 Task: Add an event with the title Lunch Break: Fitness Class, date '2024/04/19', time 8:50 AM to 10:50 AMand add a description: If applicable, participants will explore effective communication strategies for remote or virtual team environments. They will learn how to leverage technology tools, manage communication barriers, and maintain strong connections despite physical distance.Select event color  Peacock . Add location for the event as: 123 Siwa Oasis, Siwa, Egypt, logged in from the account softage.2@softage.netand send the event invitation to softage.1@softage.net and softage.3@softage.net. Set a reminder for the event Every weekday(Monday to Friday)
Action: Mouse moved to (24, 110)
Screenshot: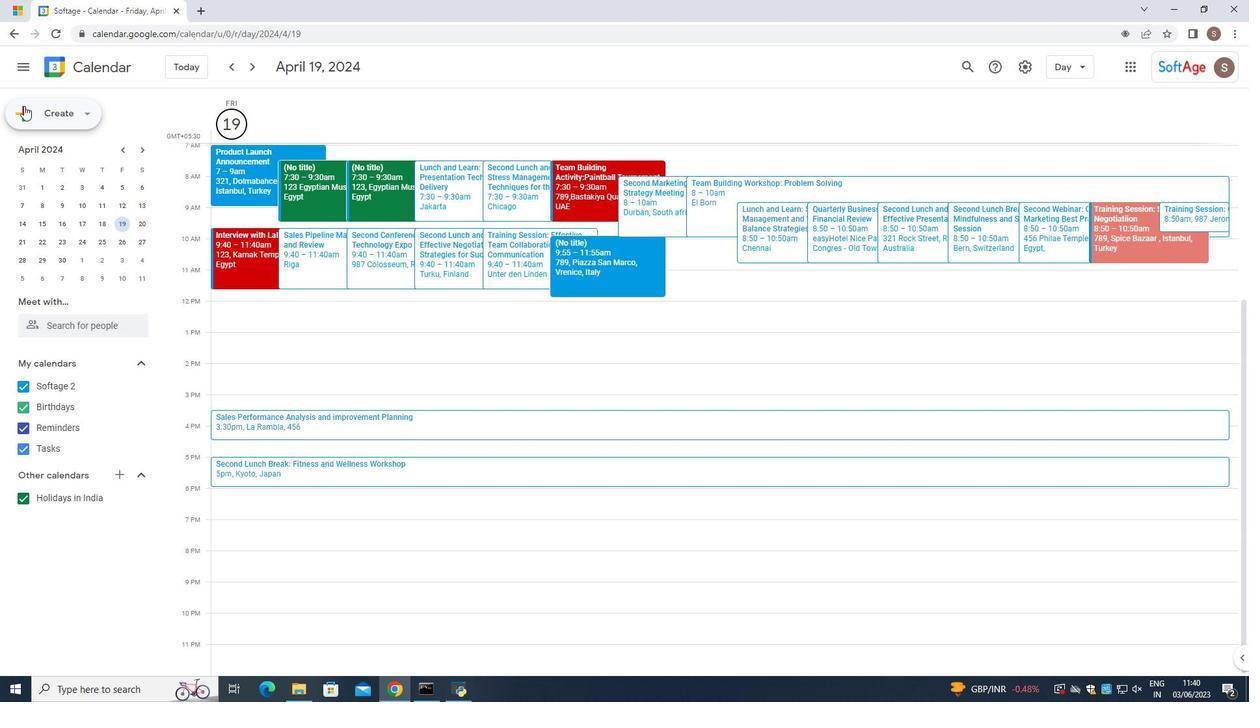 
Action: Mouse pressed left at (24, 110)
Screenshot: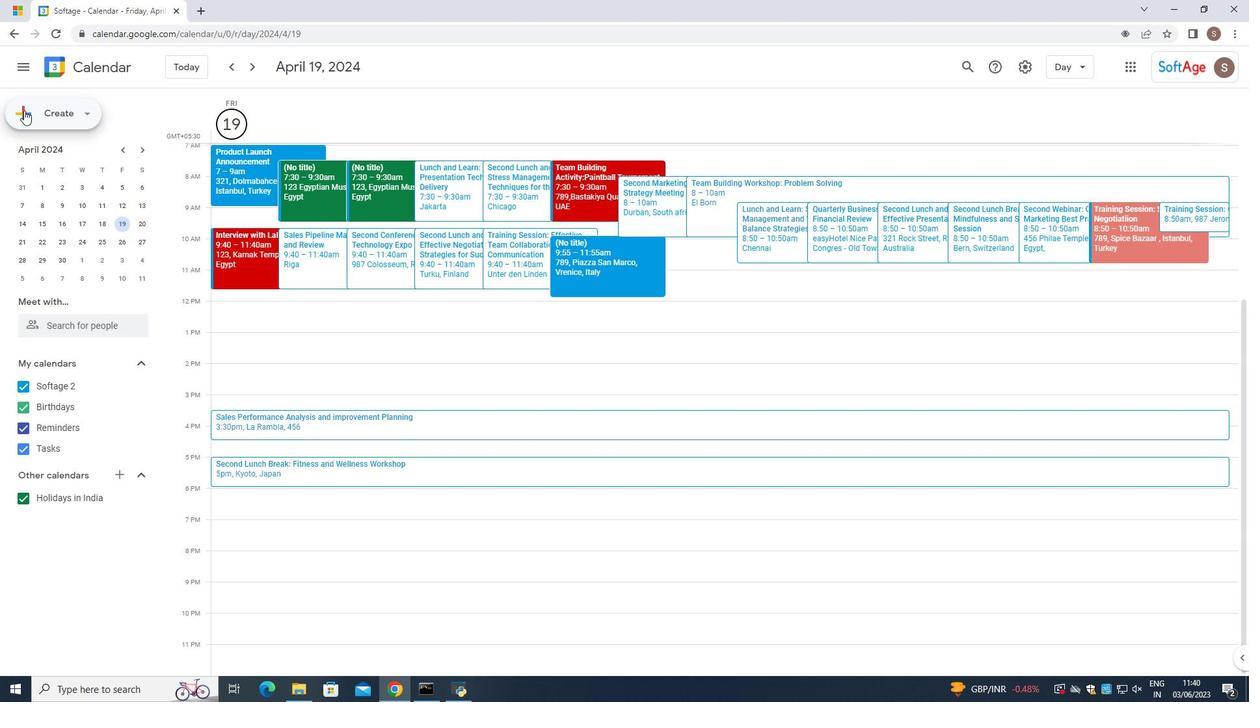 
Action: Mouse moved to (59, 147)
Screenshot: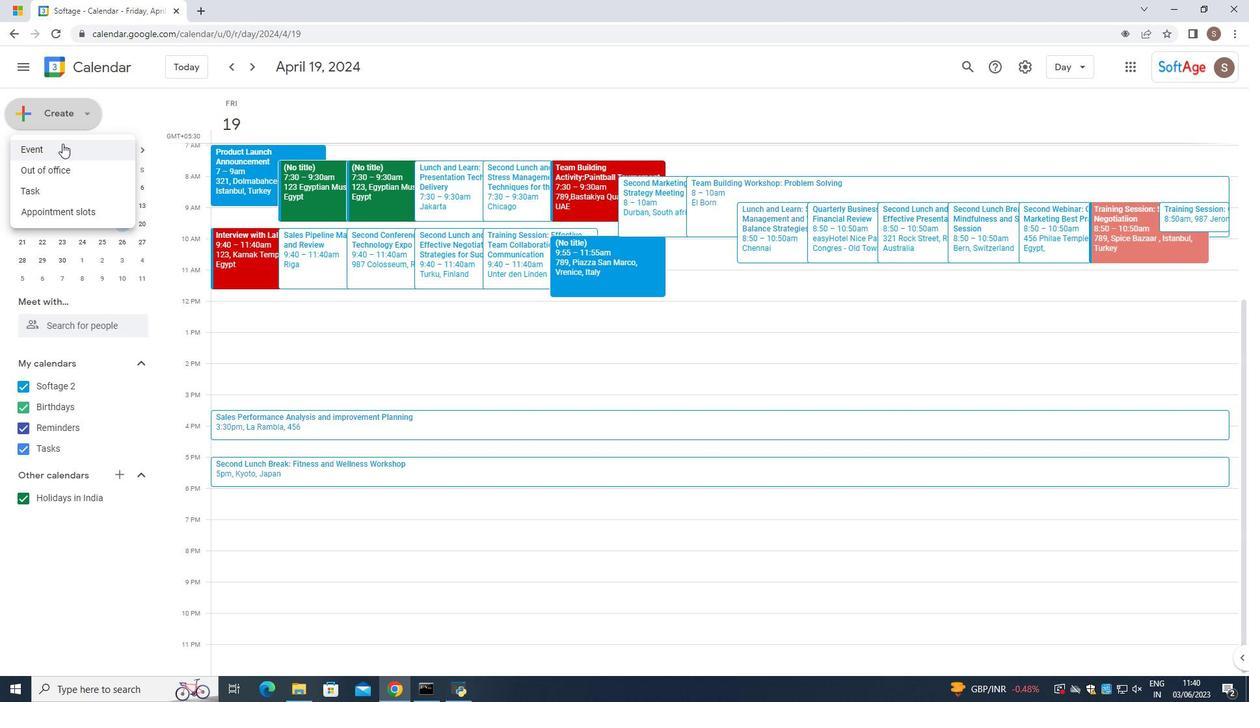 
Action: Mouse pressed left at (59, 147)
Screenshot: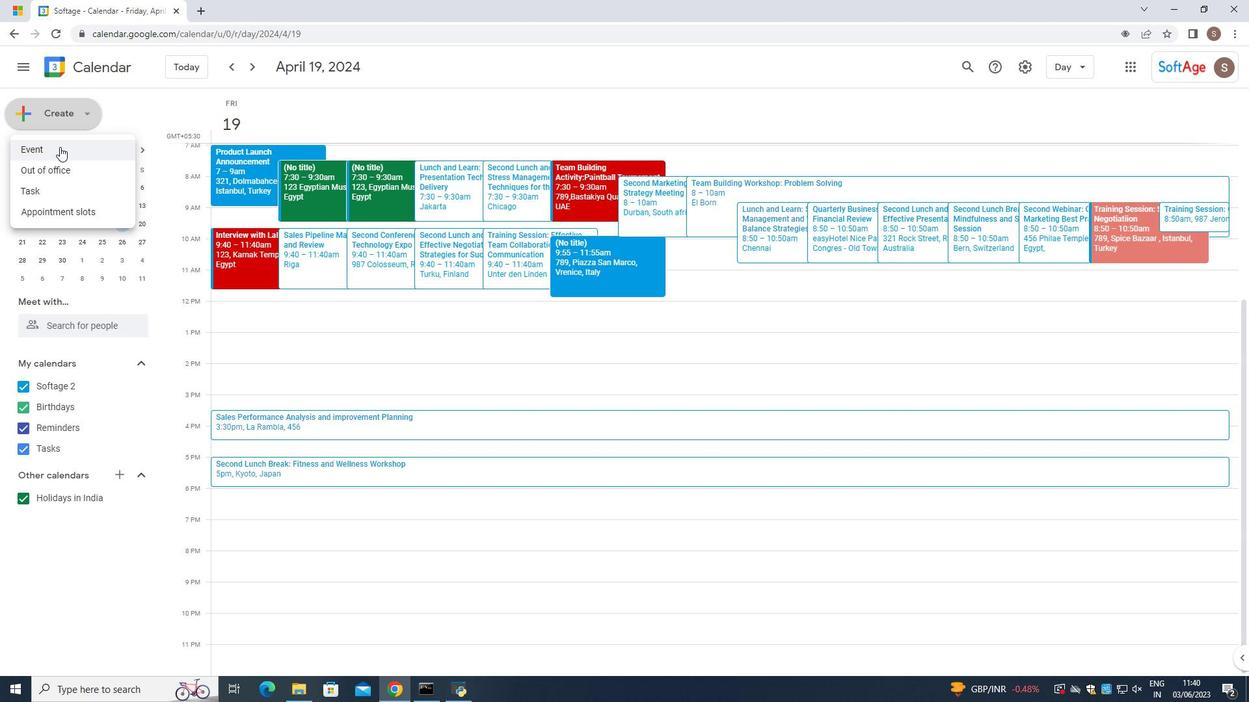 
Action: Mouse moved to (582, 226)
Screenshot: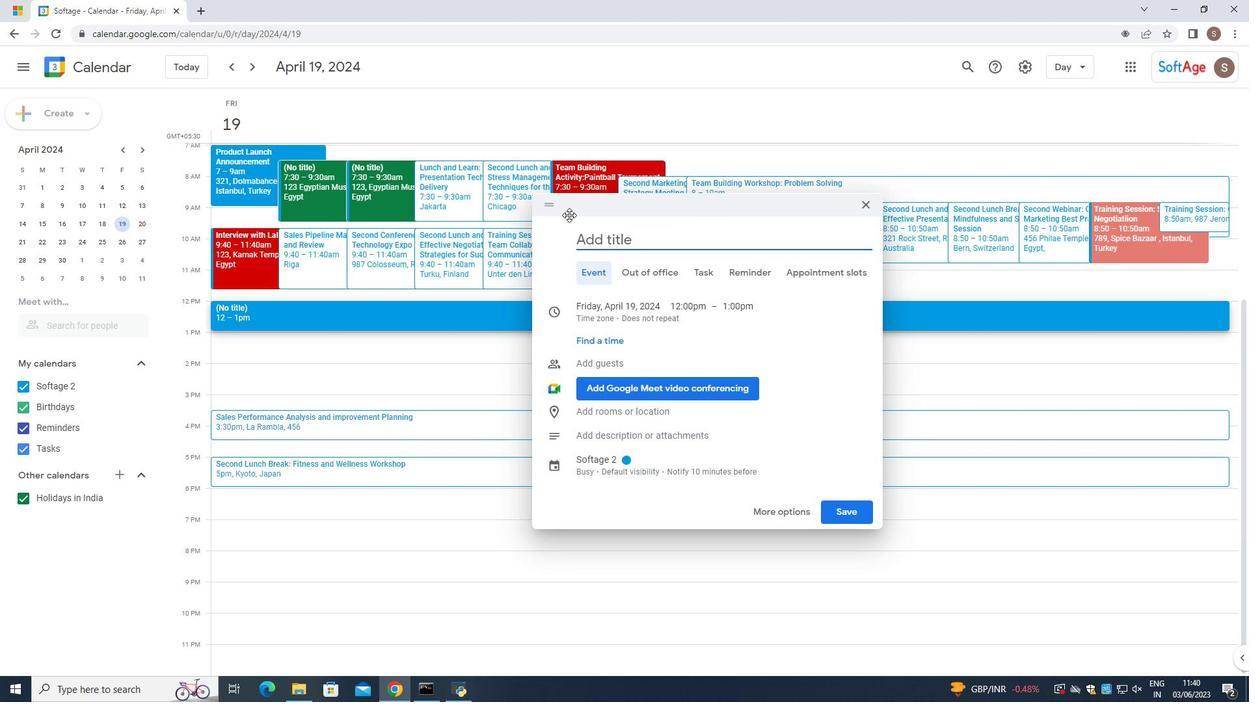 
Action: Key pressed <Key.caps_lock>L<Key.caps_lock>unch<Key.space><Key.caps_lock>B<Key.caps_lock>reak<Key.shift_r>:<Key.space><Key.caps_lock>F<Key.caps_lock>itness<Key.space><Key.caps_lock>C<Key.caps_lock>lass
Screenshot: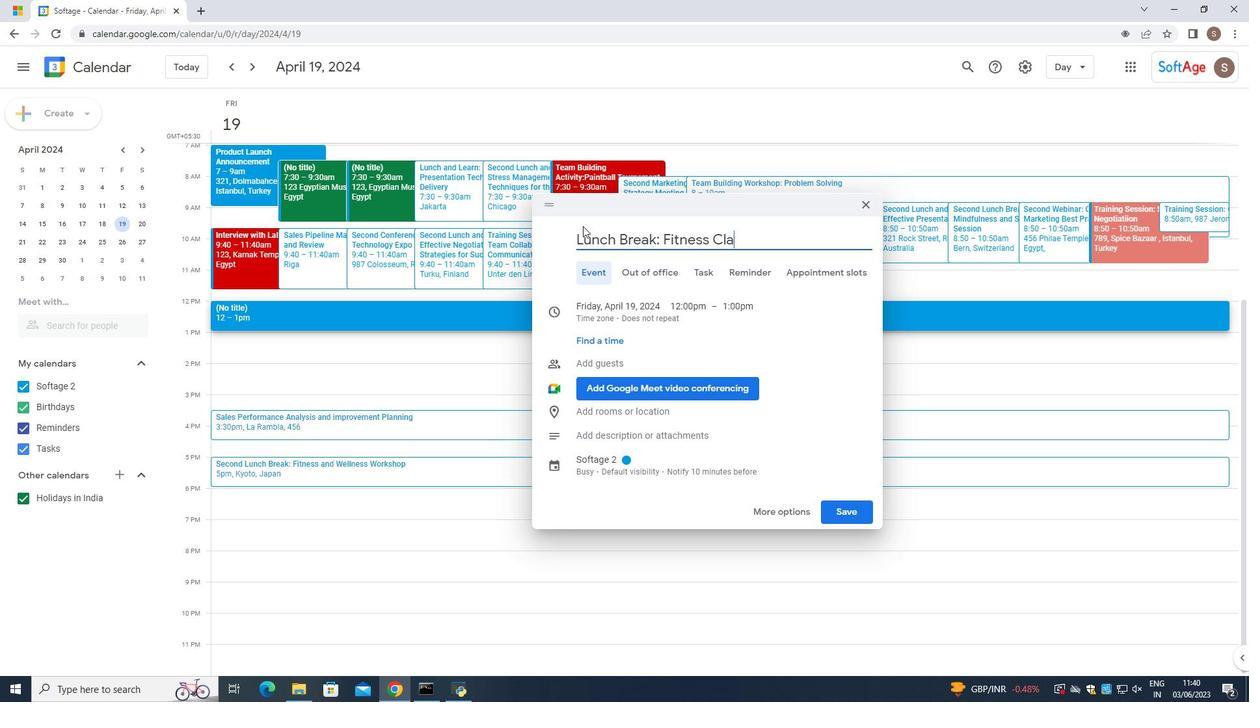 
Action: Mouse moved to (713, 310)
Screenshot: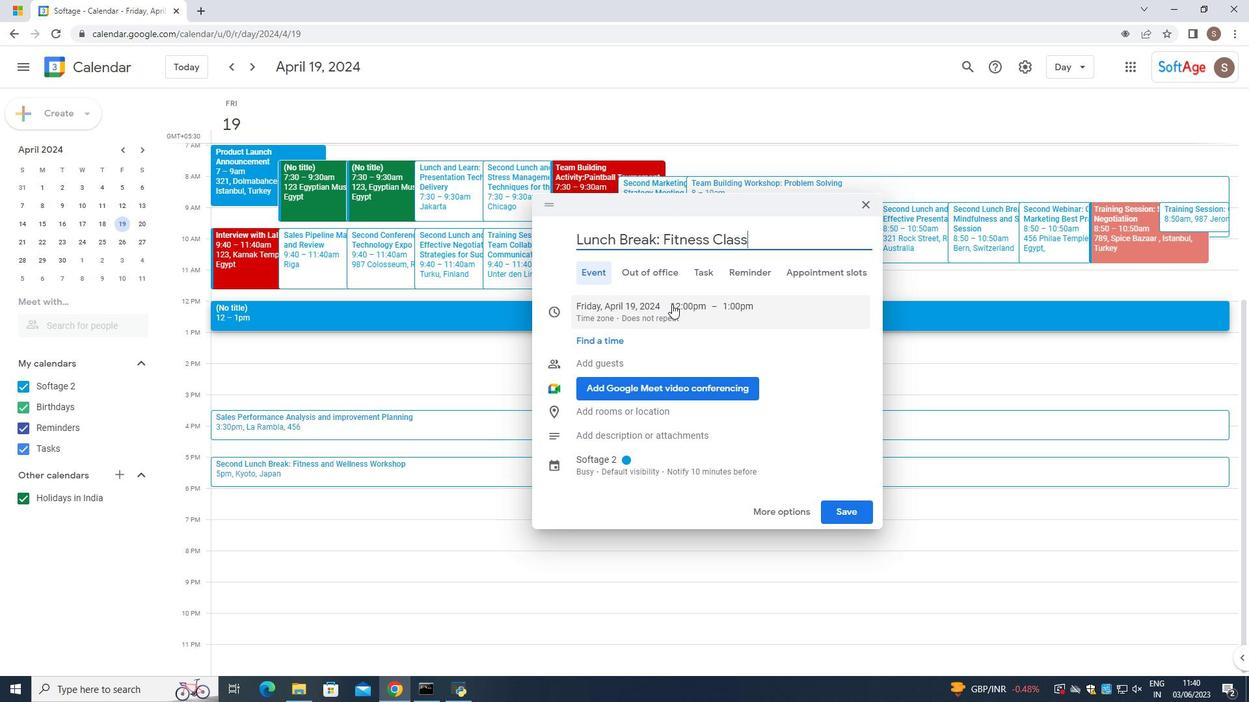 
Action: Mouse pressed left at (713, 310)
Screenshot: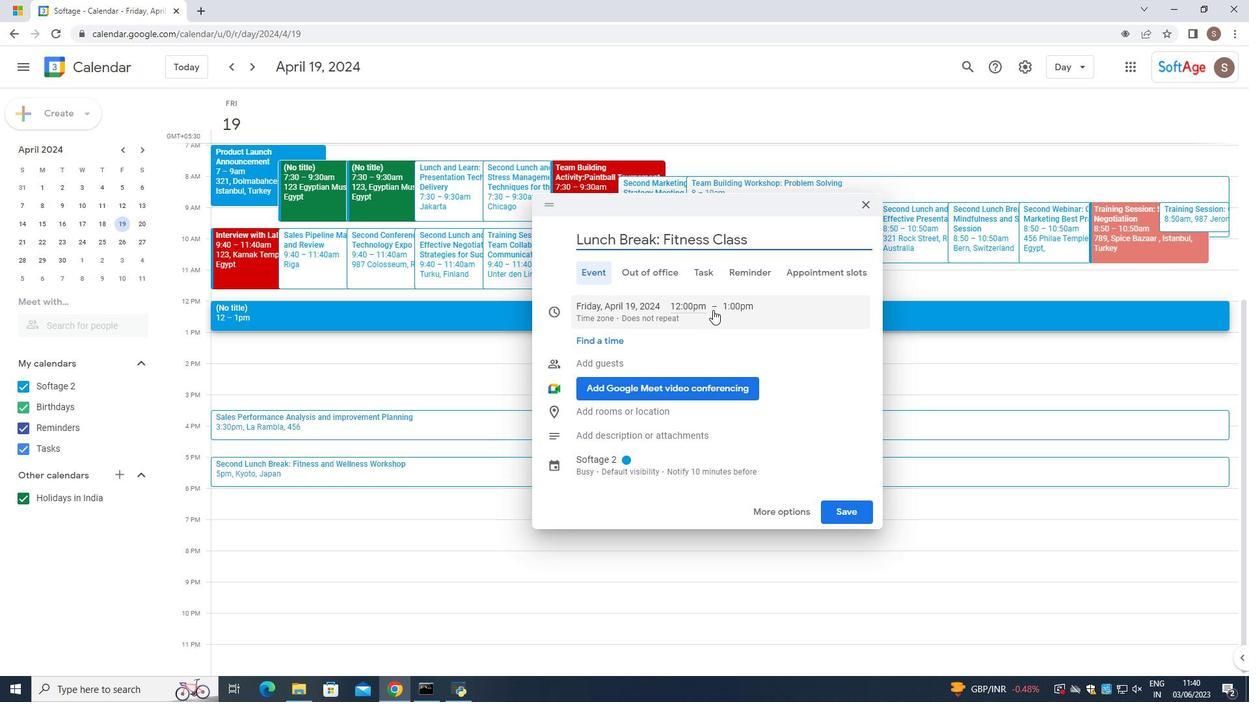 
Action: Mouse moved to (677, 306)
Screenshot: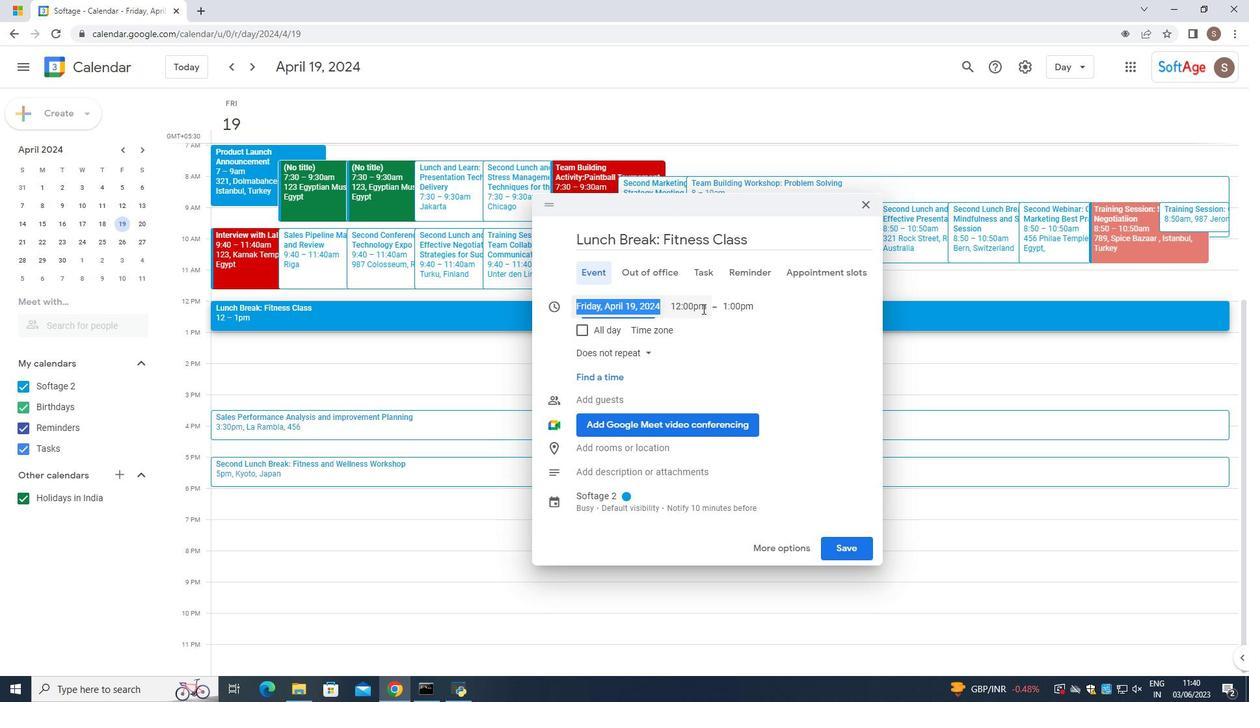 
Action: Mouse pressed left at (677, 306)
Screenshot: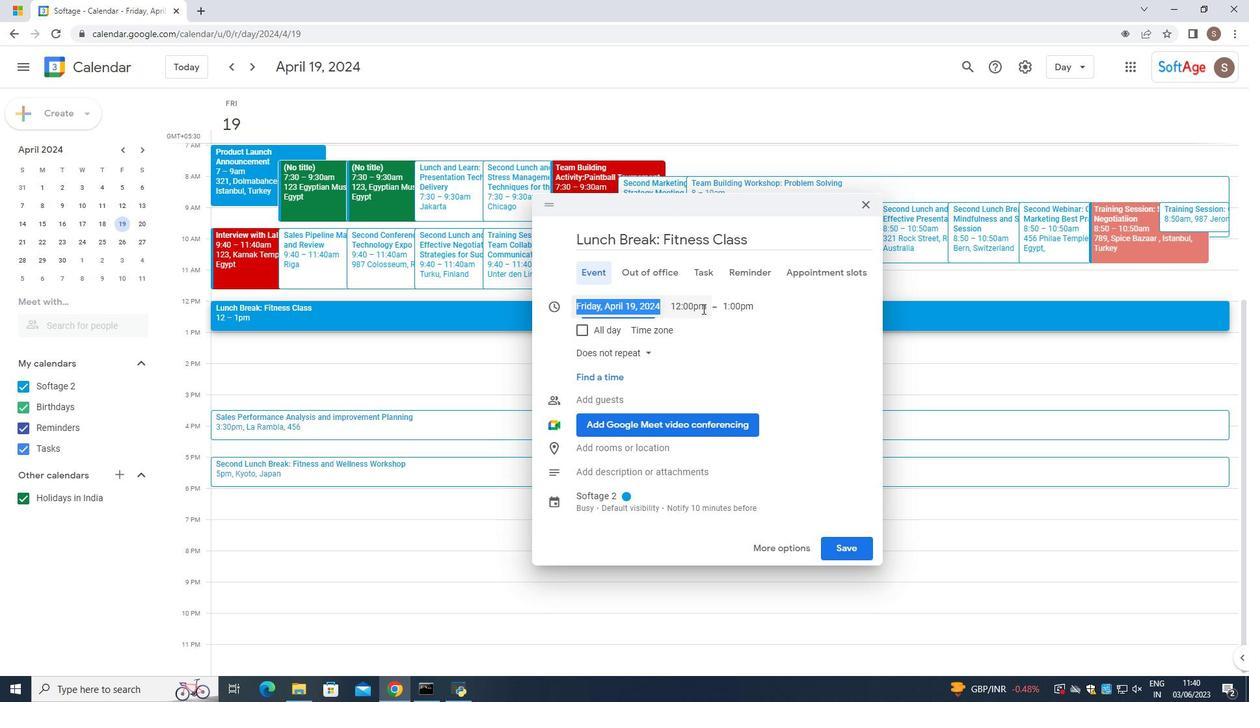 
Action: Mouse moved to (702, 316)
Screenshot: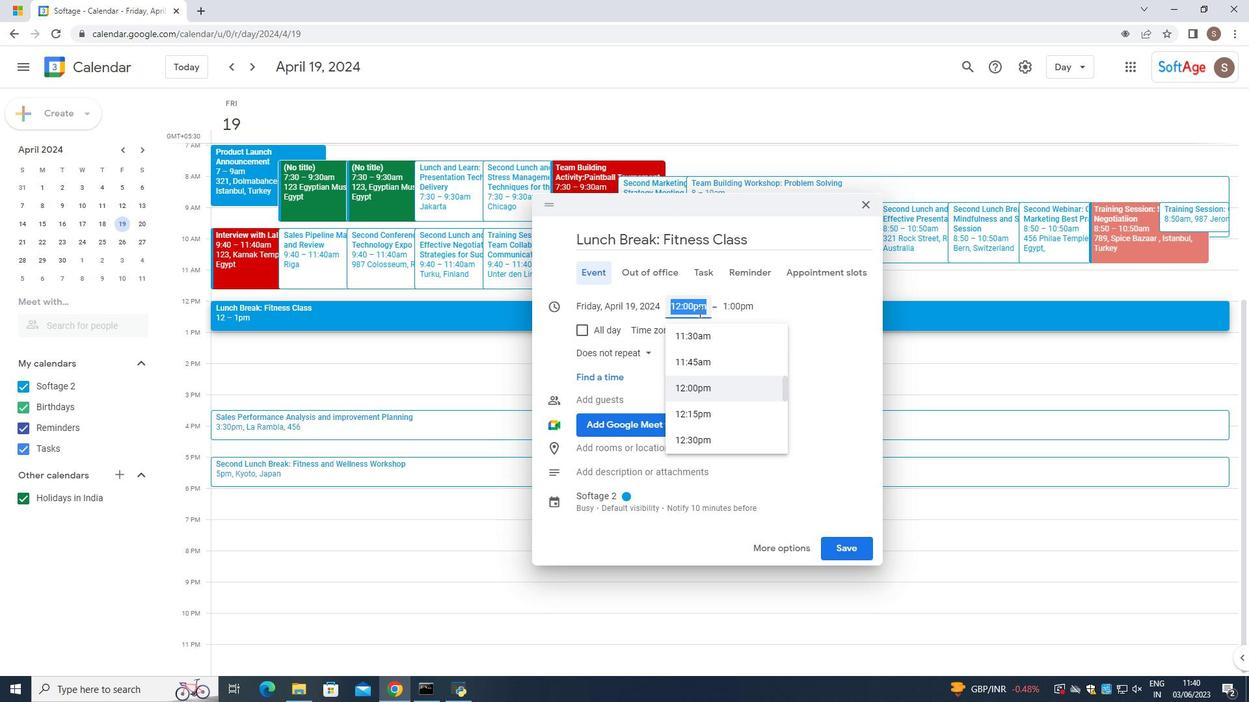 
Action: Key pressed 8<Key.shift_r>:59=9<Key.backspace><Key.backspace><Key.backspace>0<Key.space>am
Screenshot: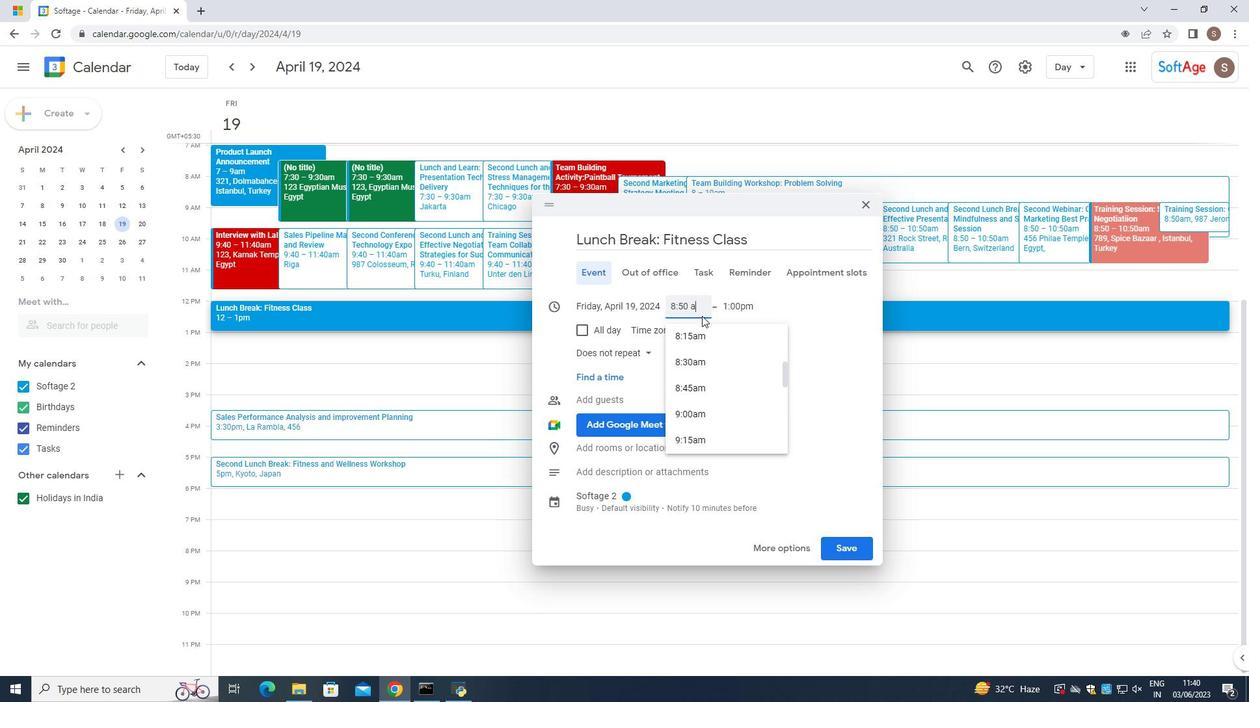 
Action: Mouse moved to (717, 298)
Screenshot: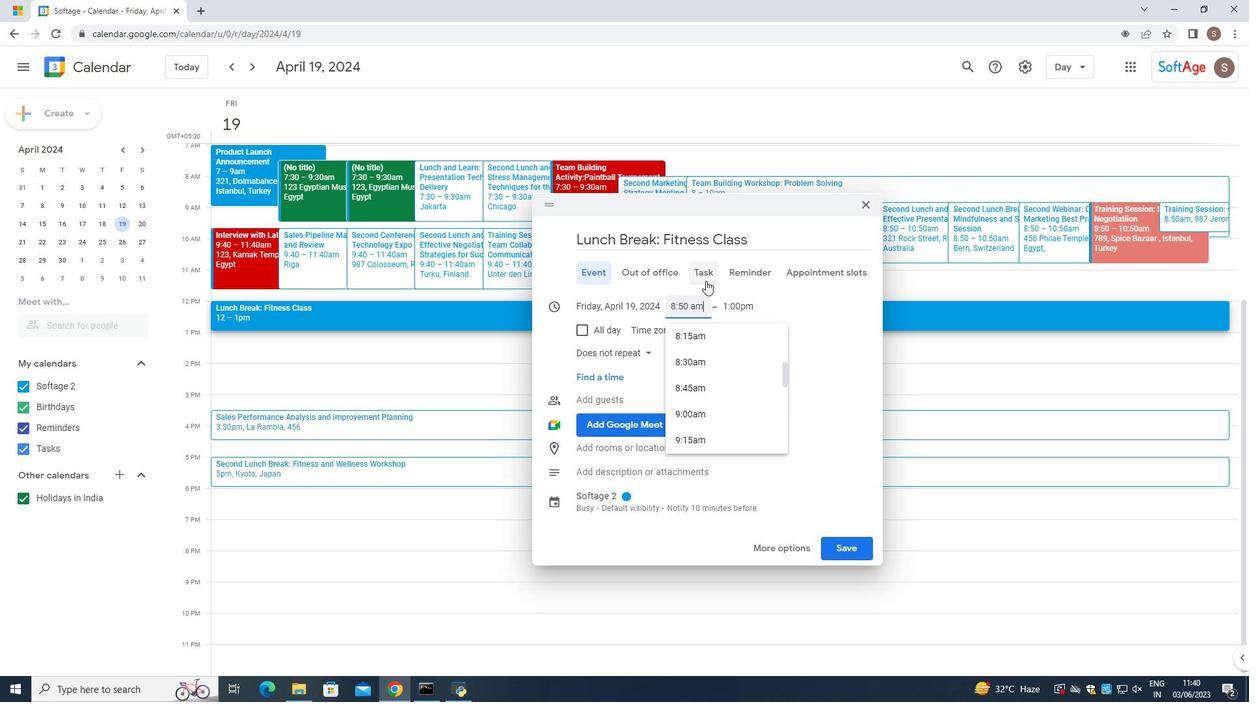 
Action: Mouse pressed left at (717, 298)
Screenshot: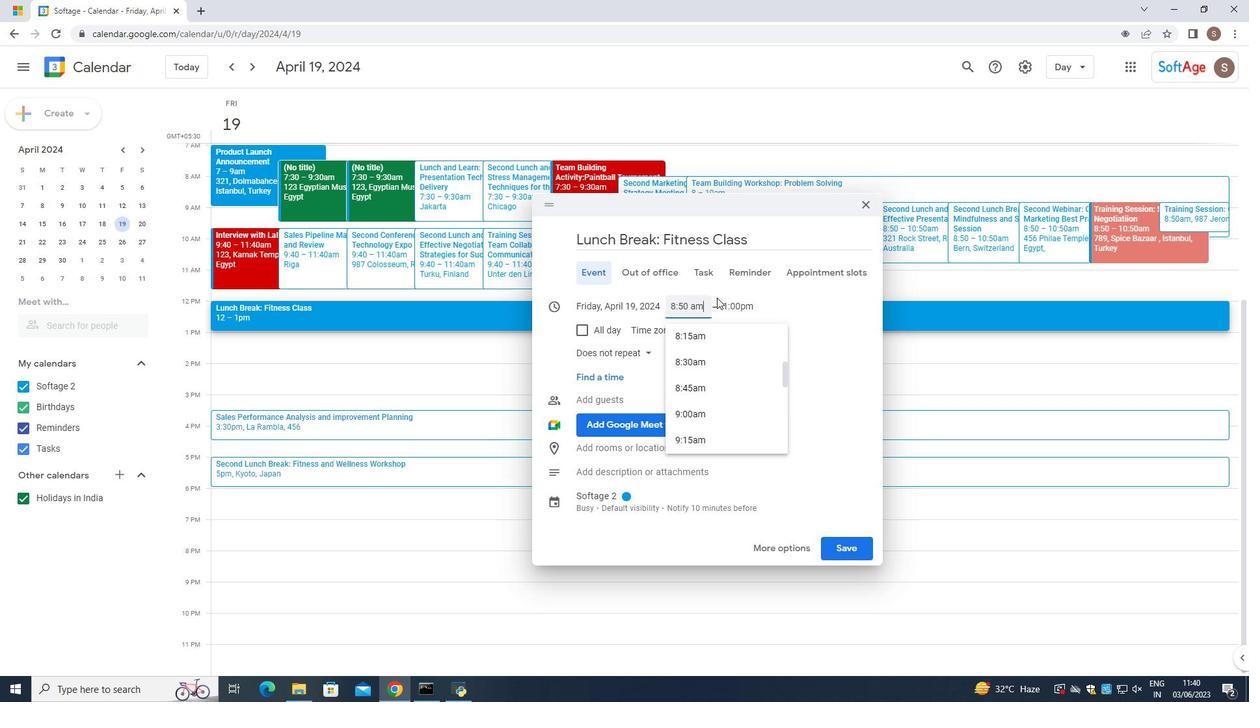 
Action: Mouse moved to (717, 311)
Screenshot: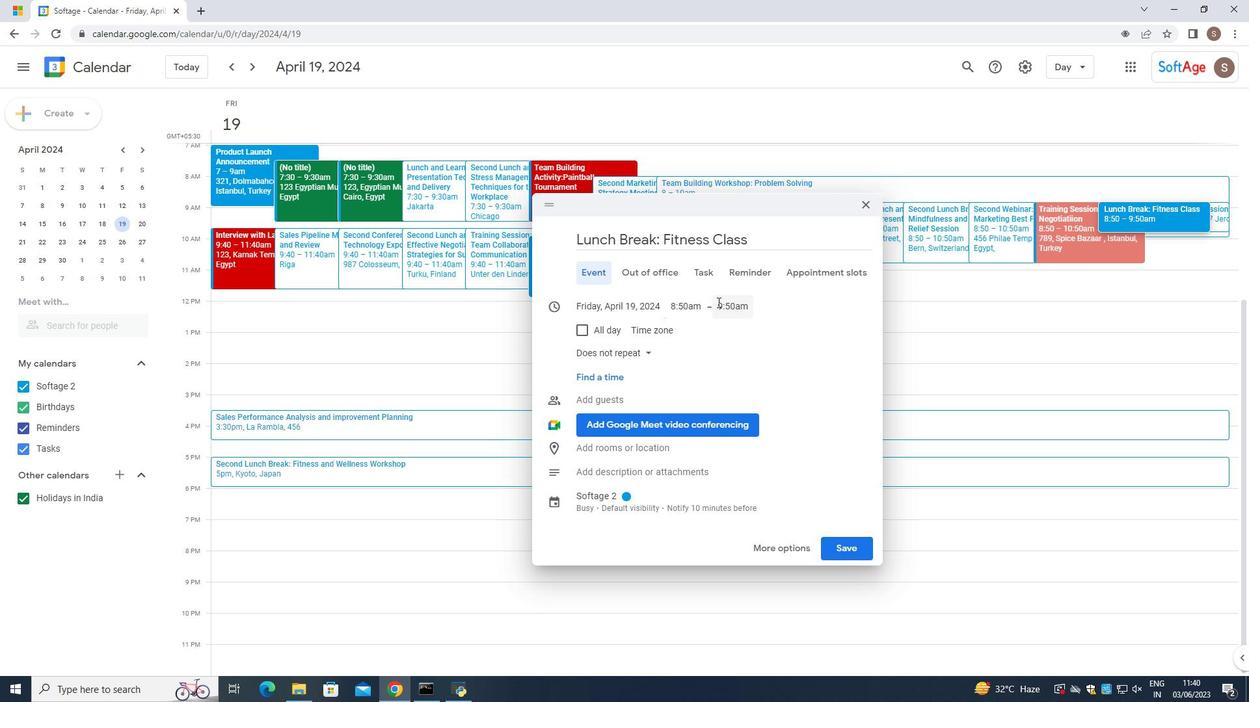 
Action: Mouse pressed left at (717, 311)
Screenshot: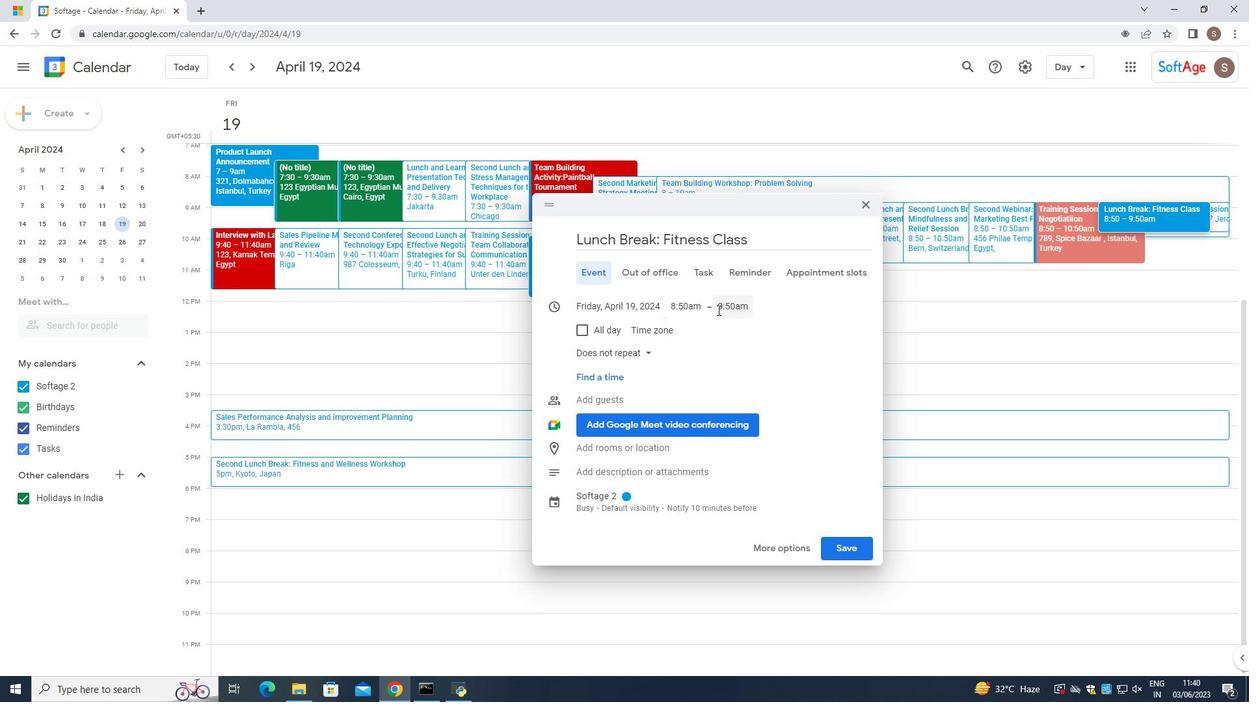 
Action: Mouse moved to (716, 430)
Screenshot: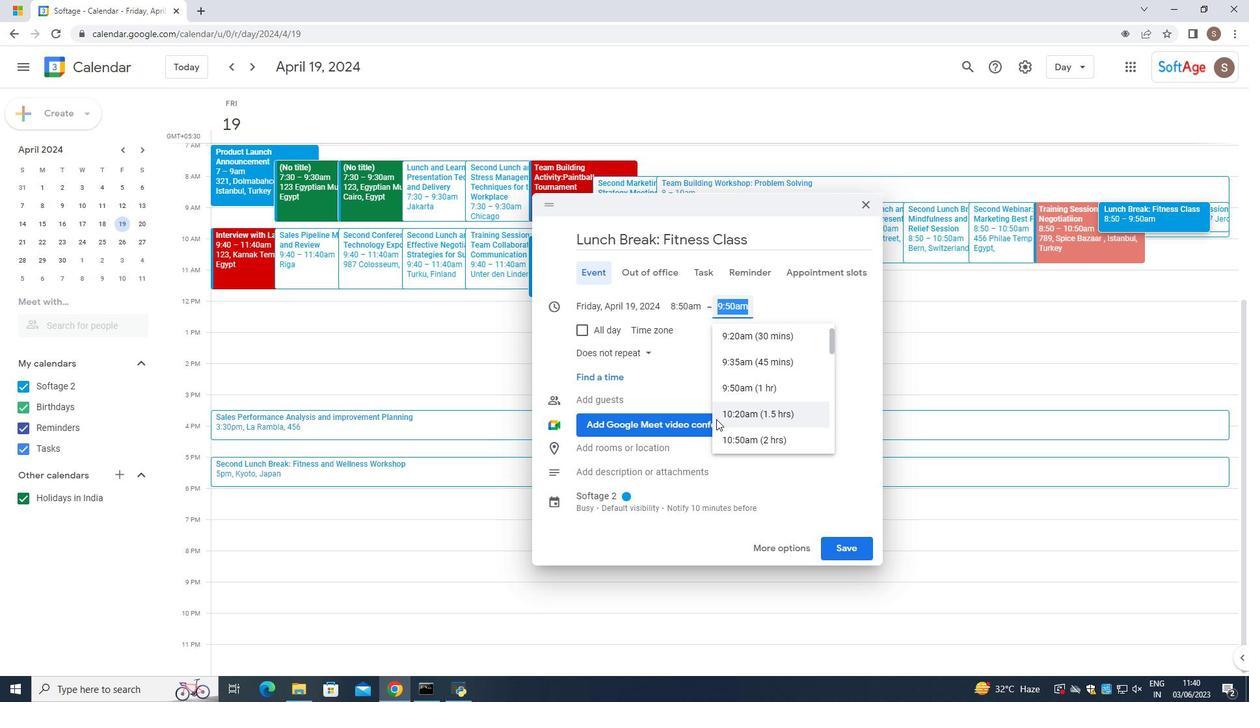 
Action: Mouse pressed left at (716, 430)
Screenshot: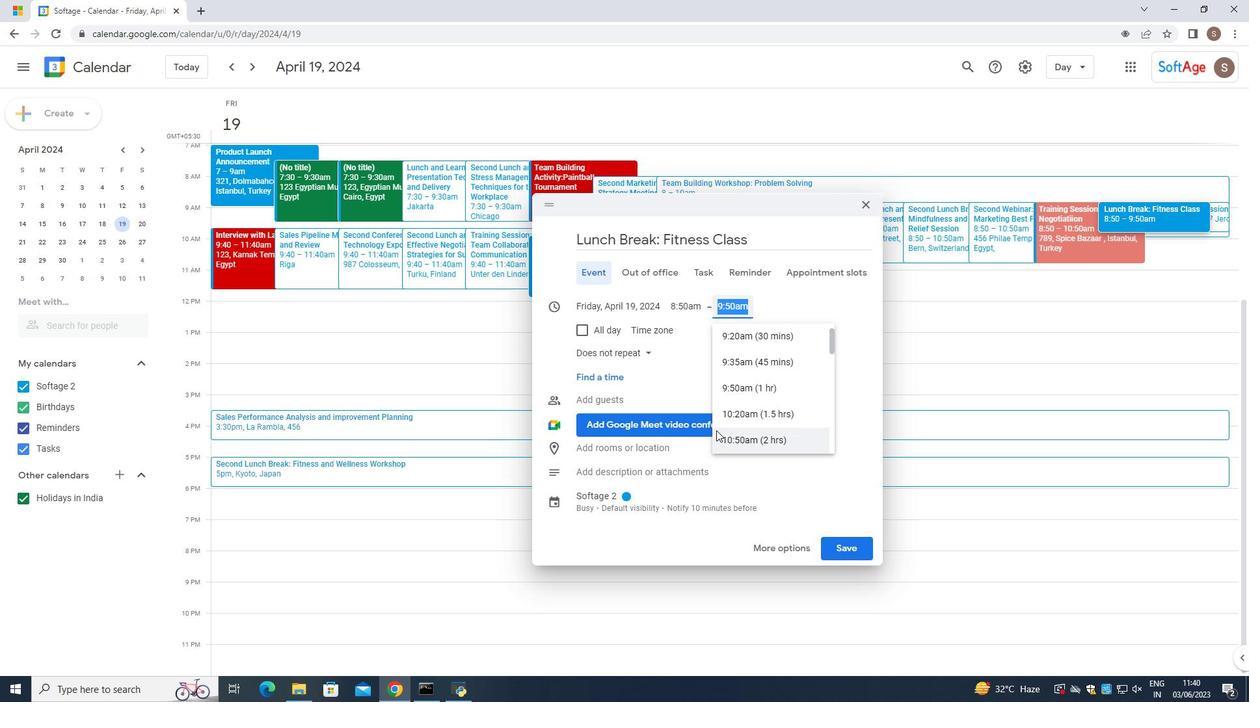 
Action: Mouse moved to (625, 502)
Screenshot: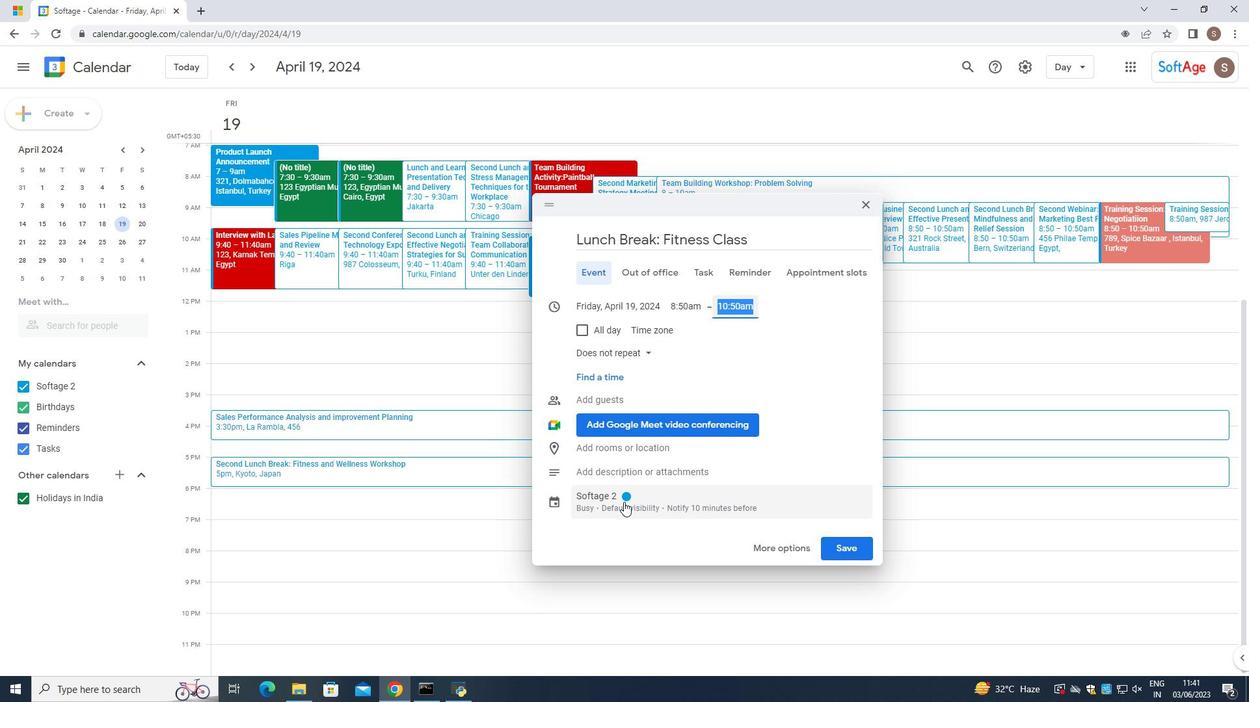 
Action: Mouse pressed left at (625, 502)
Screenshot: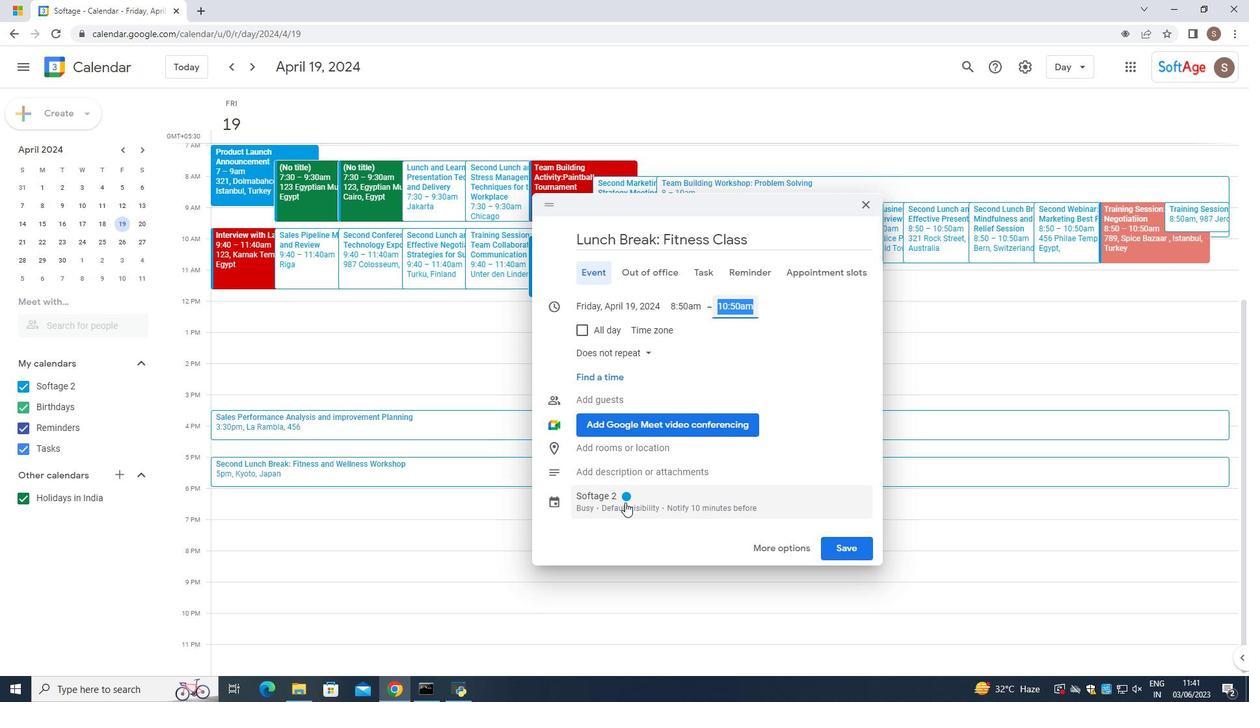 
Action: Mouse moved to (654, 484)
Screenshot: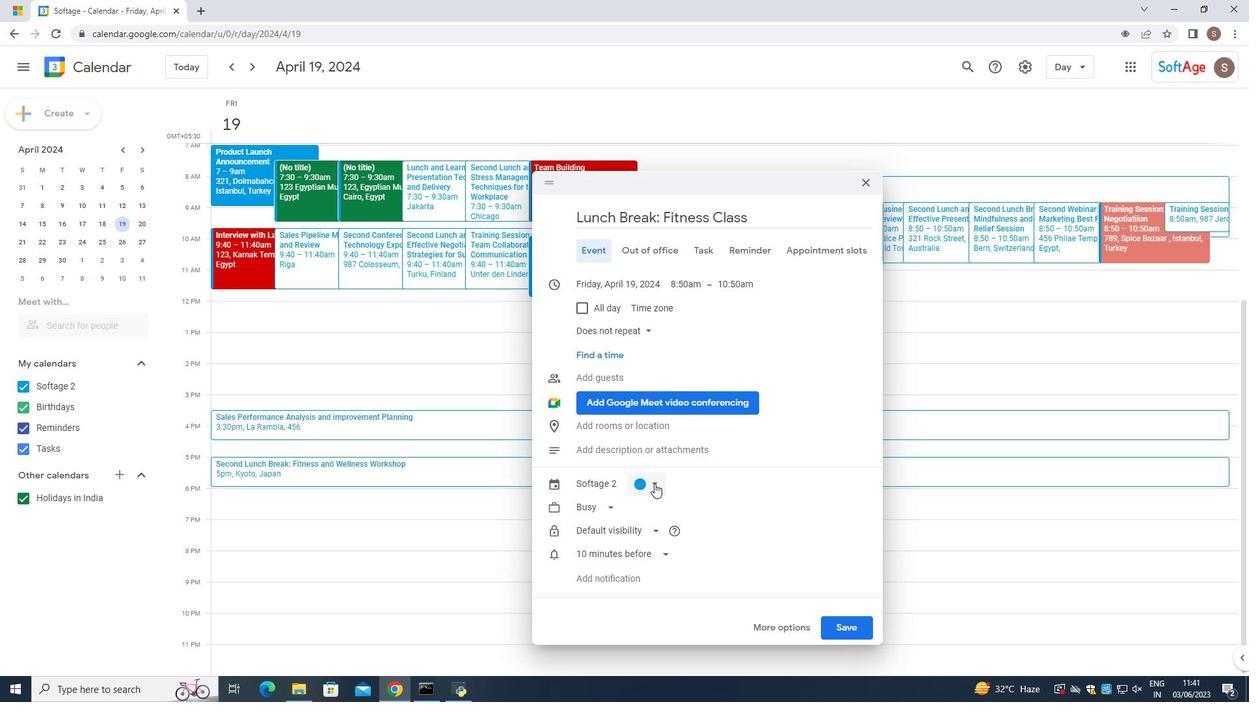 
Action: Mouse pressed left at (654, 484)
Screenshot: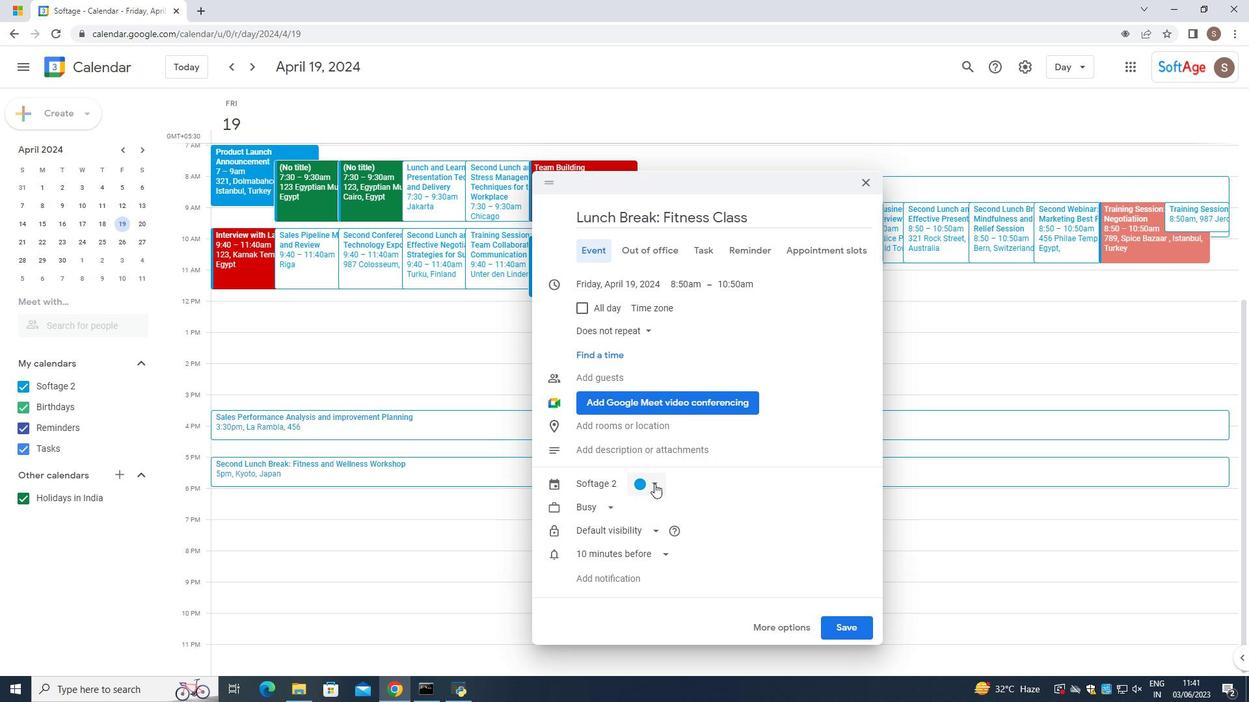 
Action: Mouse moved to (636, 527)
Screenshot: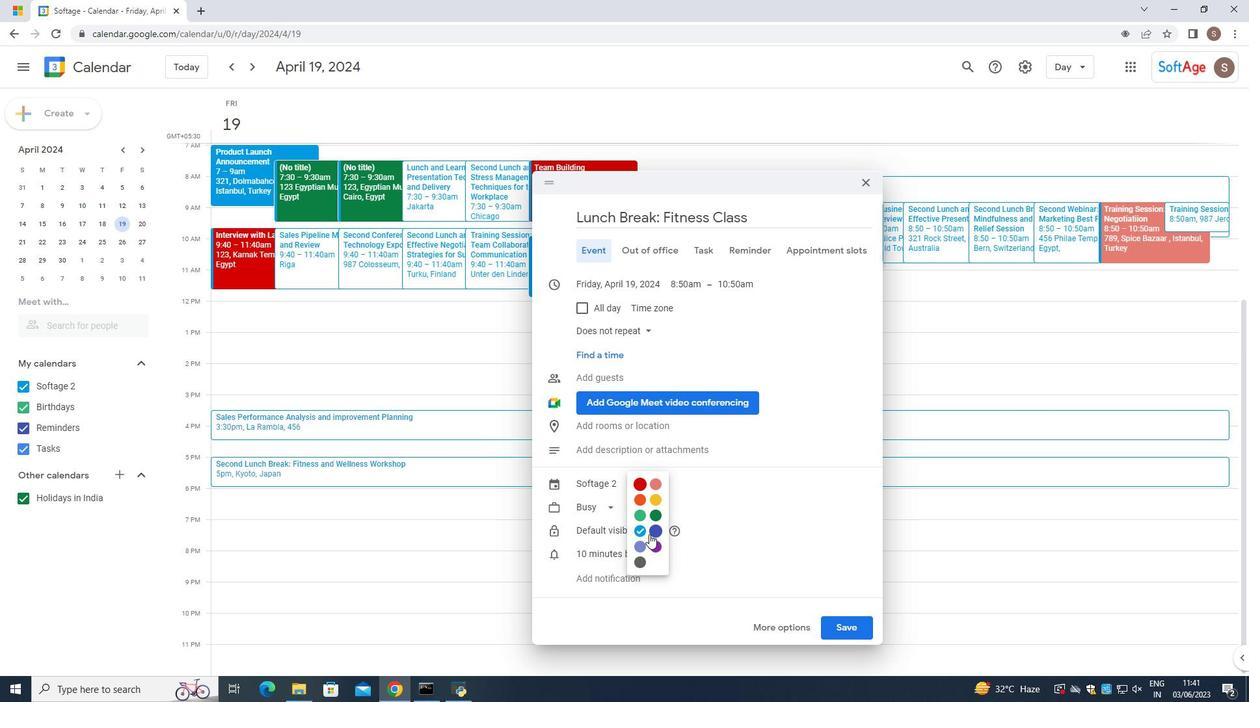 
Action: Mouse pressed left at (636, 527)
Screenshot: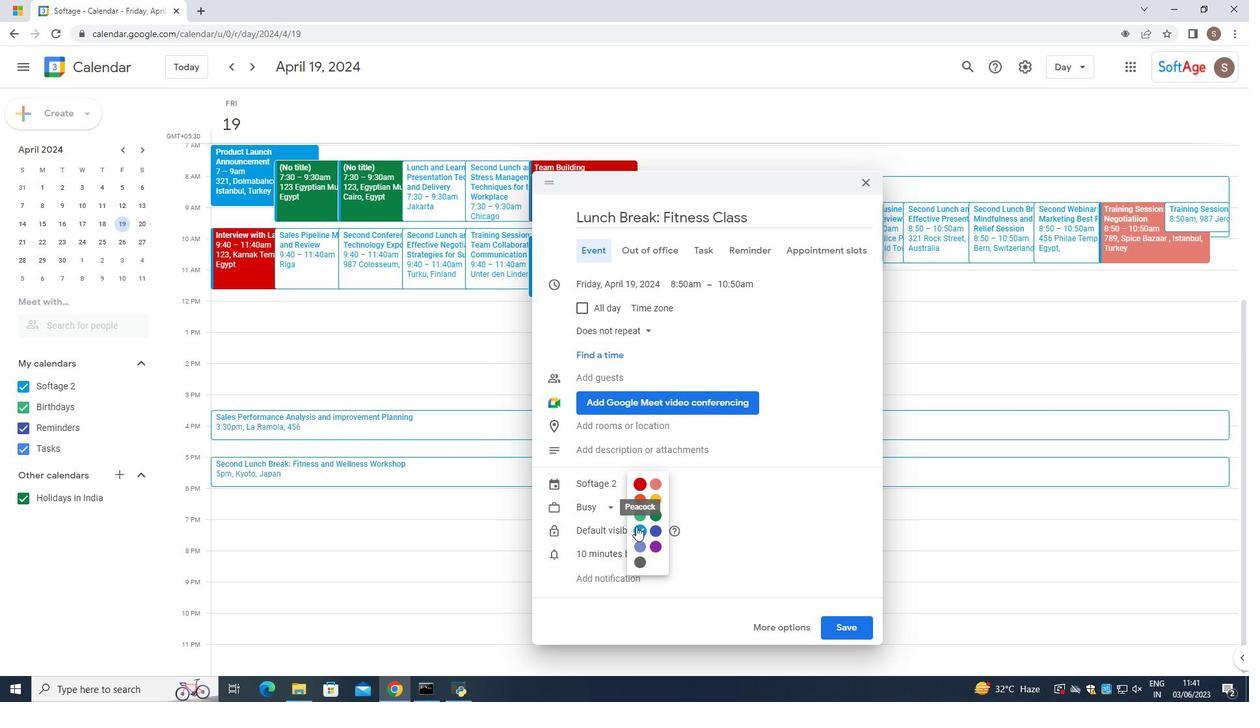 
Action: Mouse moved to (623, 428)
Screenshot: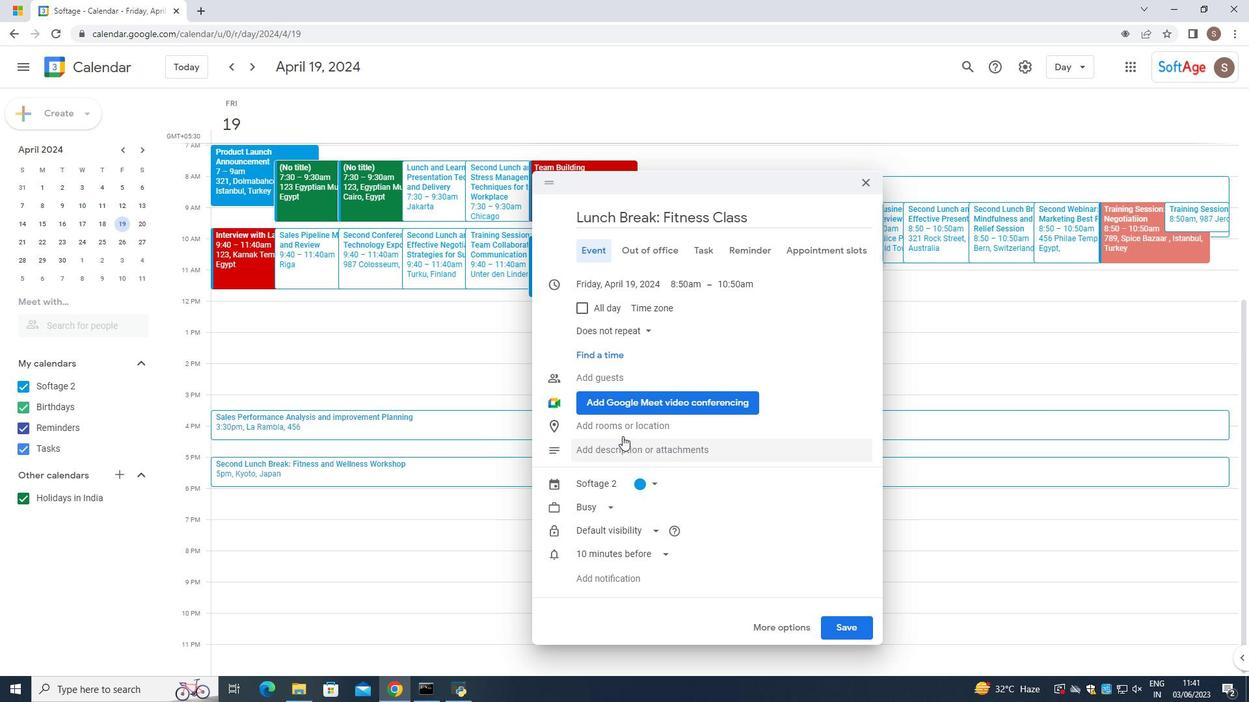 
Action: Mouse pressed left at (623, 428)
Screenshot: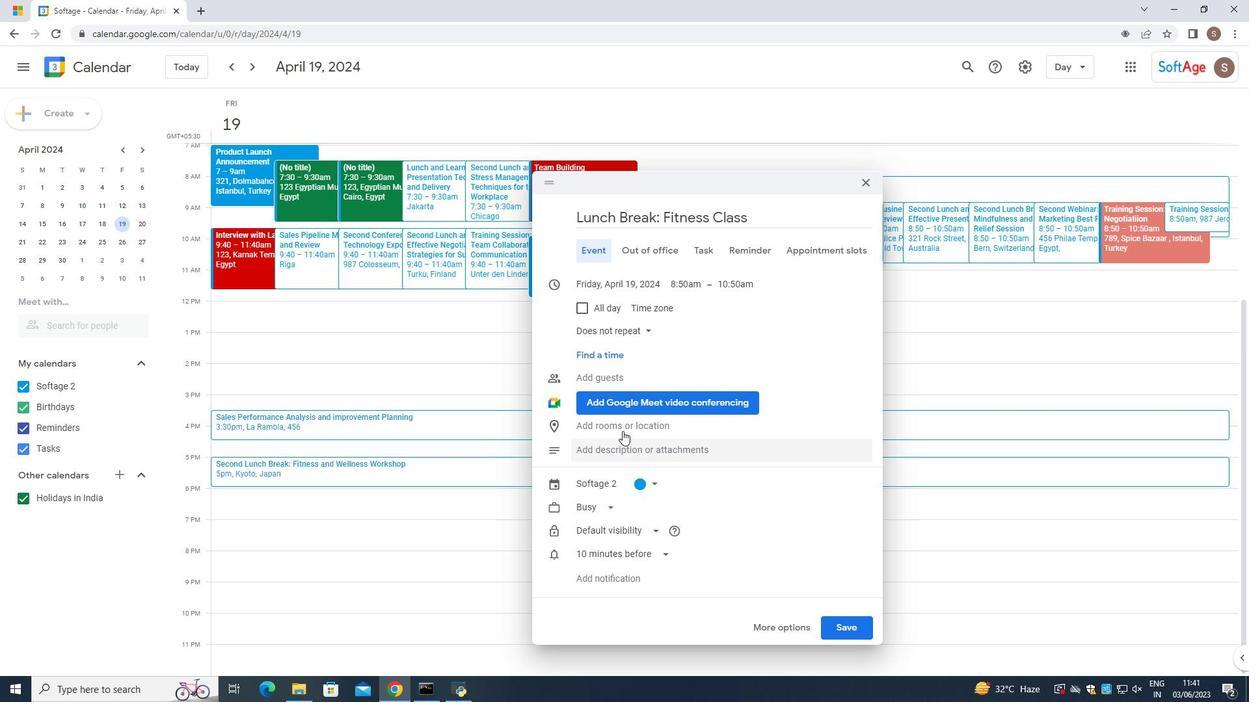 
Action: Mouse moved to (619, 417)
Screenshot: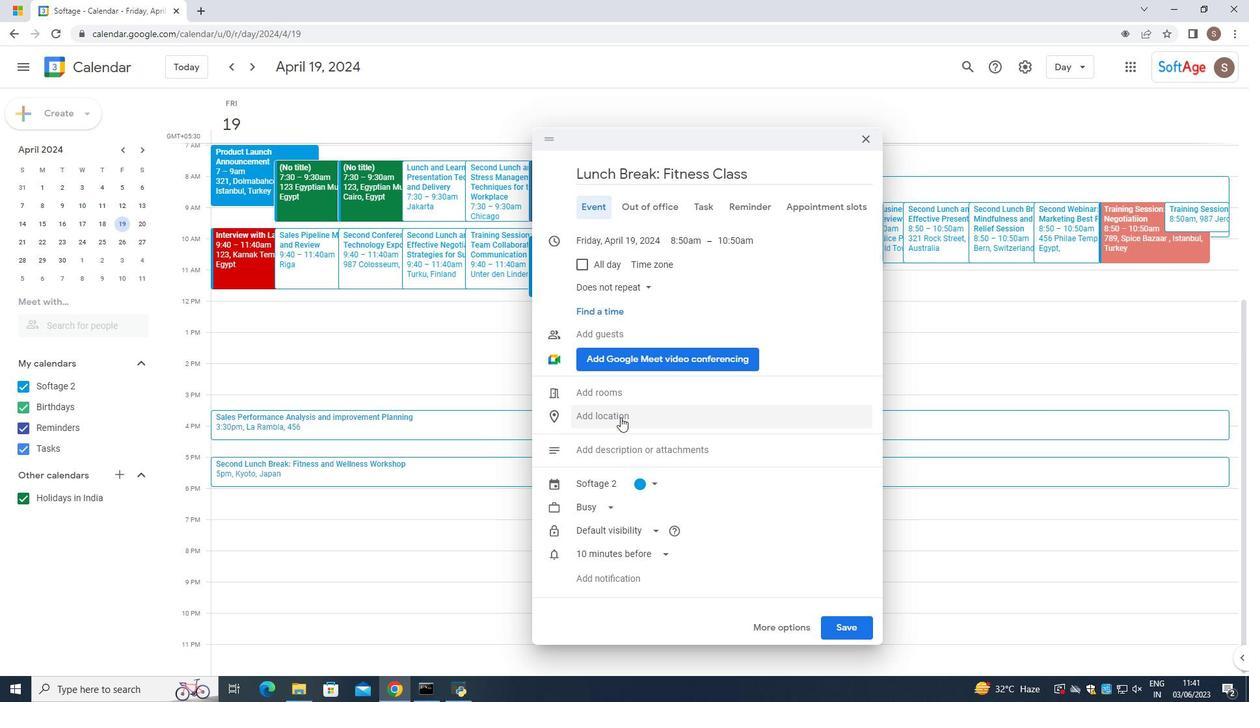 
Action: Mouse pressed left at (619, 417)
Screenshot: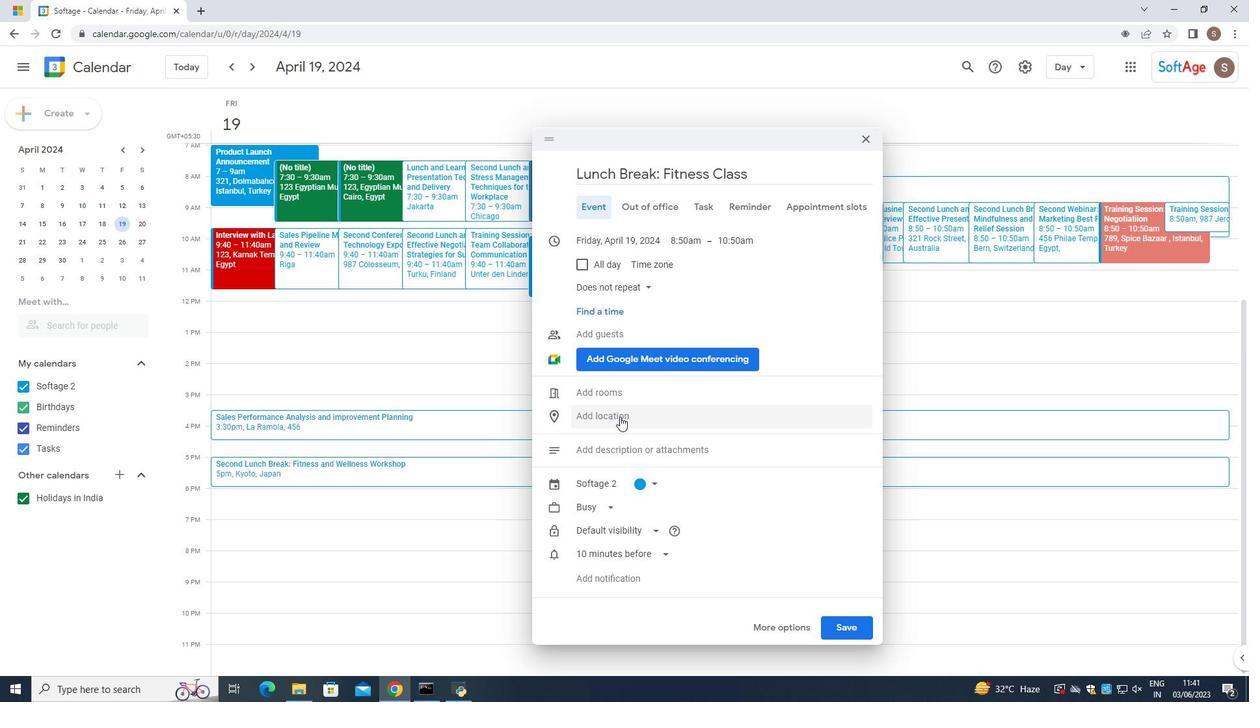 
Action: Mouse moved to (616, 416)
Screenshot: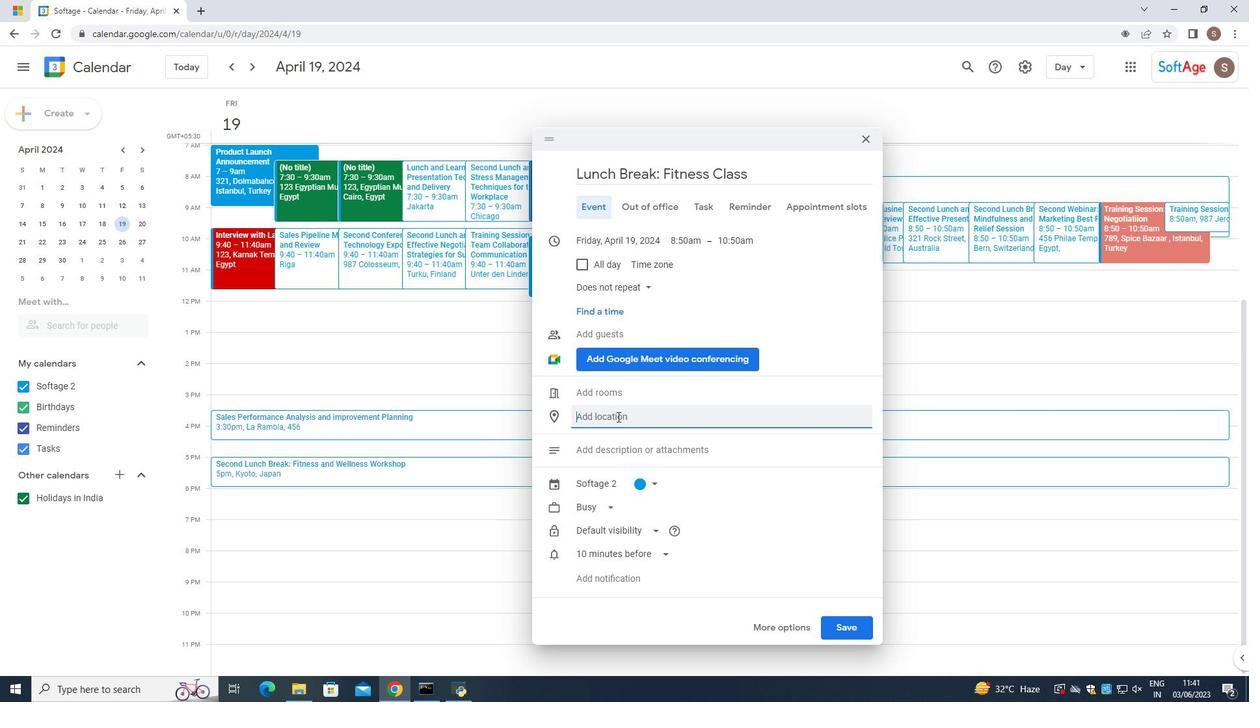 
Action: Key pressed 123,<Key.space><Key.caps_lock>S<Key.caps_lock>iwa<Key.space><Key.caps_lock>O<Key.caps_lock>asis,<Key.space><Key.caps_lock>S<Key.caps_lock>iwa,<Key.space><Key.caps_lock>E<Key.caps_lock>gt=<Key.backspace><Key.backspace>ypt<Key.enter>
Screenshot: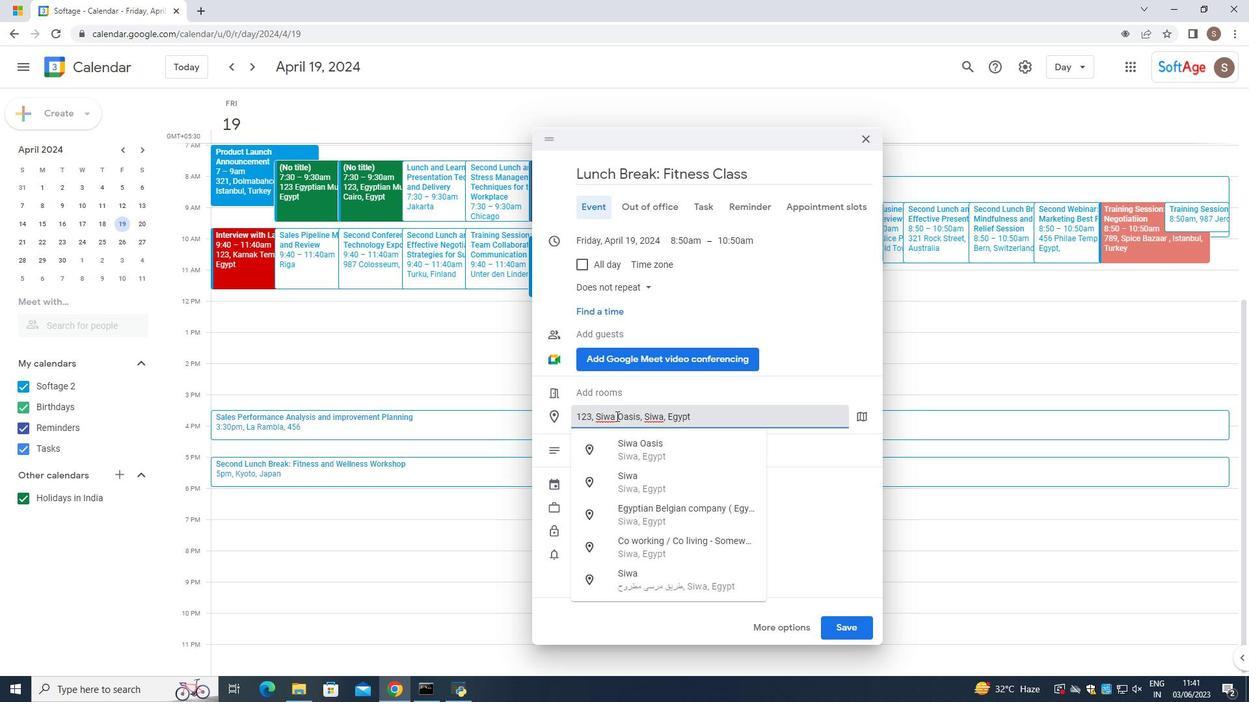 
Action: Mouse moved to (632, 347)
Screenshot: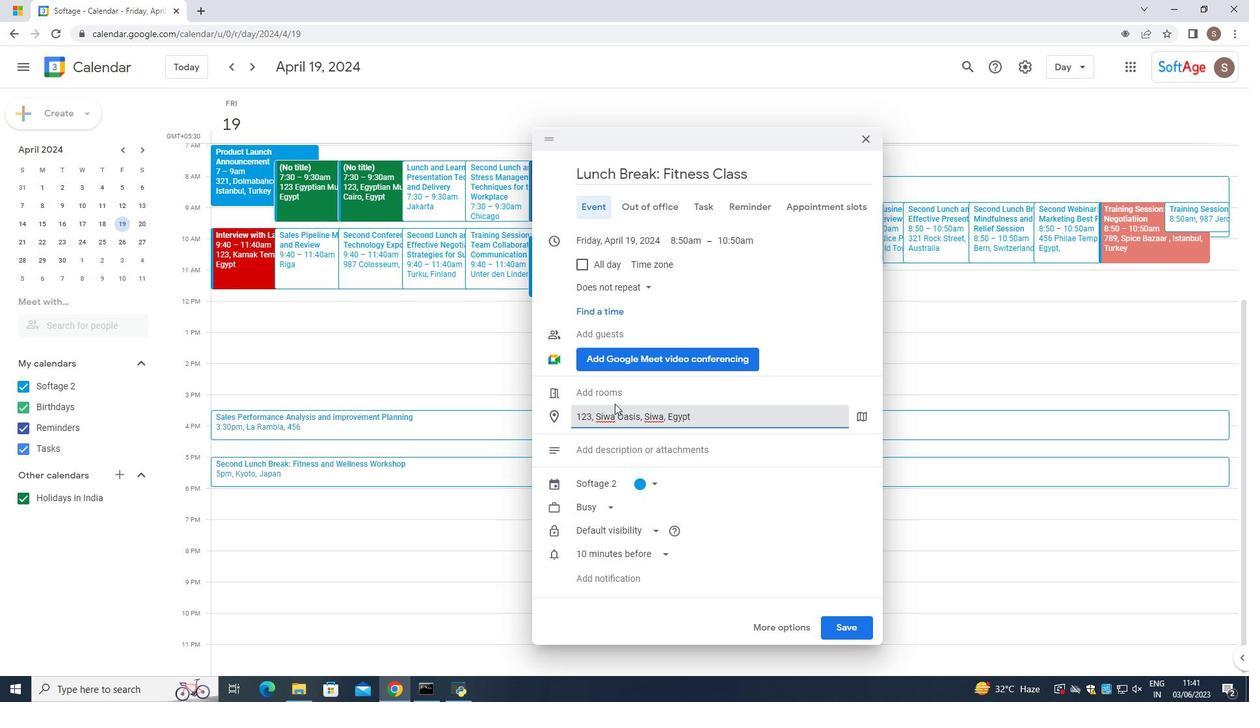 
Action: Mouse scrolled (632, 348) with delta (0, 0)
Screenshot: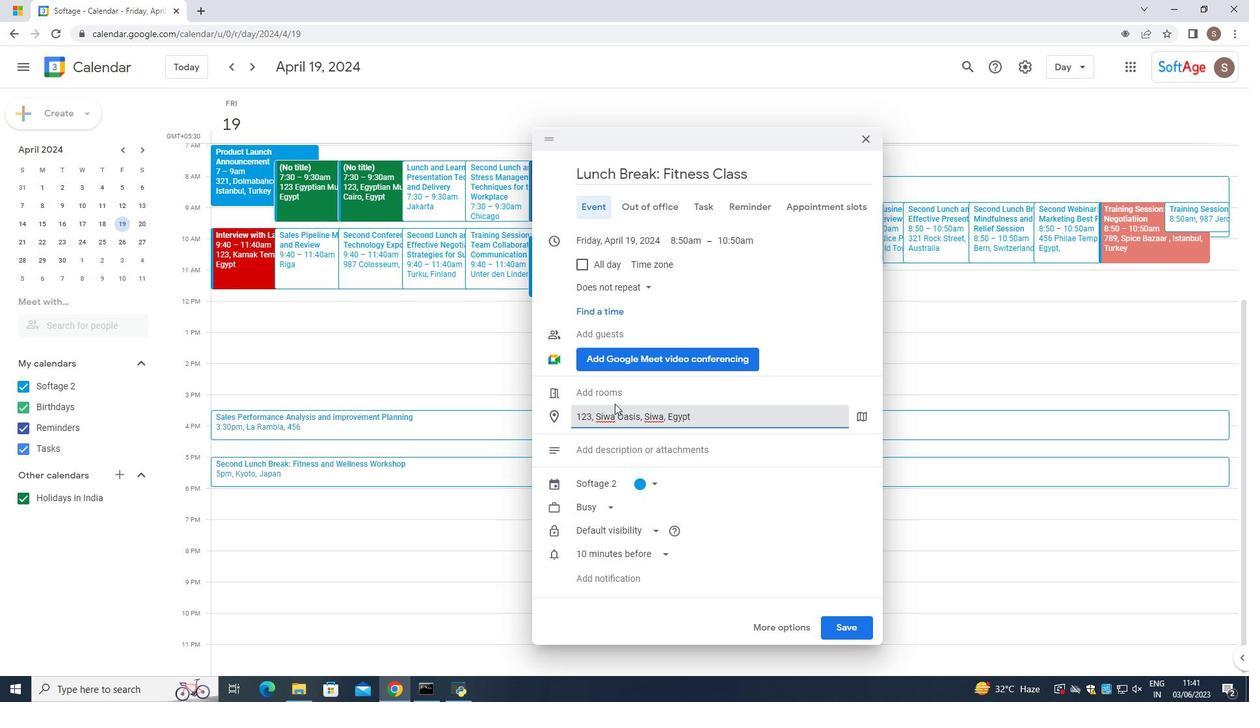 
Action: Mouse moved to (639, 327)
Screenshot: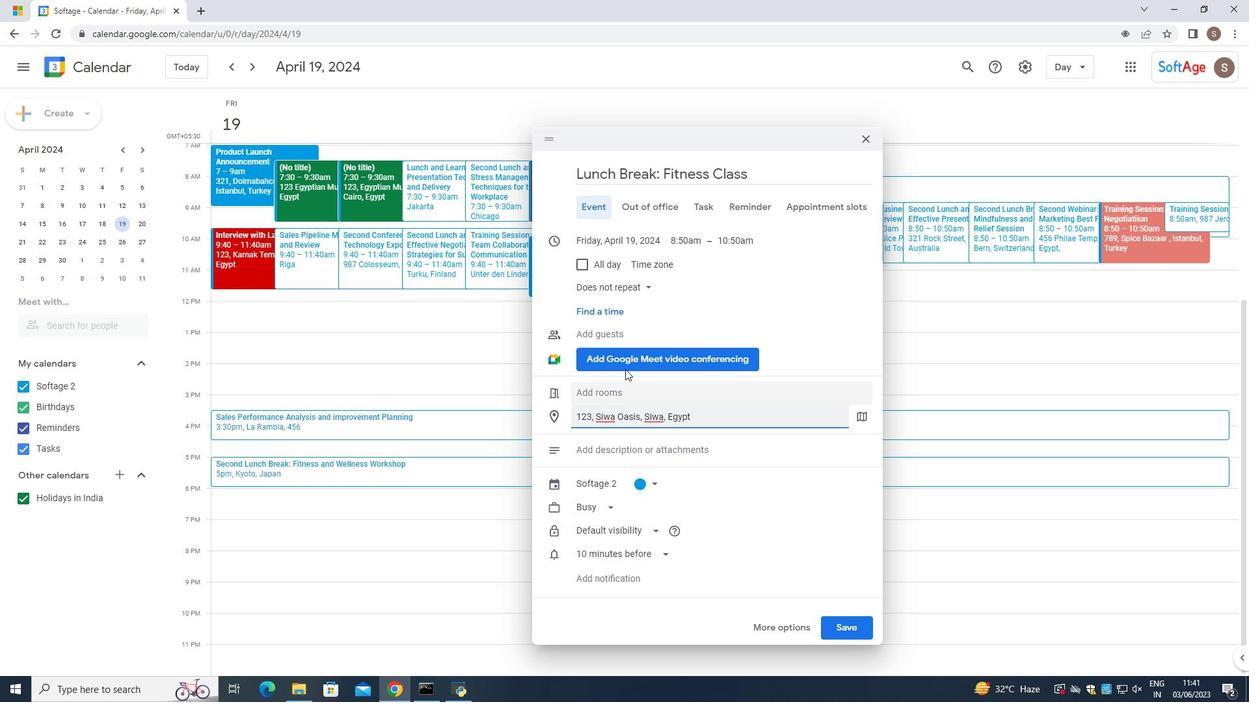 
Action: Mouse scrolled (639, 328) with delta (0, 0)
Screenshot: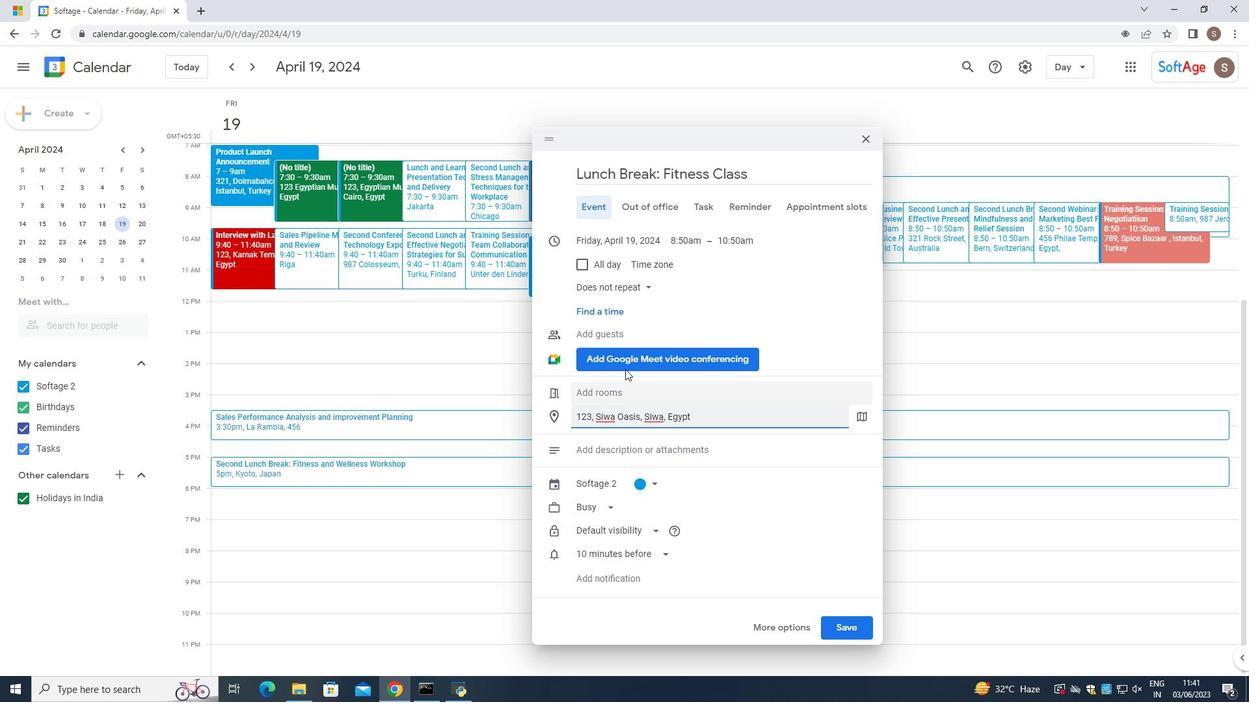 
Action: Mouse moved to (613, 286)
Screenshot: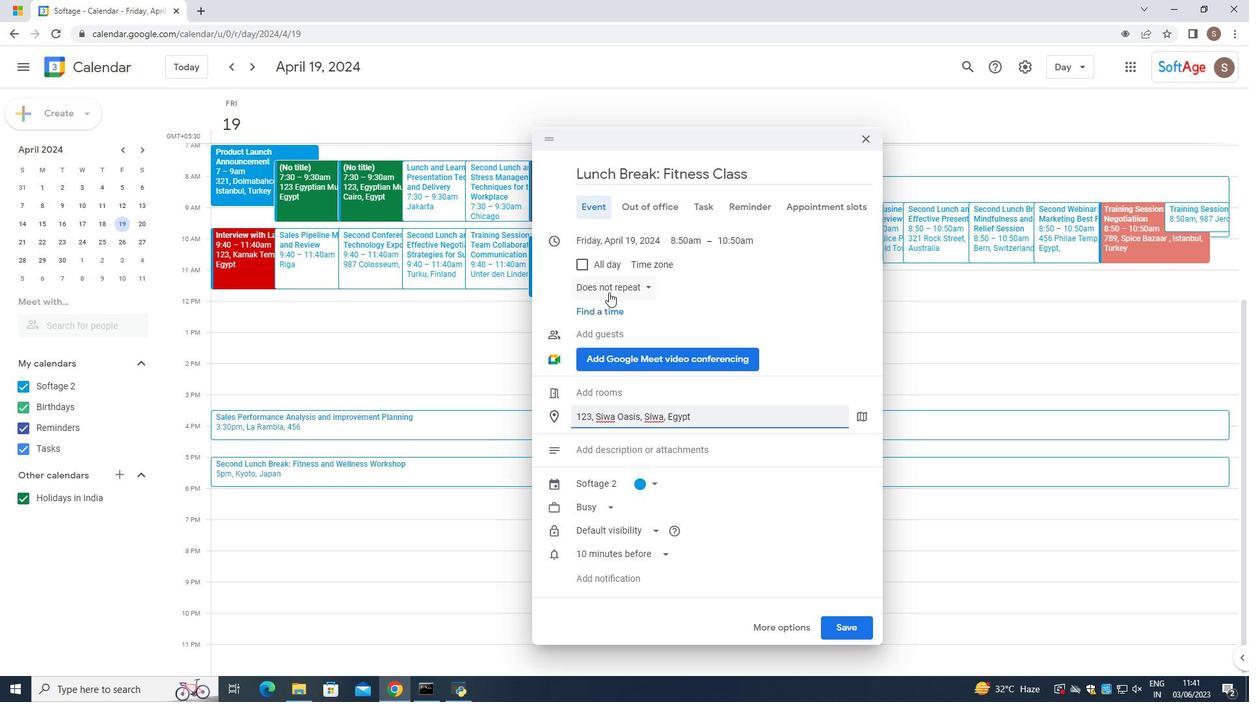 
Action: Mouse pressed left at (613, 286)
Screenshot: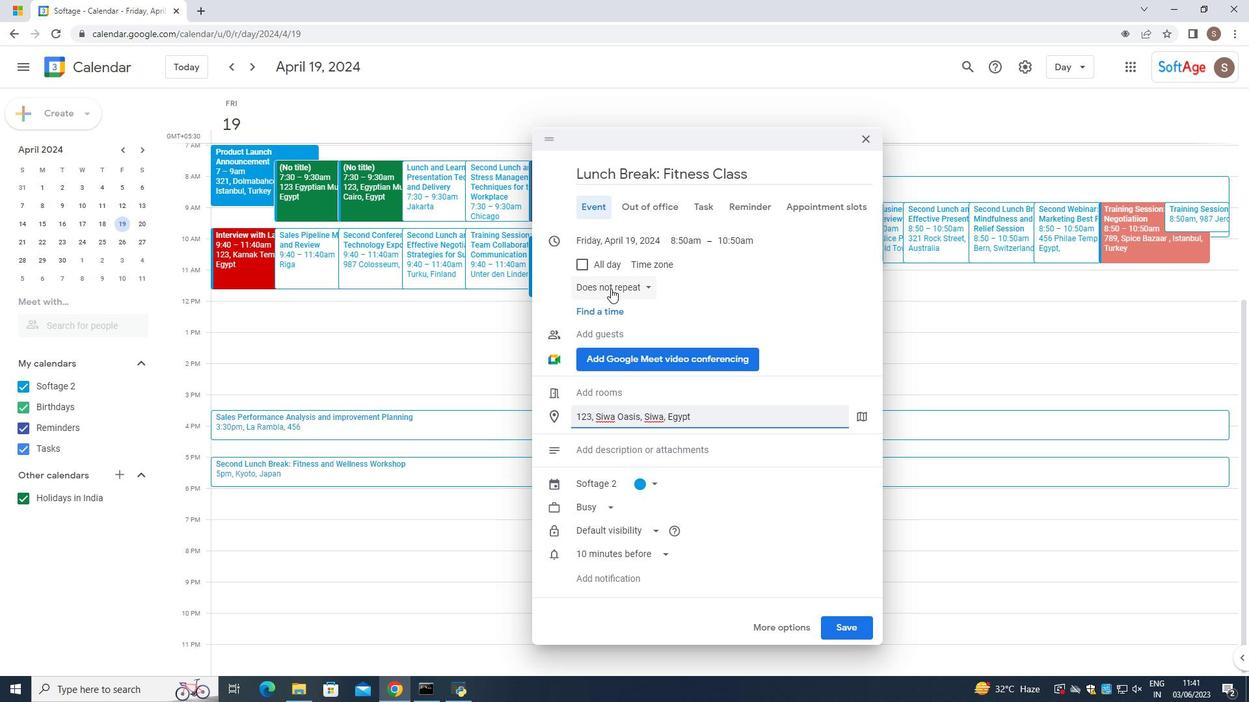 
Action: Mouse moved to (632, 409)
Screenshot: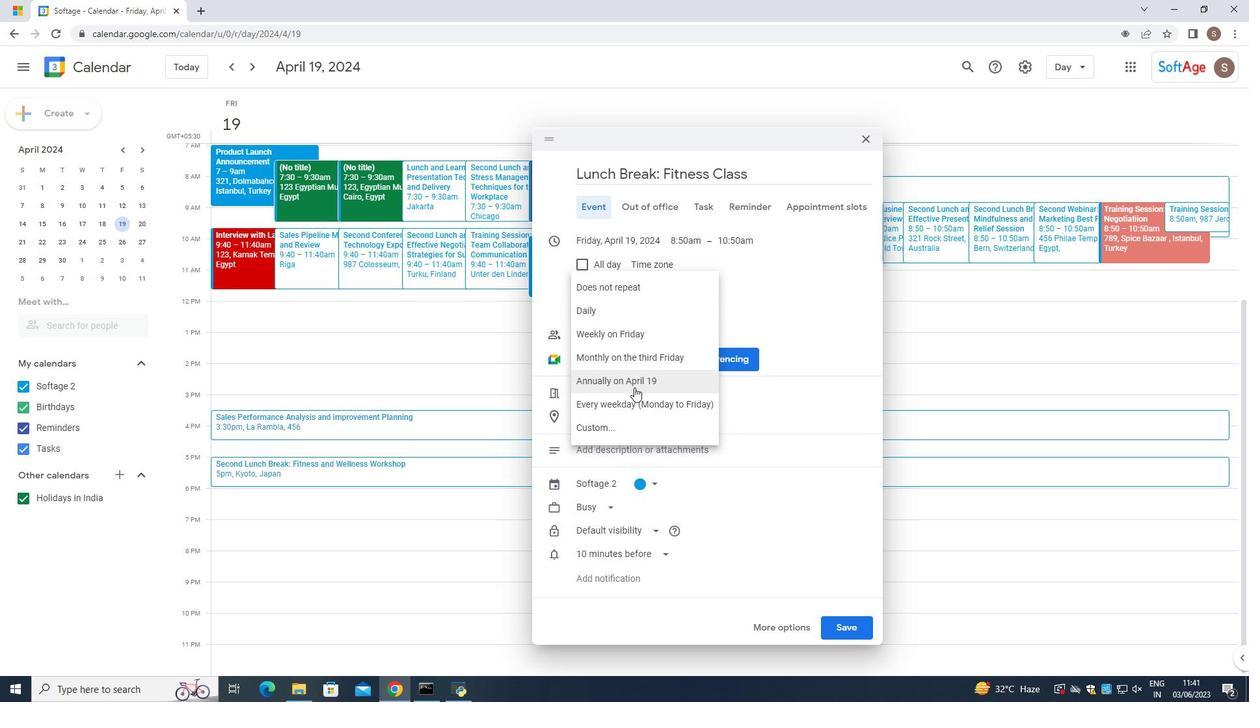 
Action: Mouse pressed left at (632, 409)
Screenshot: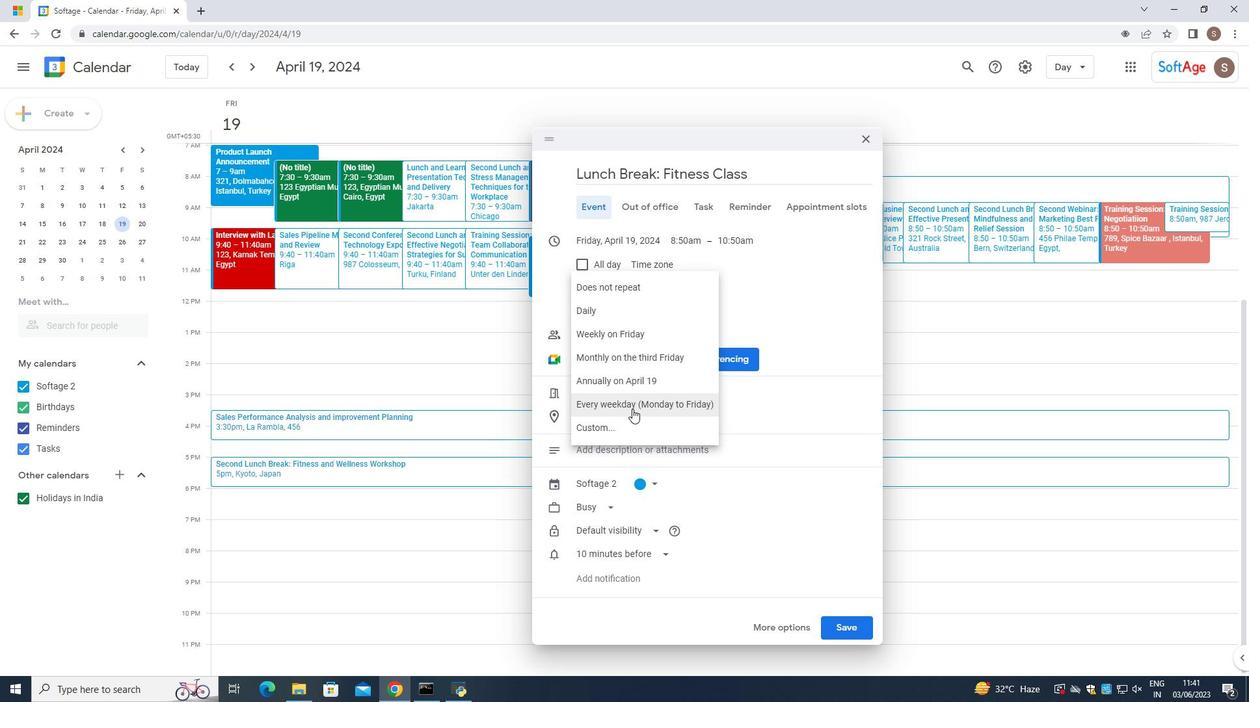 
Action: Mouse moved to (614, 521)
Screenshot: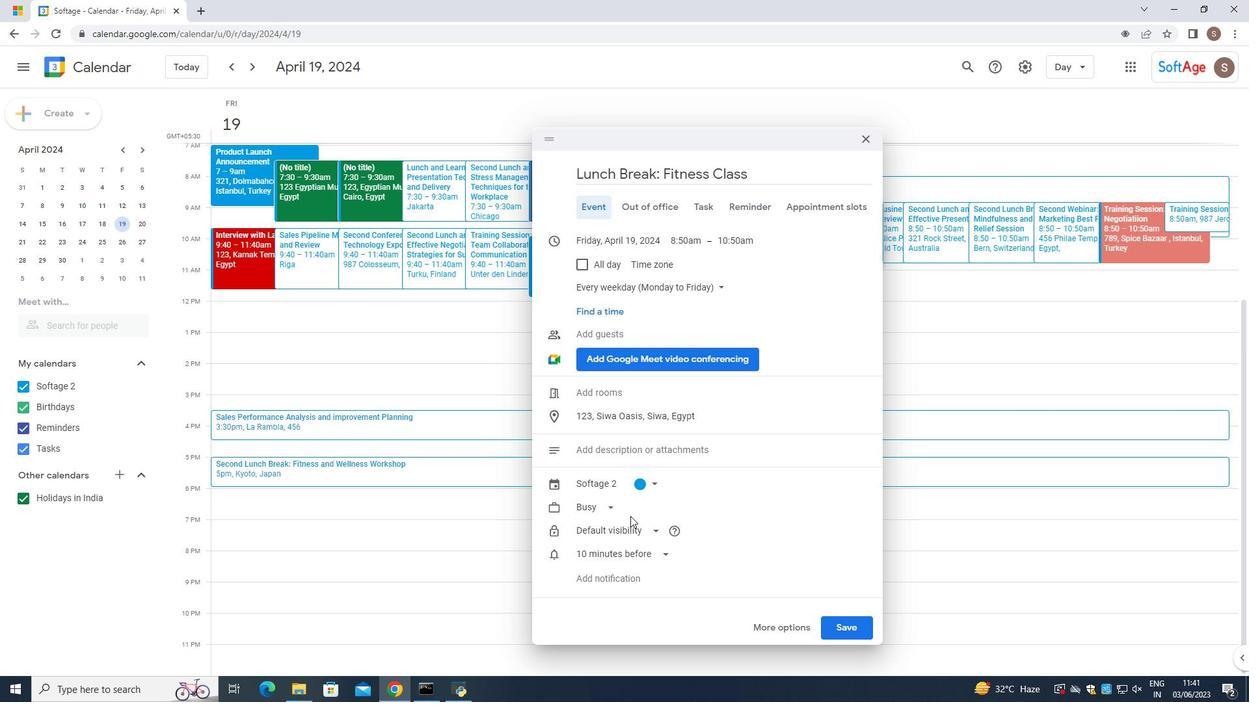 
Action: Mouse scrolled (614, 520) with delta (0, 0)
Screenshot: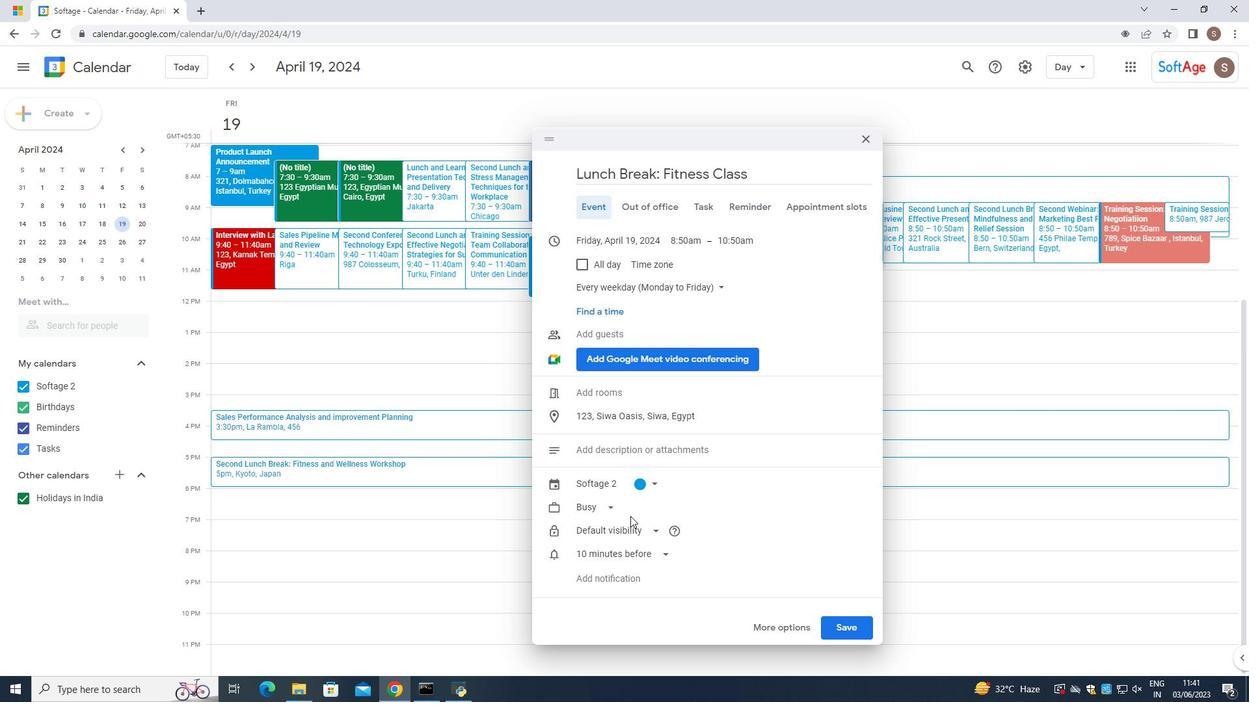 
Action: Mouse moved to (630, 444)
Screenshot: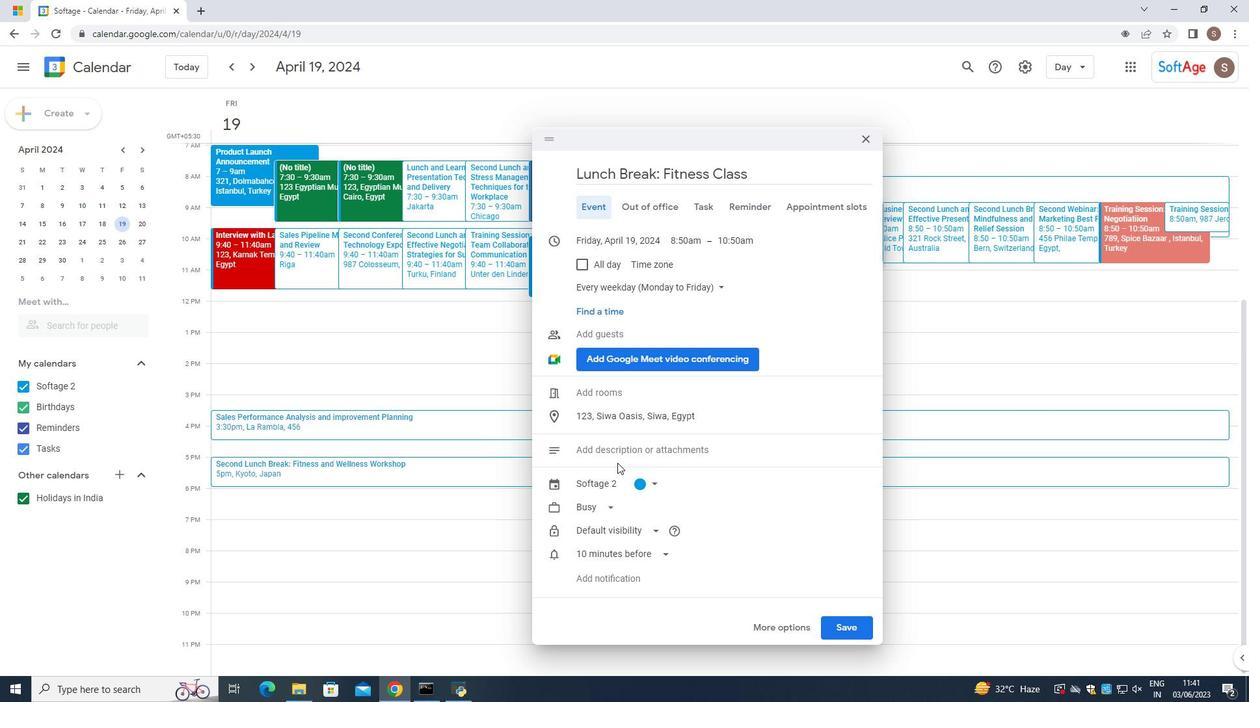 
Action: Mouse pressed left at (630, 444)
Screenshot: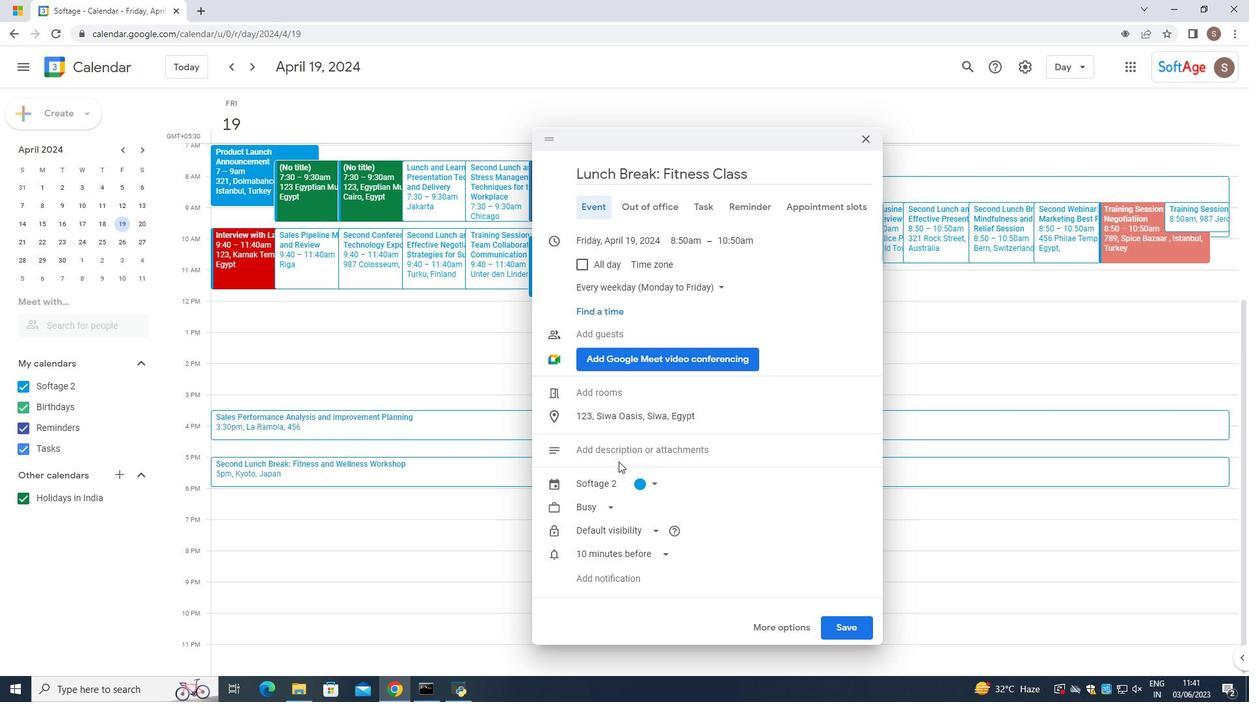 
Action: Mouse moved to (628, 445)
Screenshot: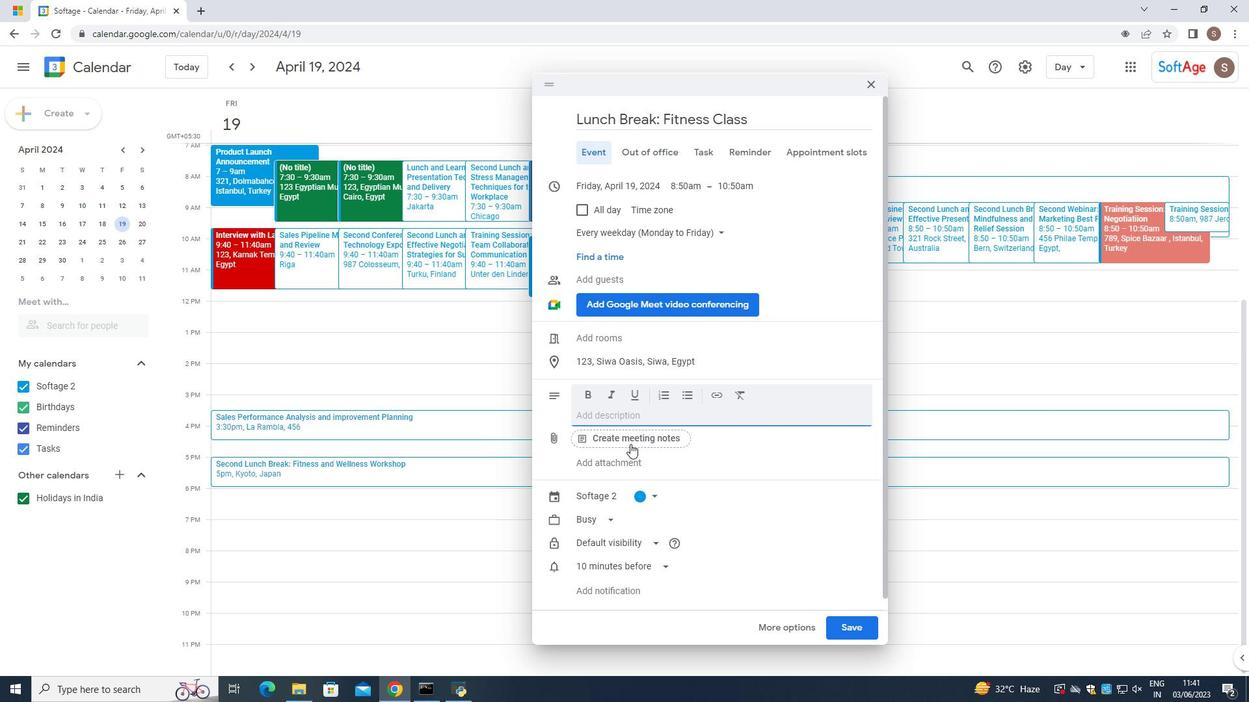 
Action: Key pressed <Key.caps_lock>I<Key.caps_lock>df<Key.backspace>f<Key.space>applicable<Key.space>,<Key.space>participants<Key.space>will<Key.space>explore<Key.space>effectibvr<Key.backspace><Key.backspace><Key.backspace>ve<Key.space>communication<Key.space>strategies<Key.space>g<Key.backspace>for<Key.space>remote<Key.space>or<Key.space>virtual<Key.space>tea,<Key.backspace><Key.backspace>
Screenshot: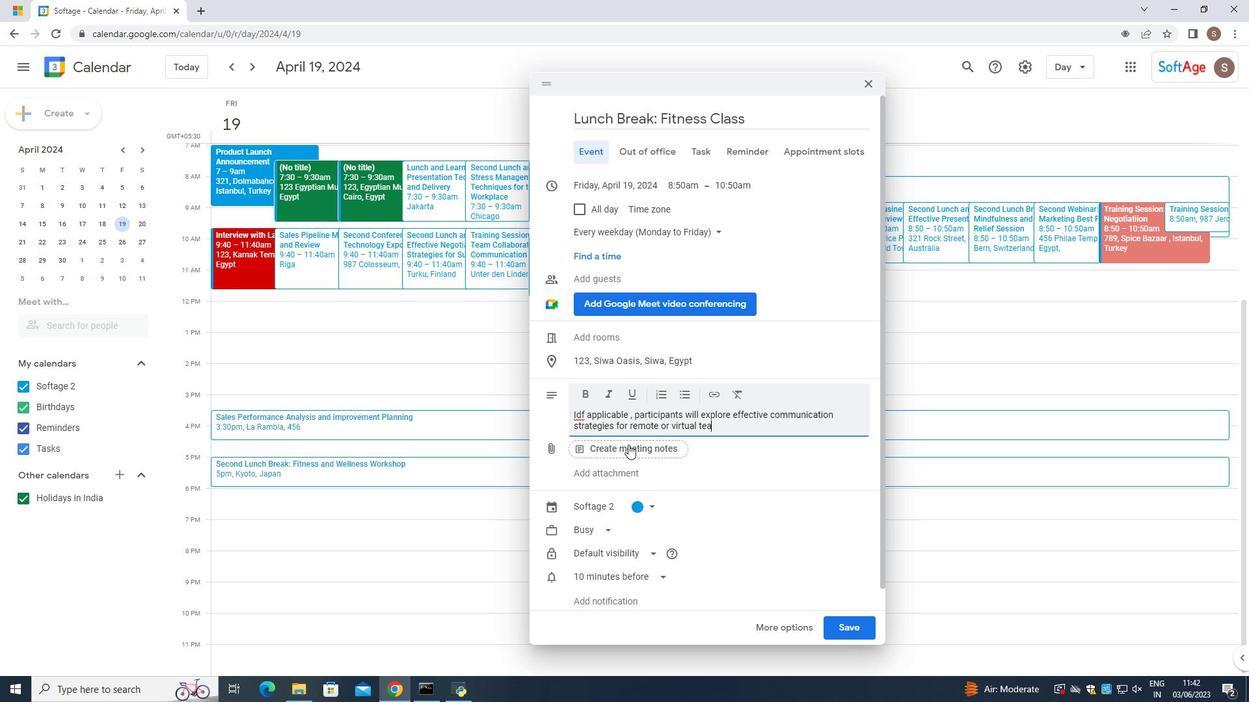 
Action: Mouse moved to (576, 409)
Screenshot: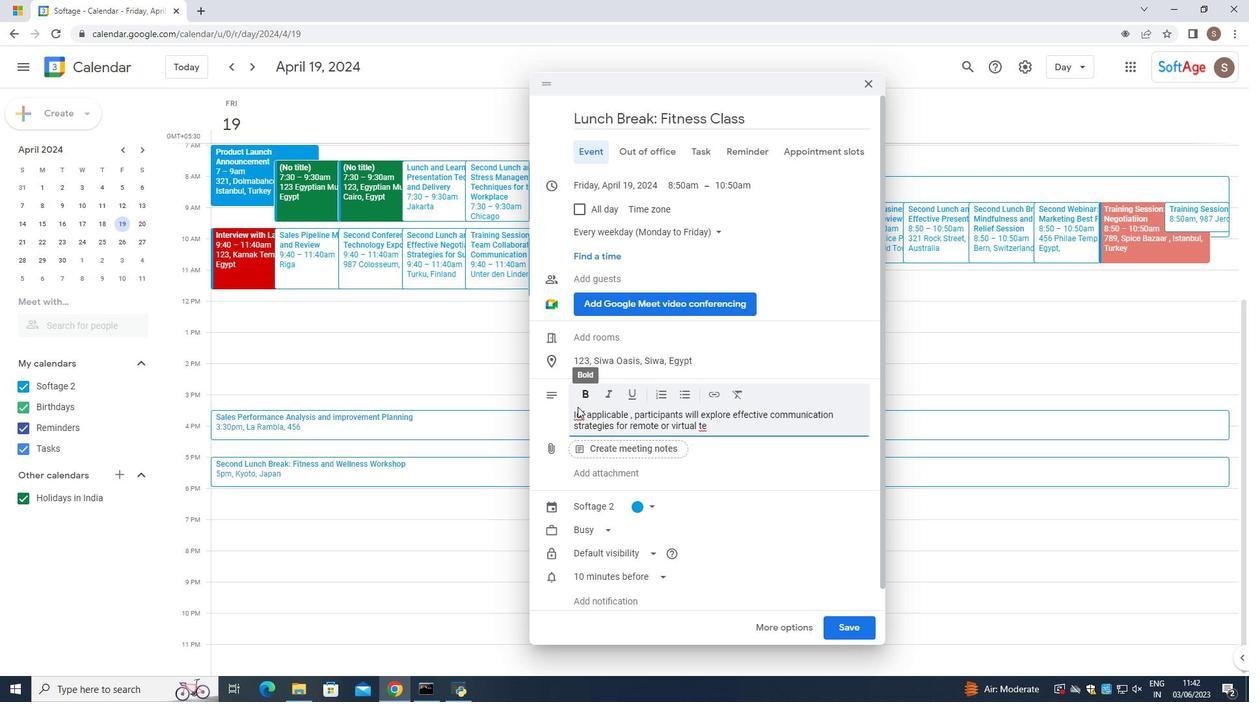 
Action: Mouse pressed left at (576, 409)
Screenshot: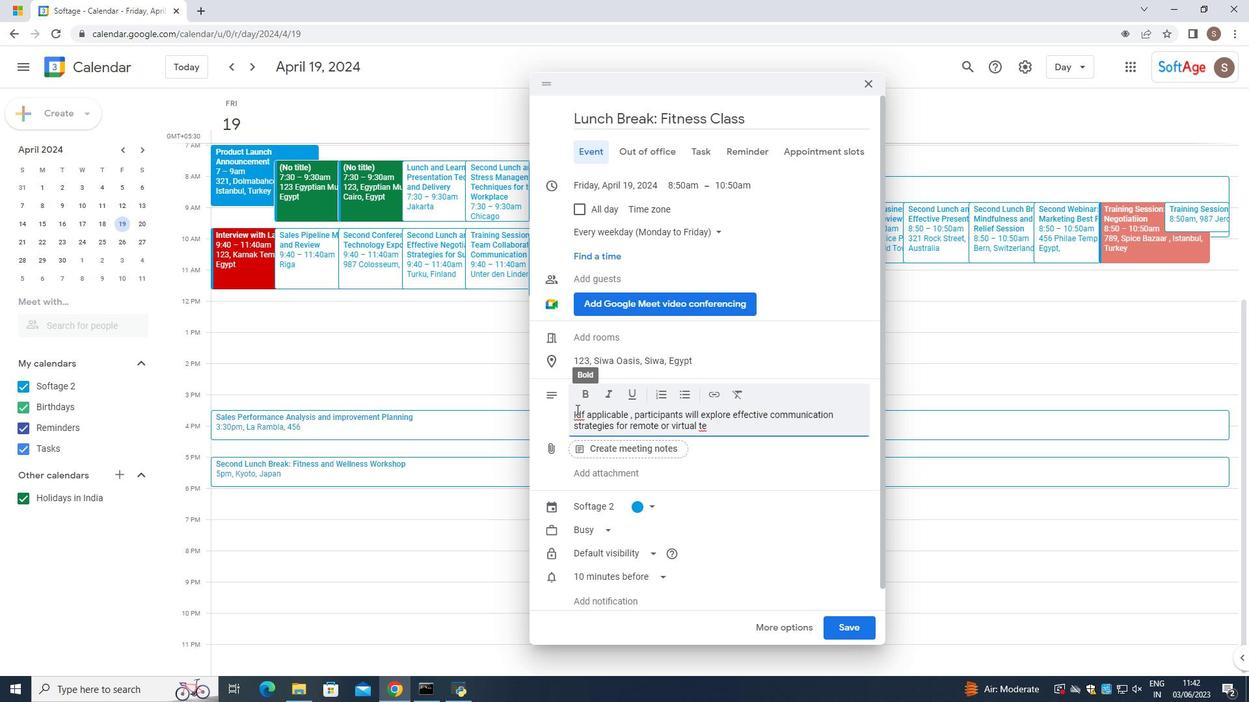 
Action: Mouse moved to (575, 409)
Screenshot: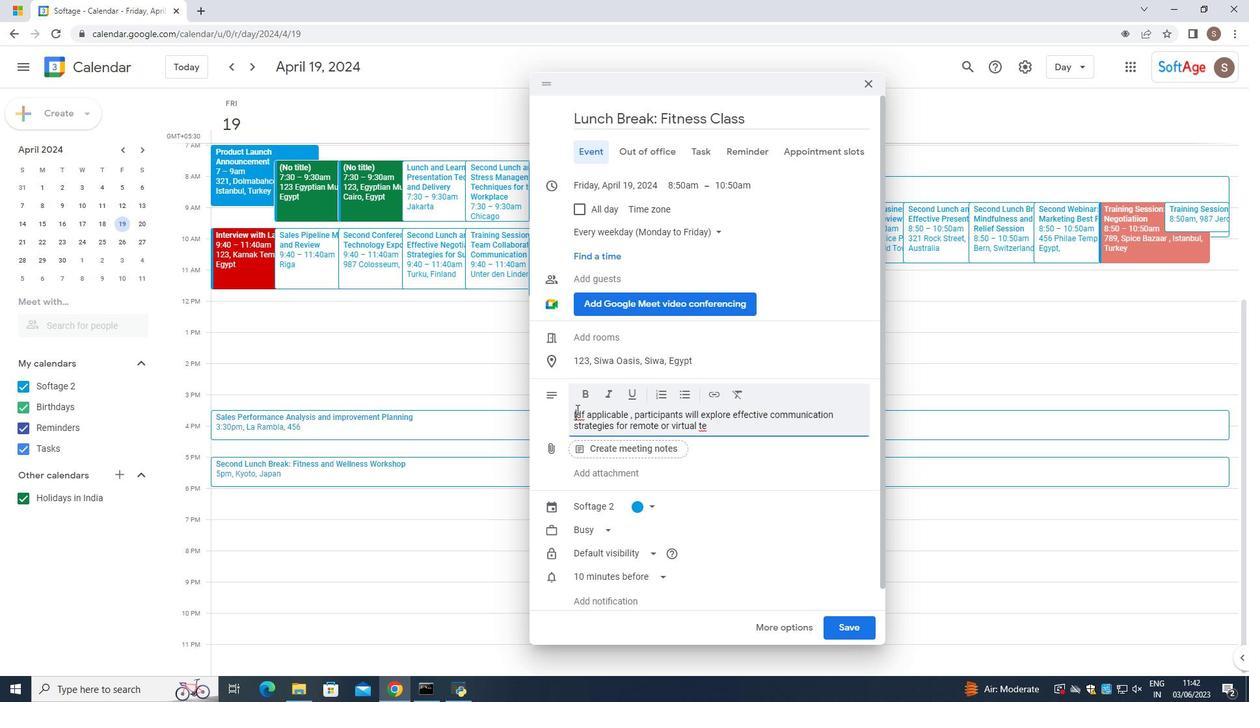 
Action: Mouse pressed left at (575, 409)
Screenshot: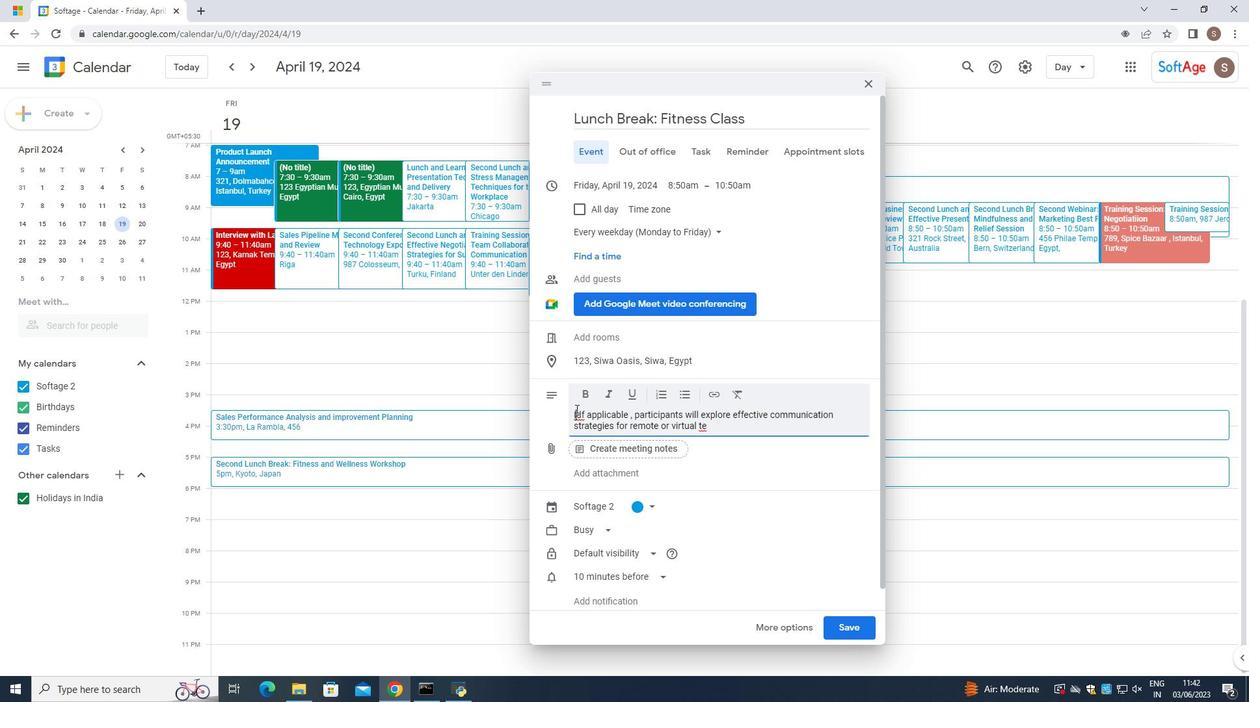 
Action: Mouse pressed right at (575, 409)
Screenshot: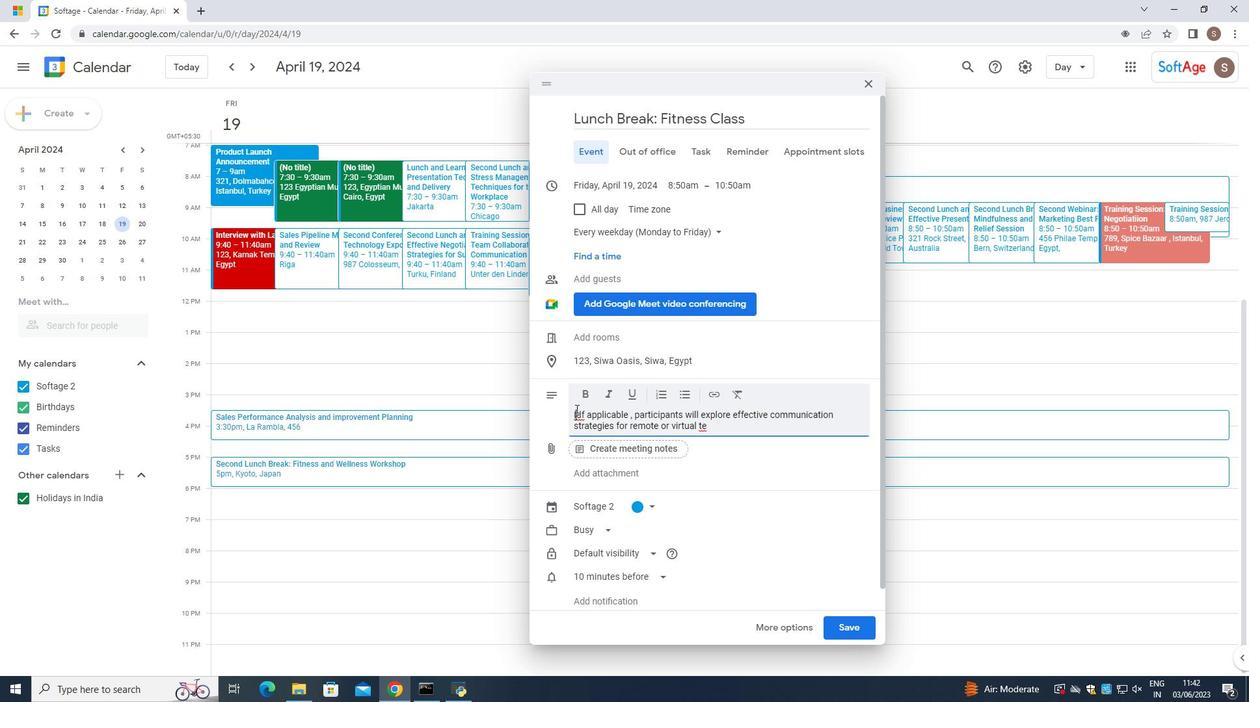 
Action: Mouse moved to (599, 445)
Screenshot: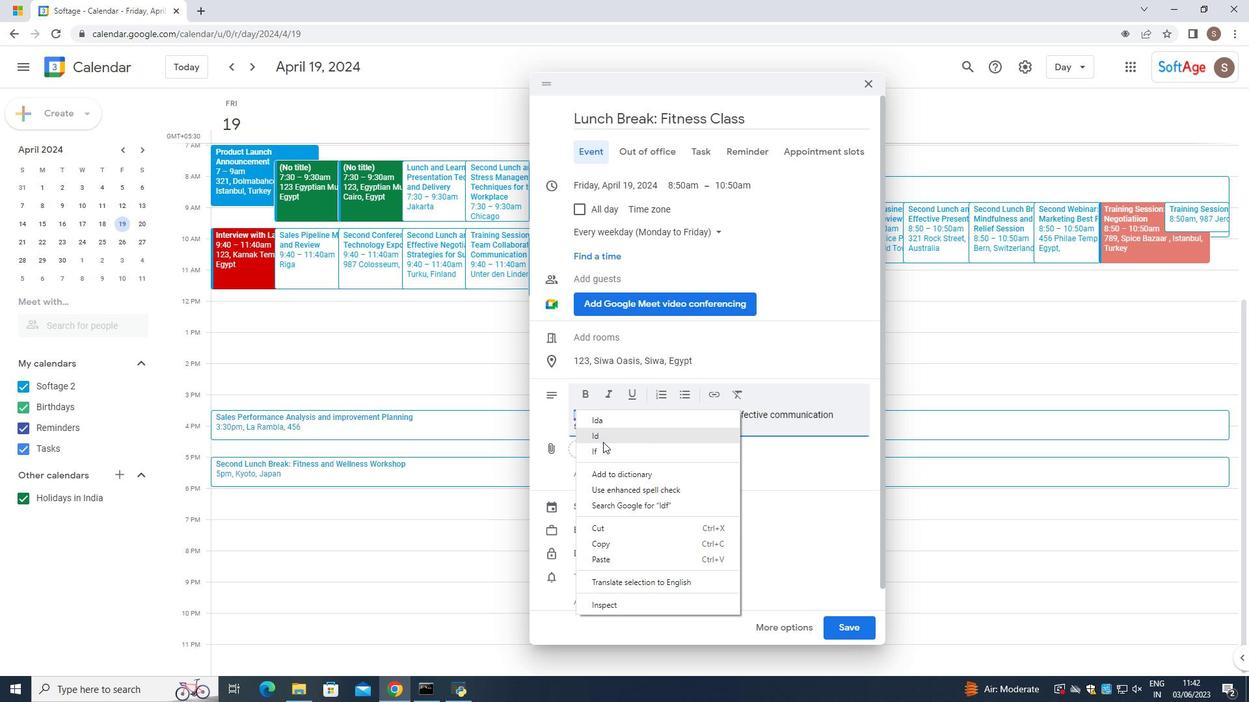
Action: Mouse pressed left at (599, 445)
Screenshot: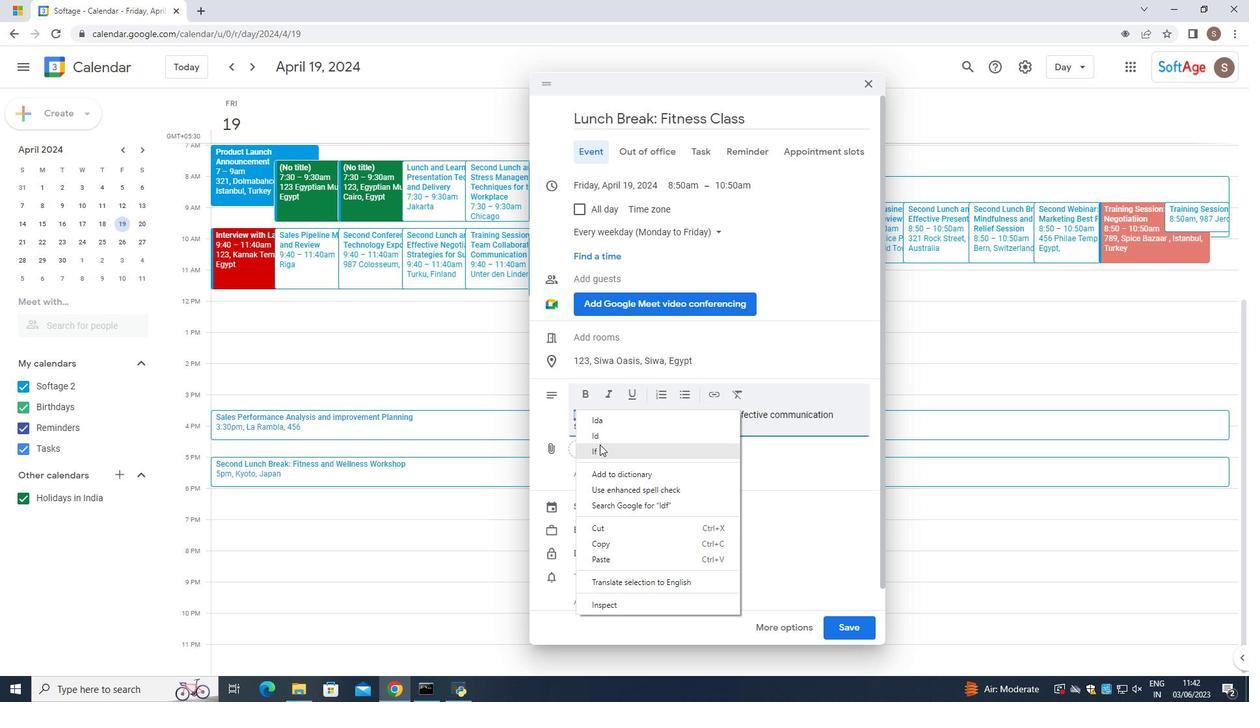 
Action: Mouse moved to (735, 429)
Screenshot: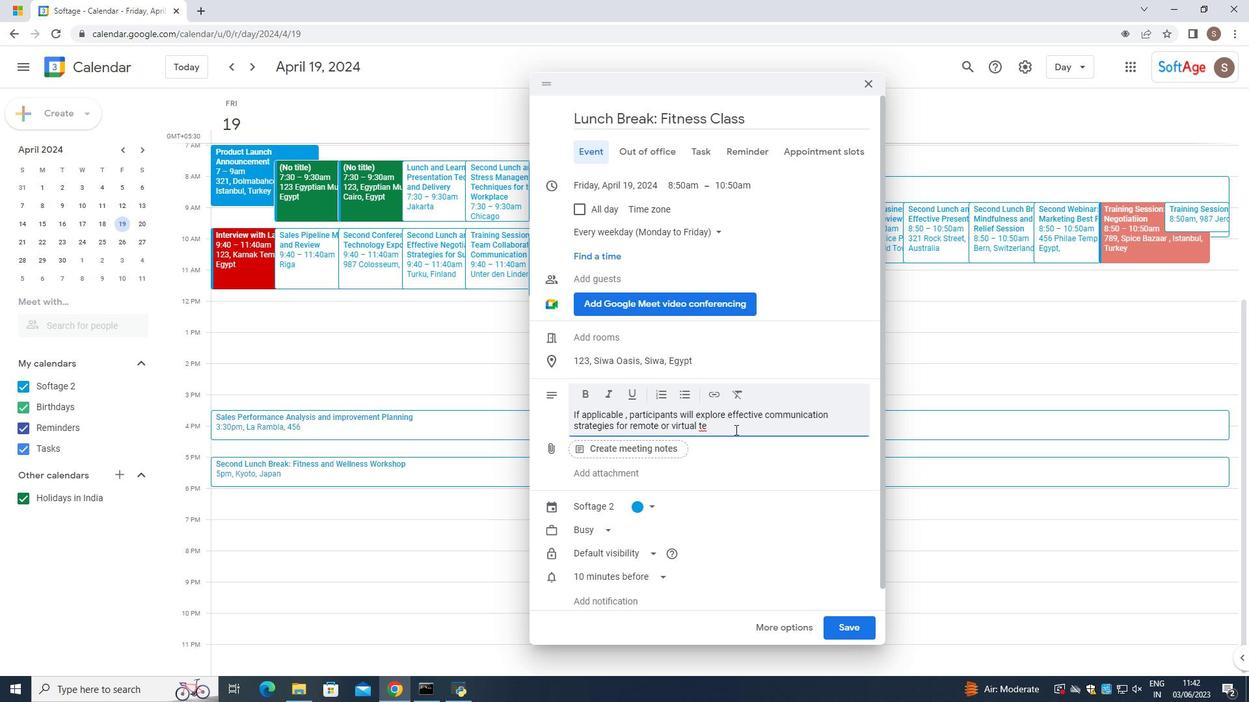 
Action: Mouse pressed left at (735, 429)
Screenshot: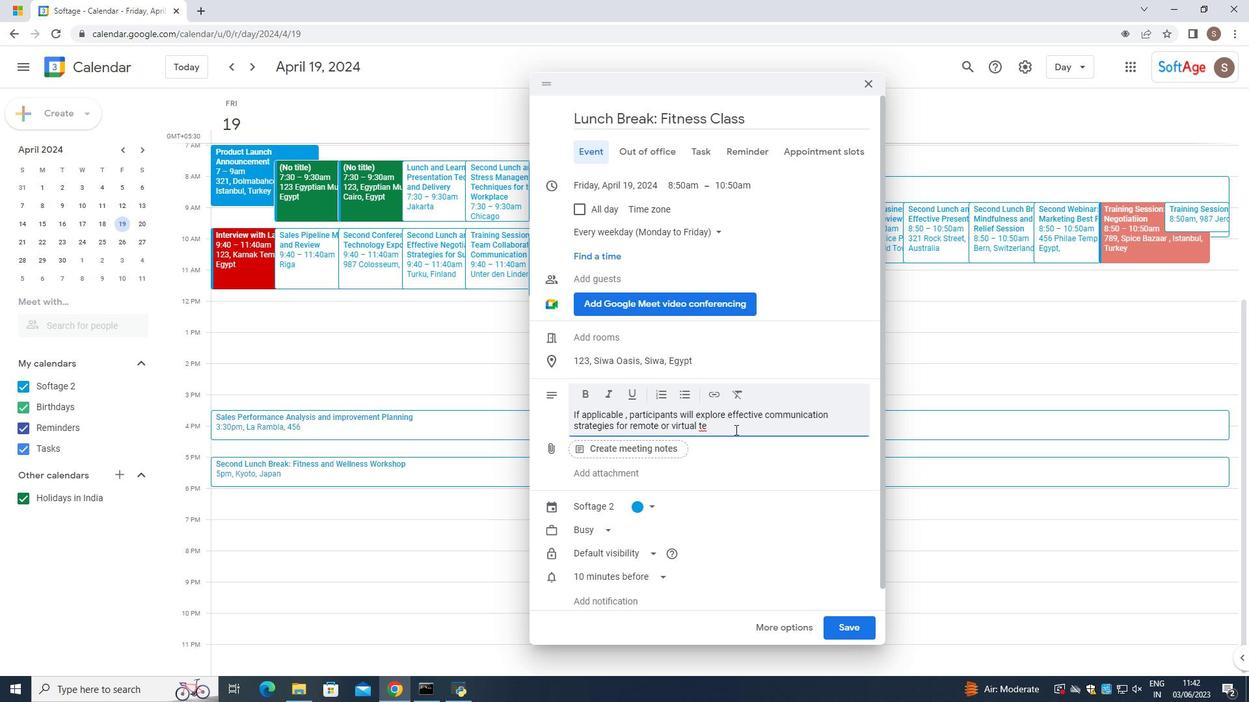 
Action: Mouse moved to (725, 447)
Screenshot: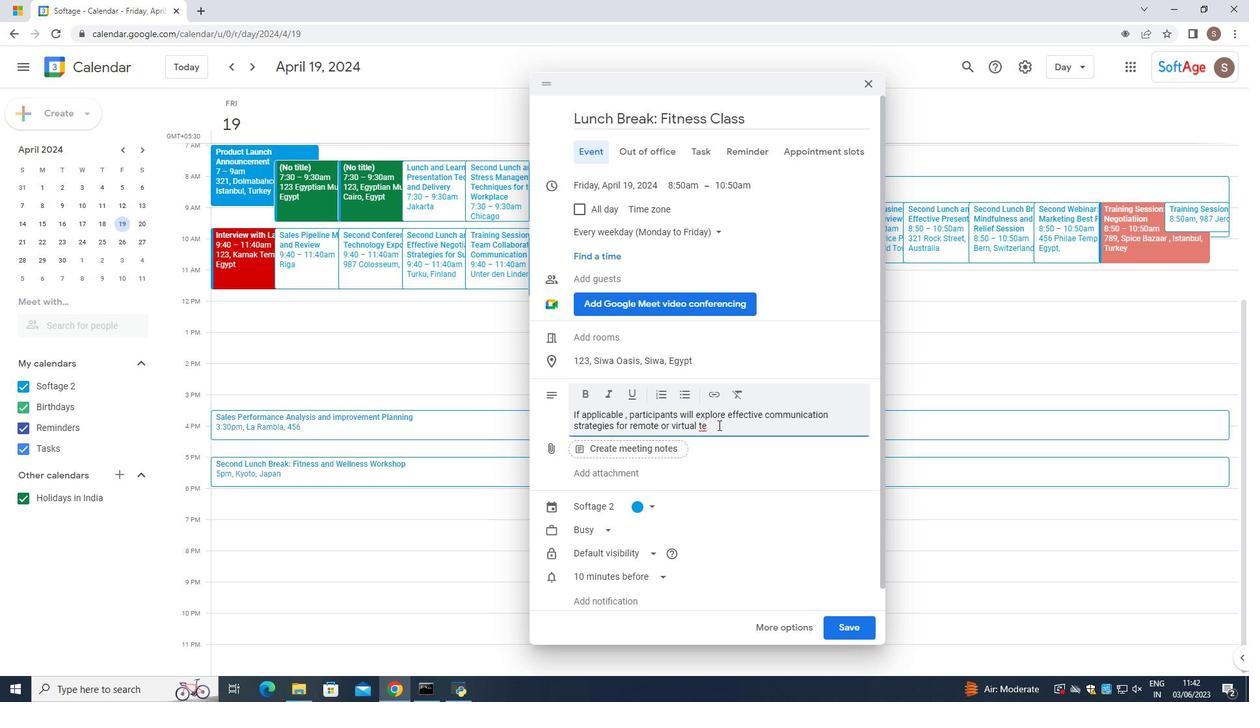 
Action: Key pressed am<Key.space>envirobnm=<Key.backspace><Key.backspace><Key.backspace><Key.backspace>m<Key.backspace>nments,<Key.space><Key.caps_lock>T<Key.caps_lock>hey<Key.space>will<Key.space>lear
Screenshot: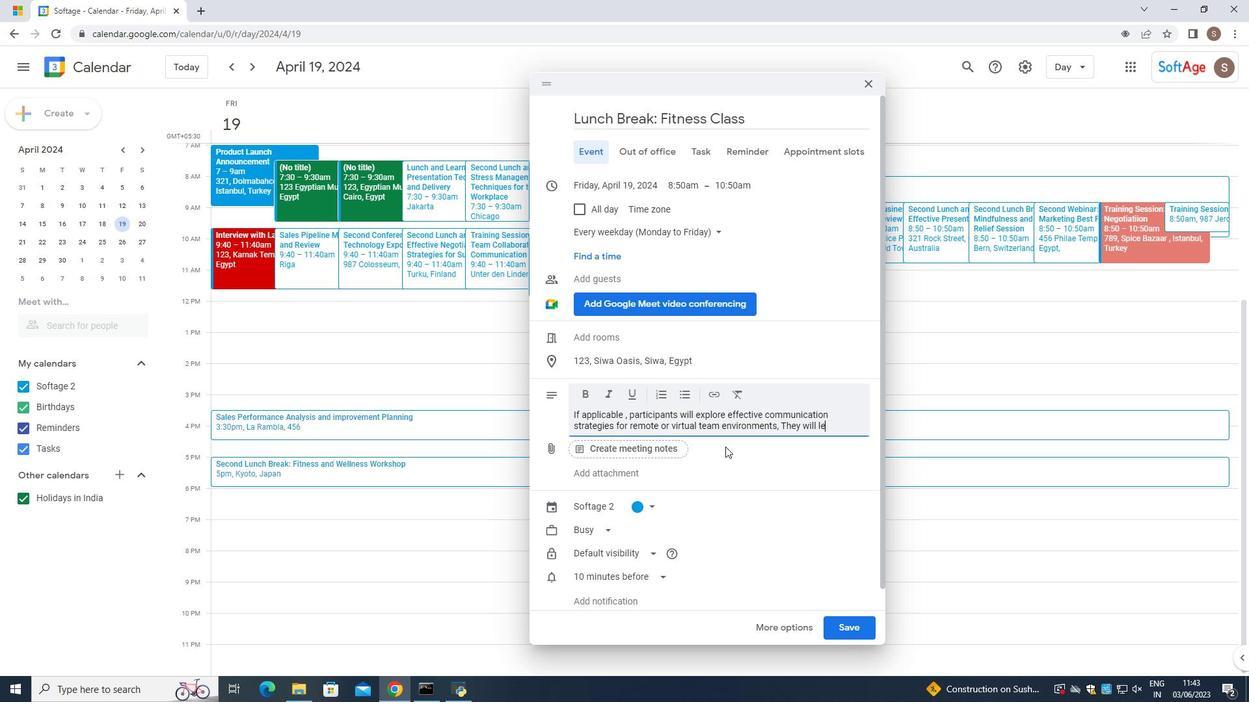 
Action: Mouse moved to (726, 447)
Screenshot: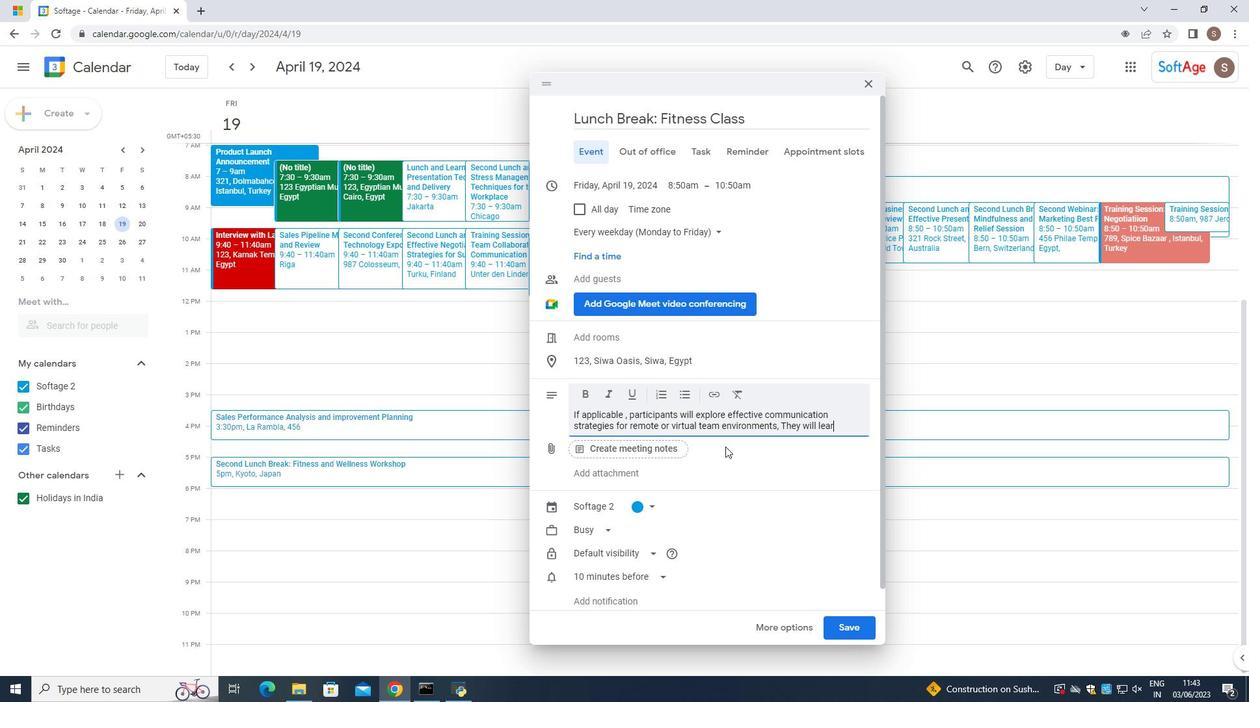 
Action: Key pressed n<Key.space>how<Key.space>to<Key.space>lreverage<Key.space>technology<Key.space>tools
Screenshot: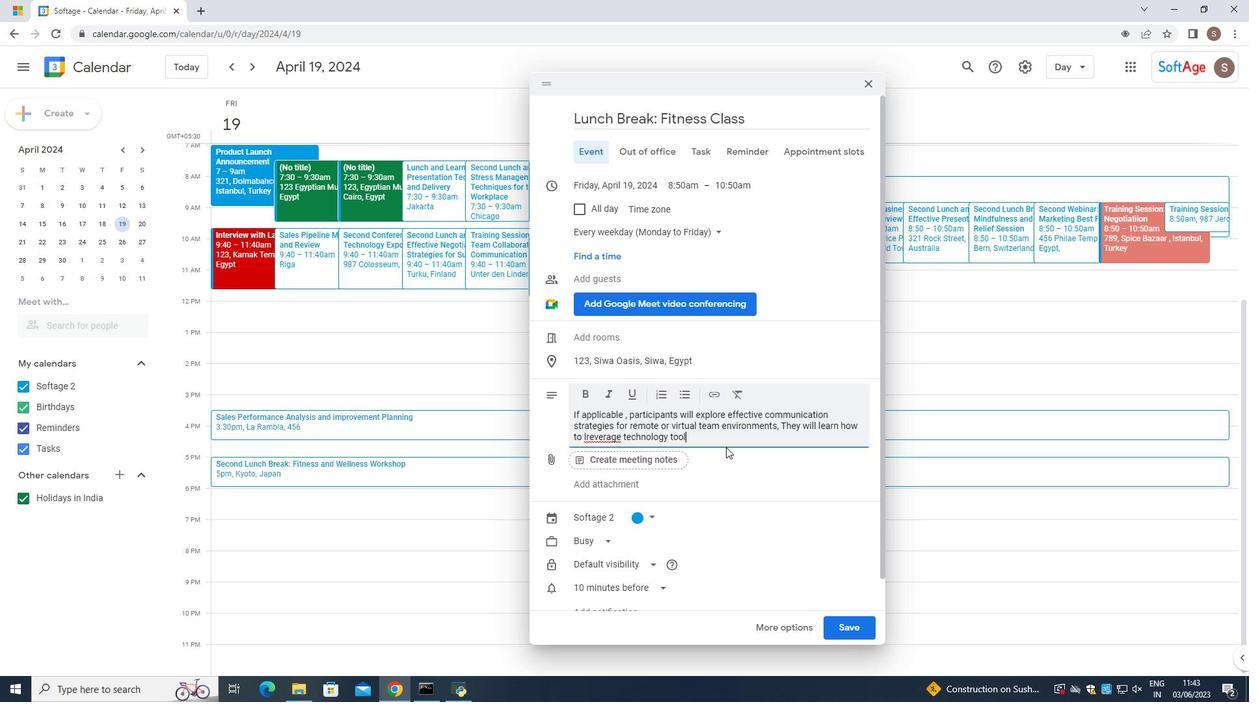 
Action: Mouse moved to (599, 431)
Screenshot: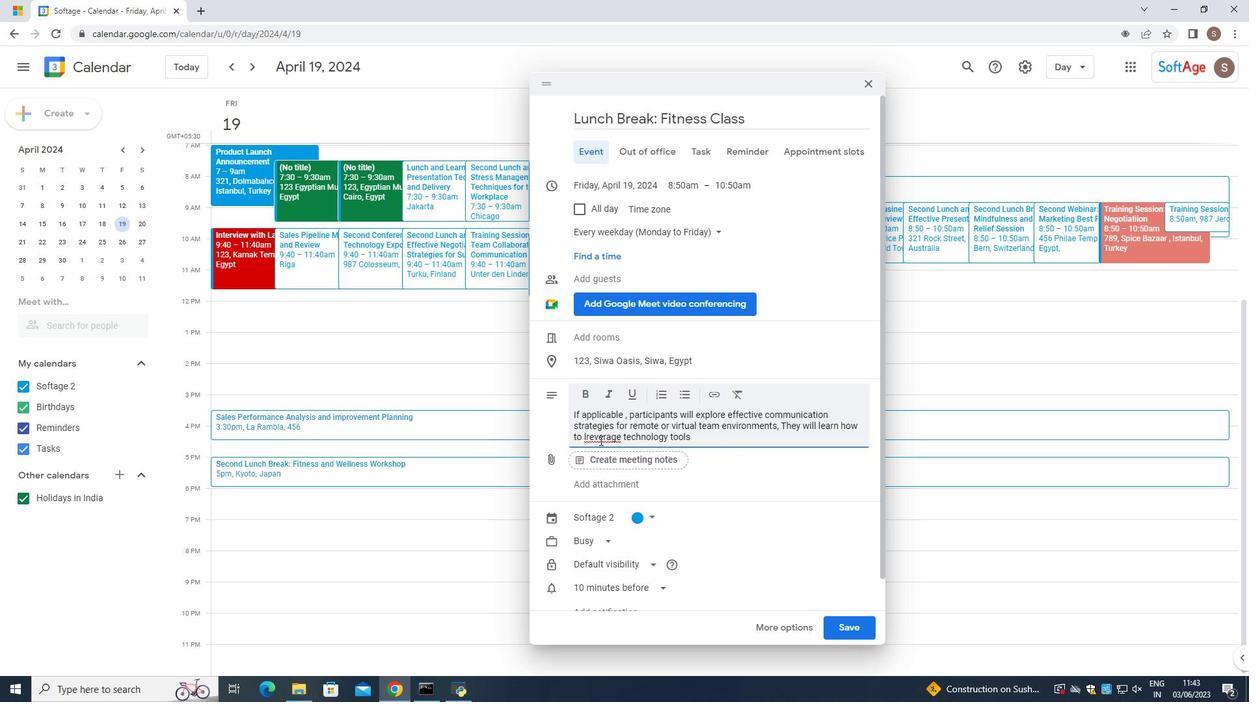 
Action: Mouse pressed left at (599, 431)
Screenshot: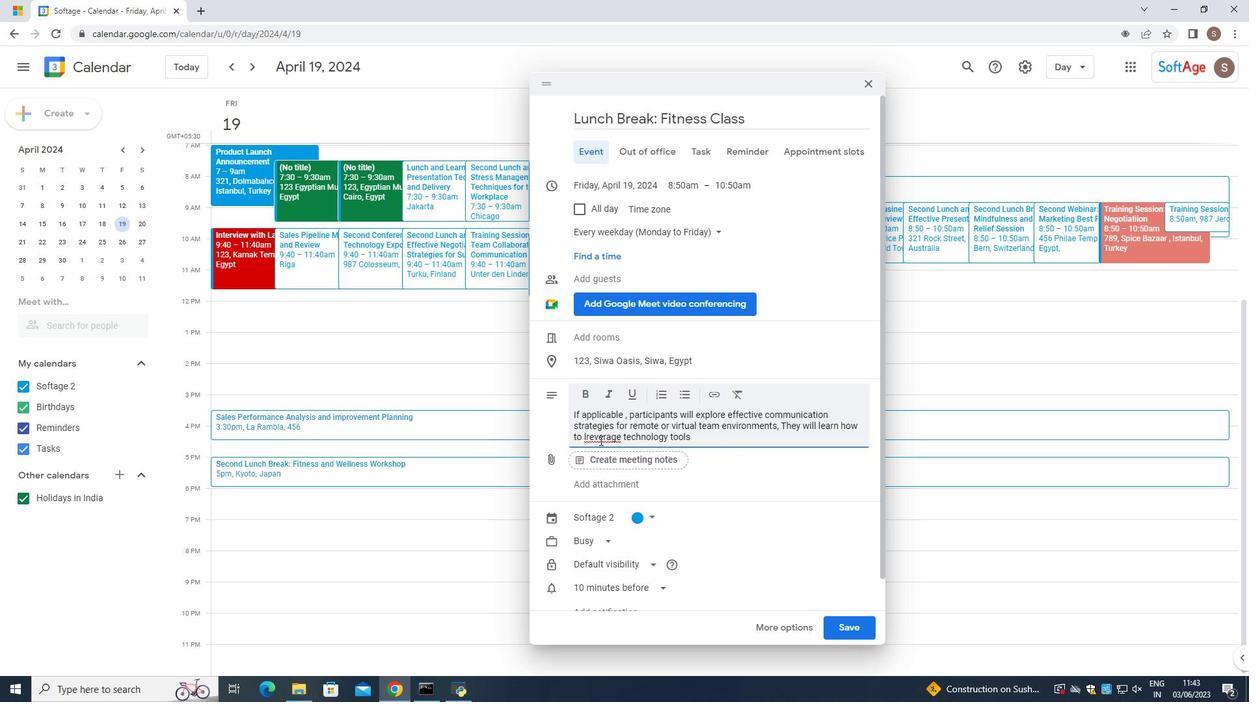 
Action: Mouse moved to (603, 436)
Screenshot: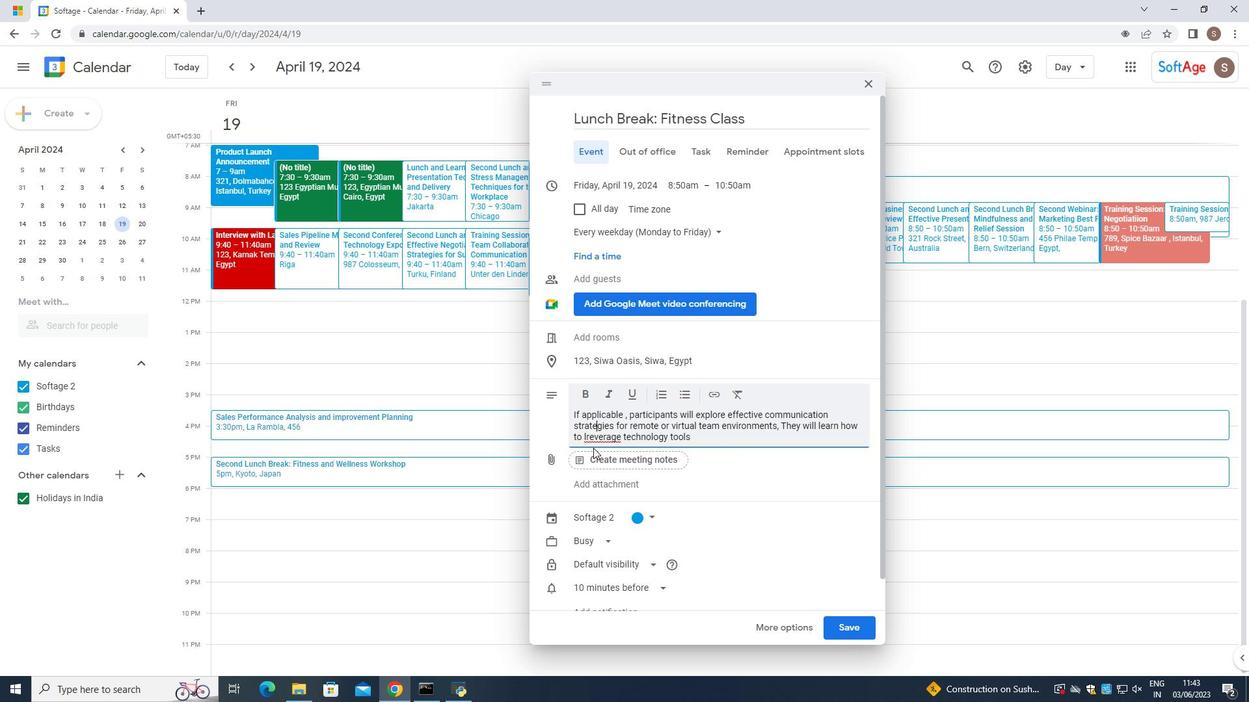 
Action: Mouse pressed left at (603, 436)
Screenshot: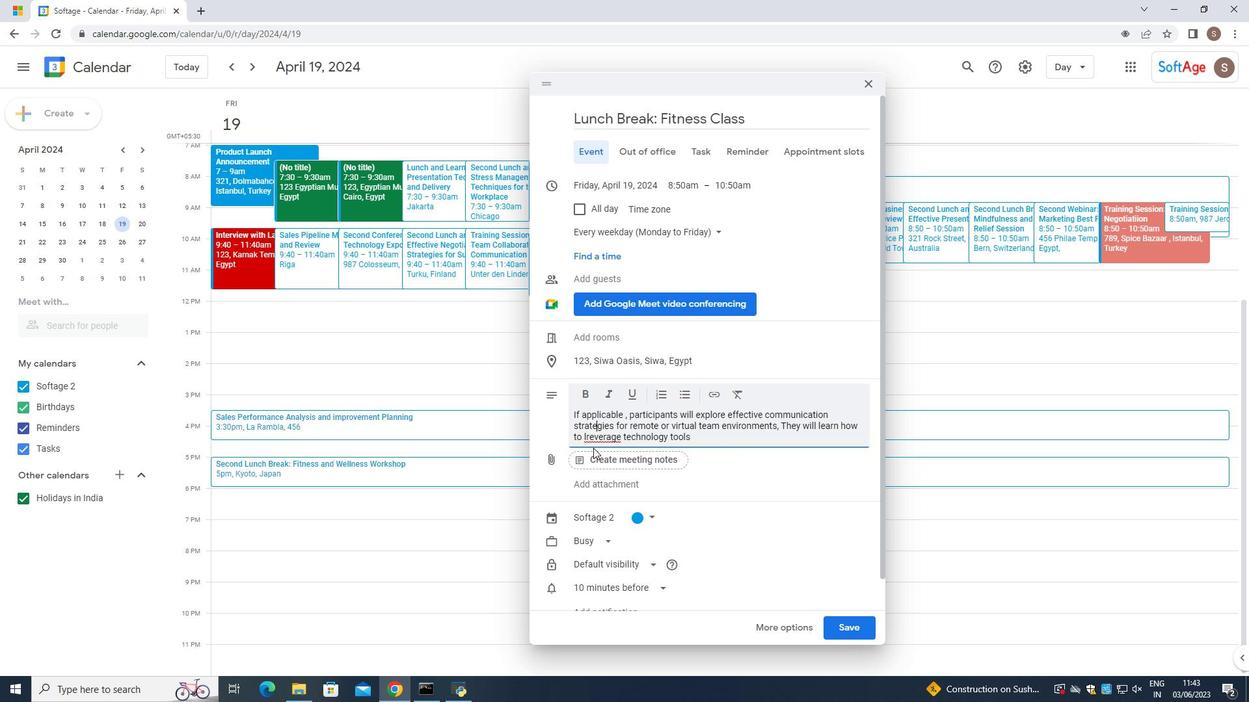 
Action: Mouse moved to (604, 435)
Screenshot: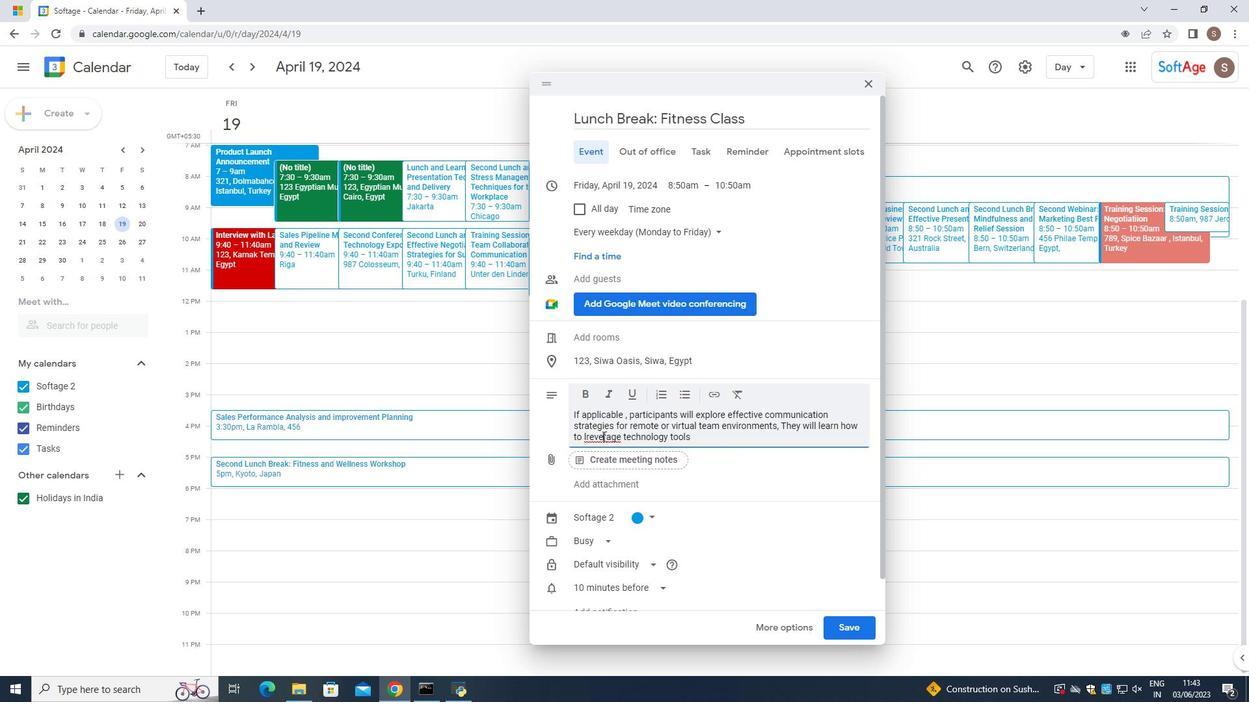 
Action: Mouse pressed left at (604, 435)
Screenshot: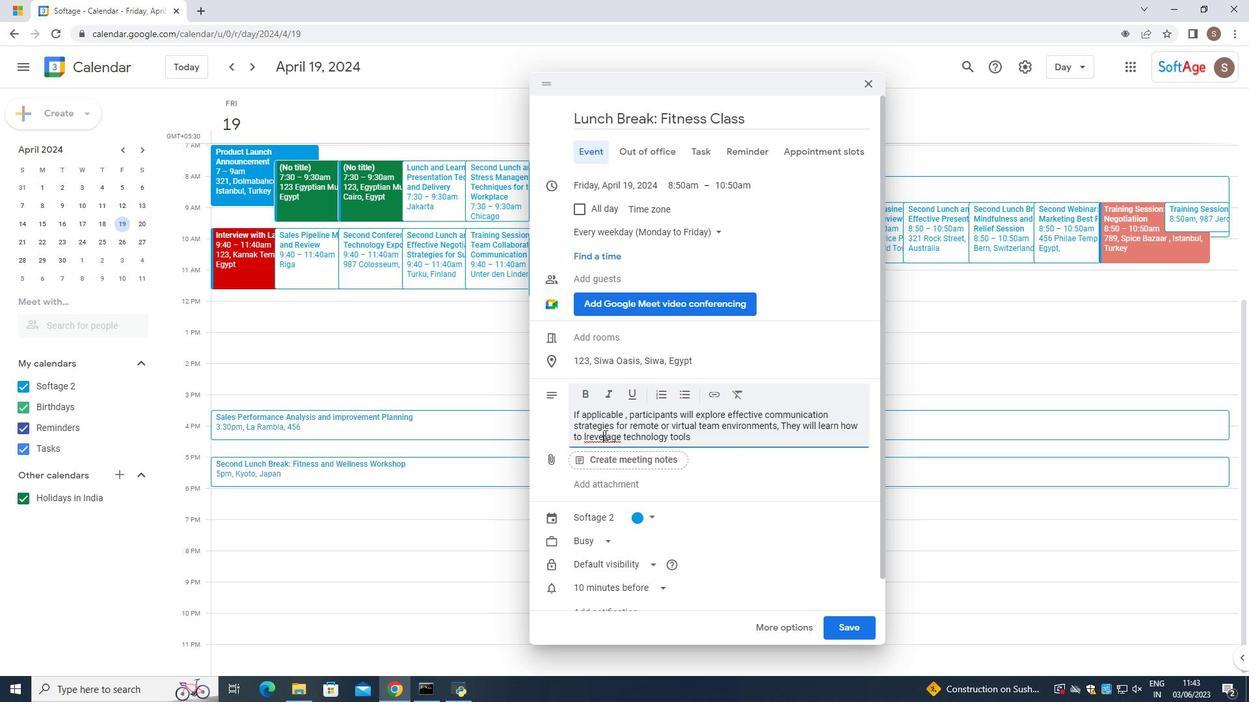 
Action: Mouse moved to (605, 434)
Screenshot: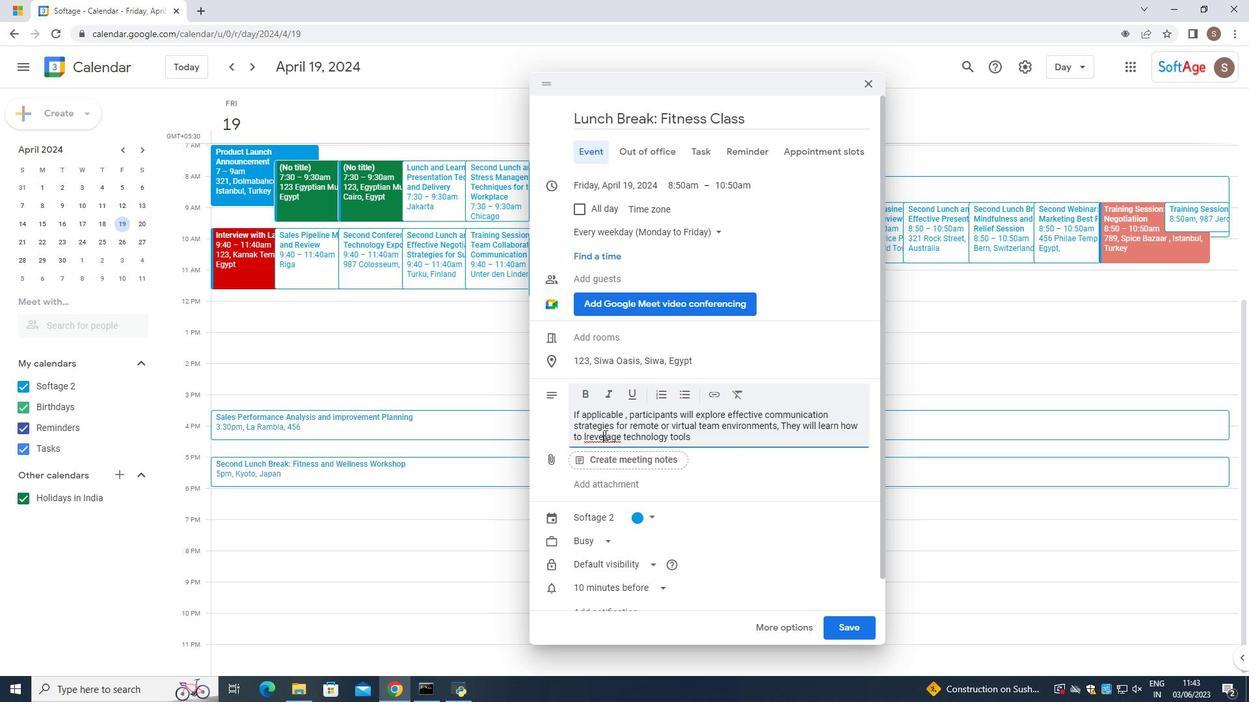 
Action: Mouse pressed right at (605, 434)
Screenshot: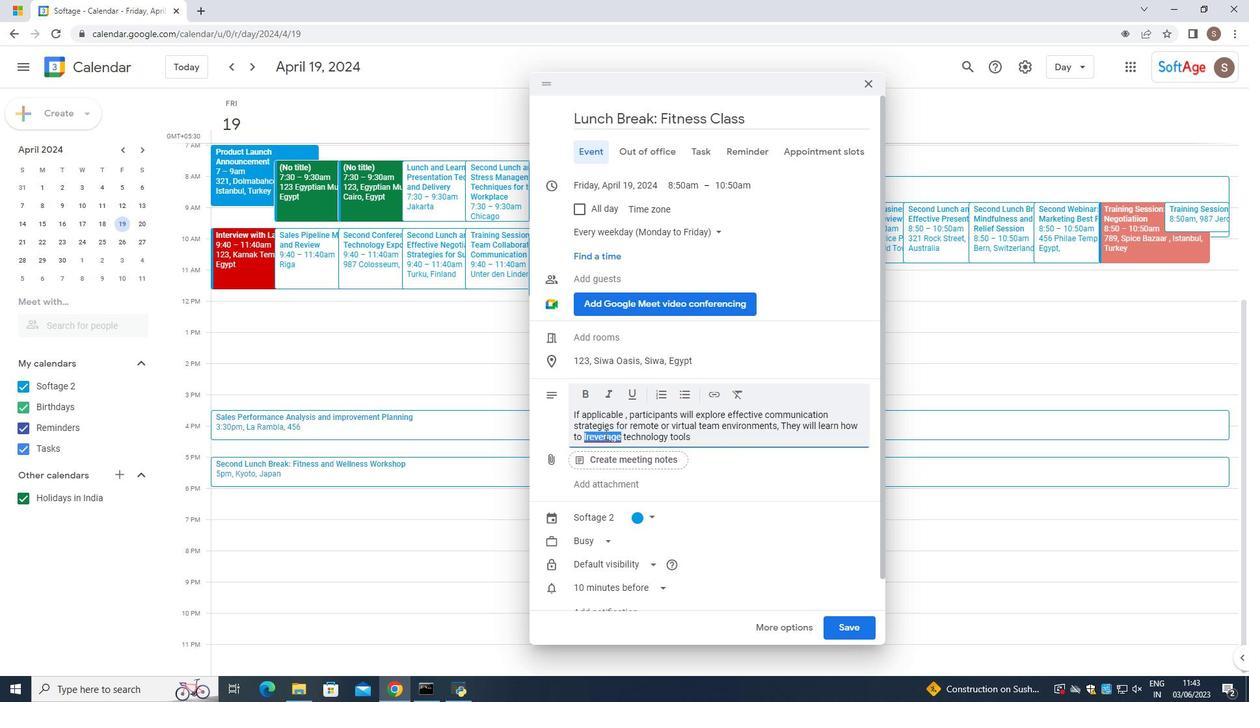 
Action: Mouse moved to (625, 449)
Screenshot: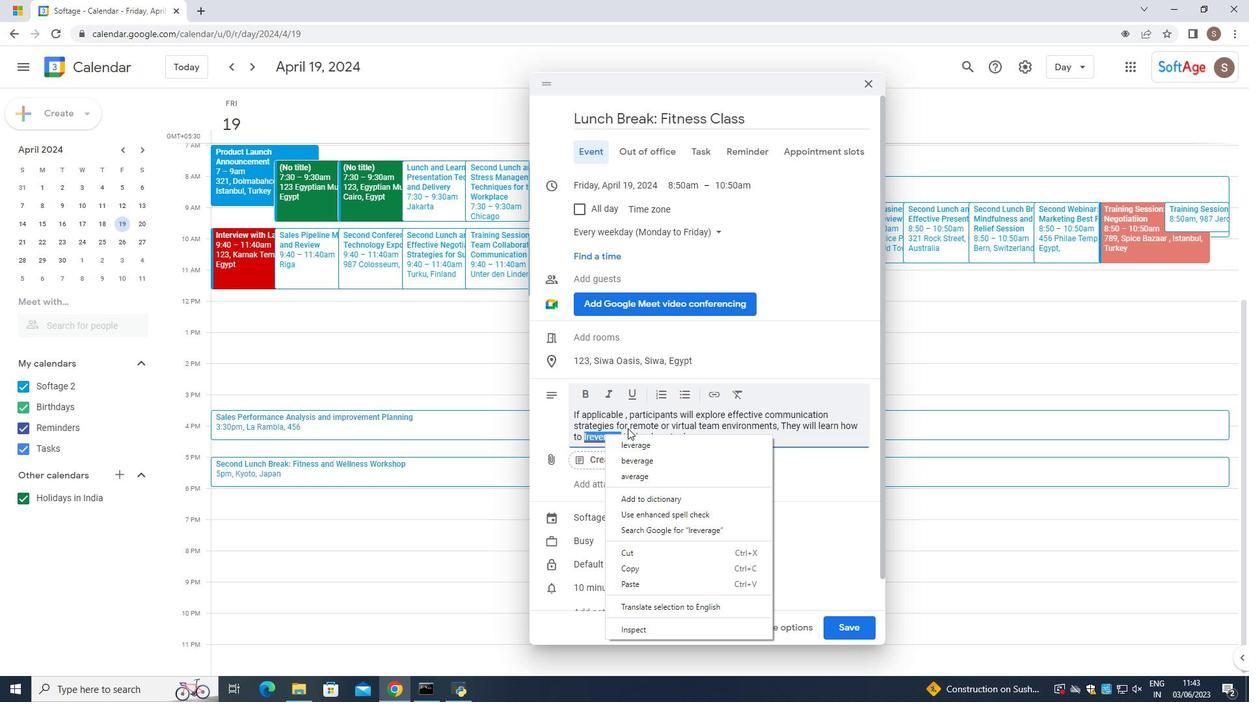 
Action: Mouse pressed left at (625, 449)
Screenshot: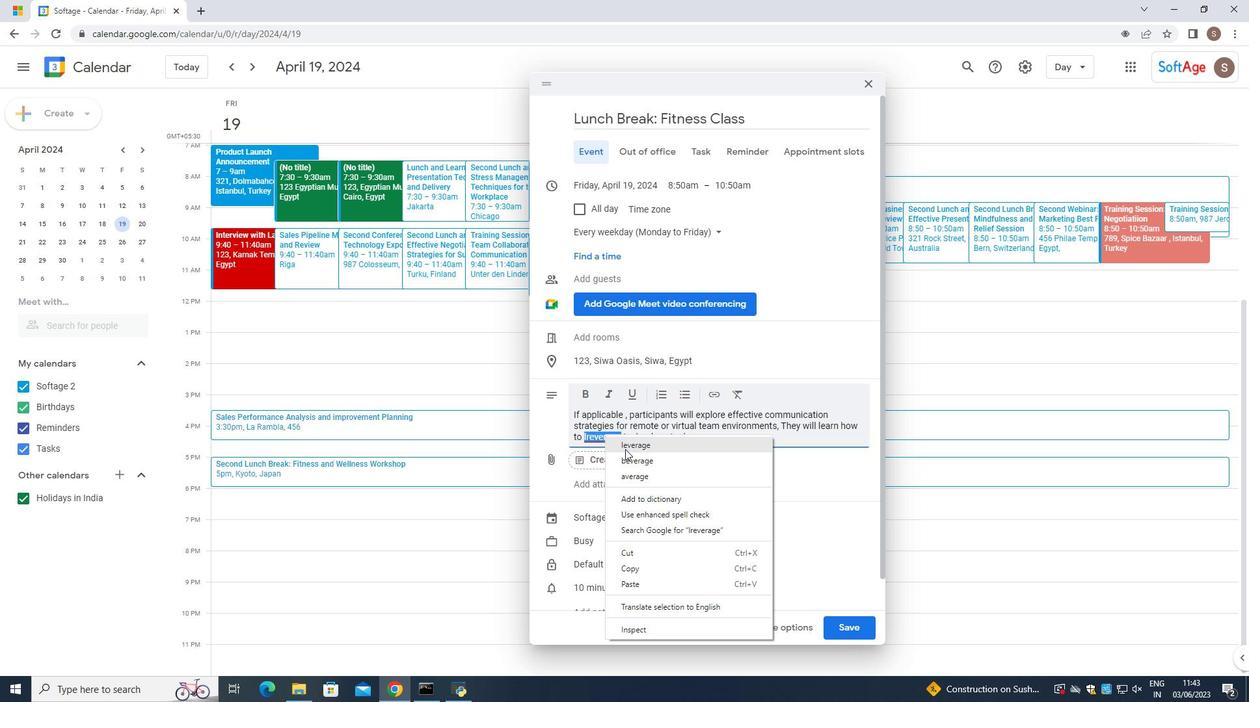 
Action: Mouse moved to (707, 443)
Screenshot: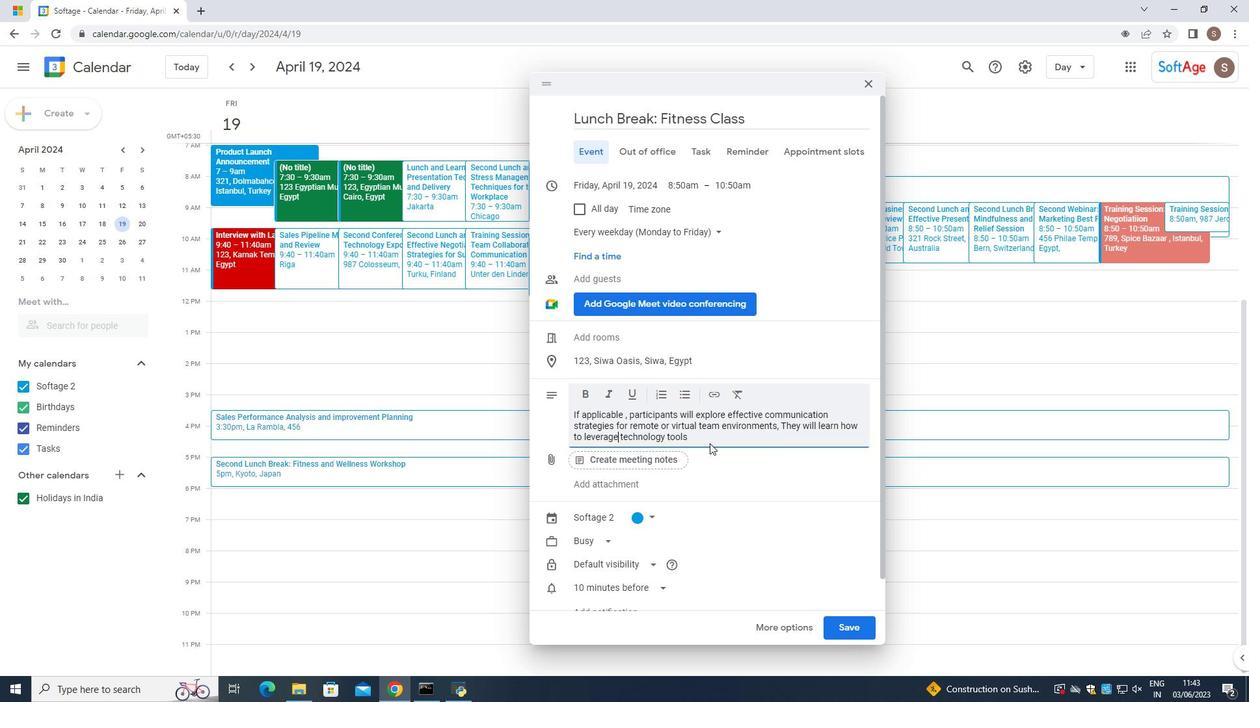 
Action: Mouse pressed left at (707, 443)
Screenshot: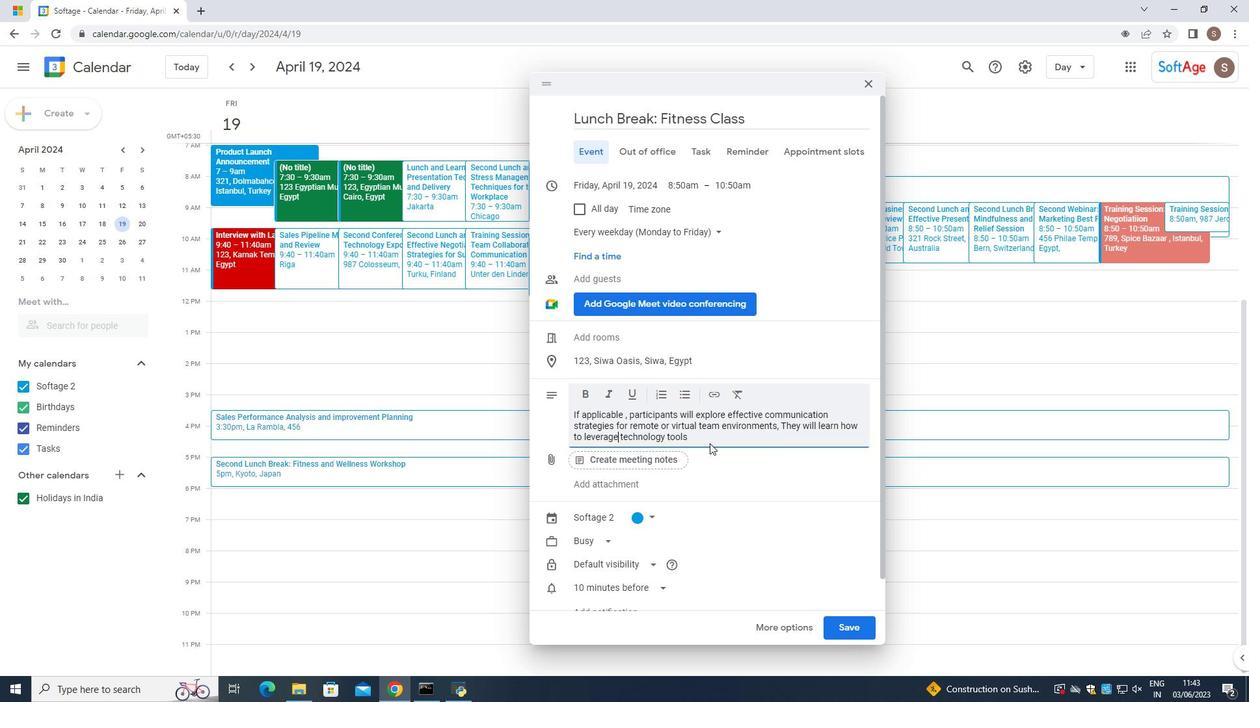 
Action: Mouse moved to (689, 436)
Screenshot: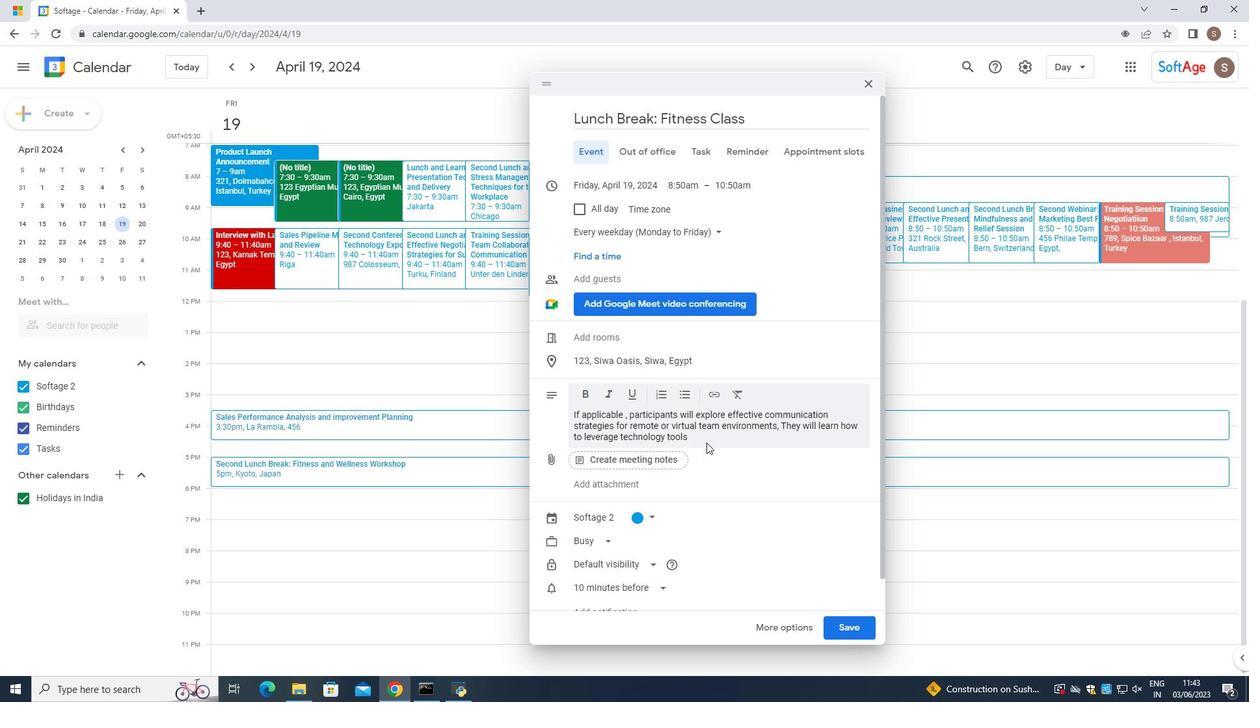 
Action: Mouse pressed left at (689, 436)
Screenshot: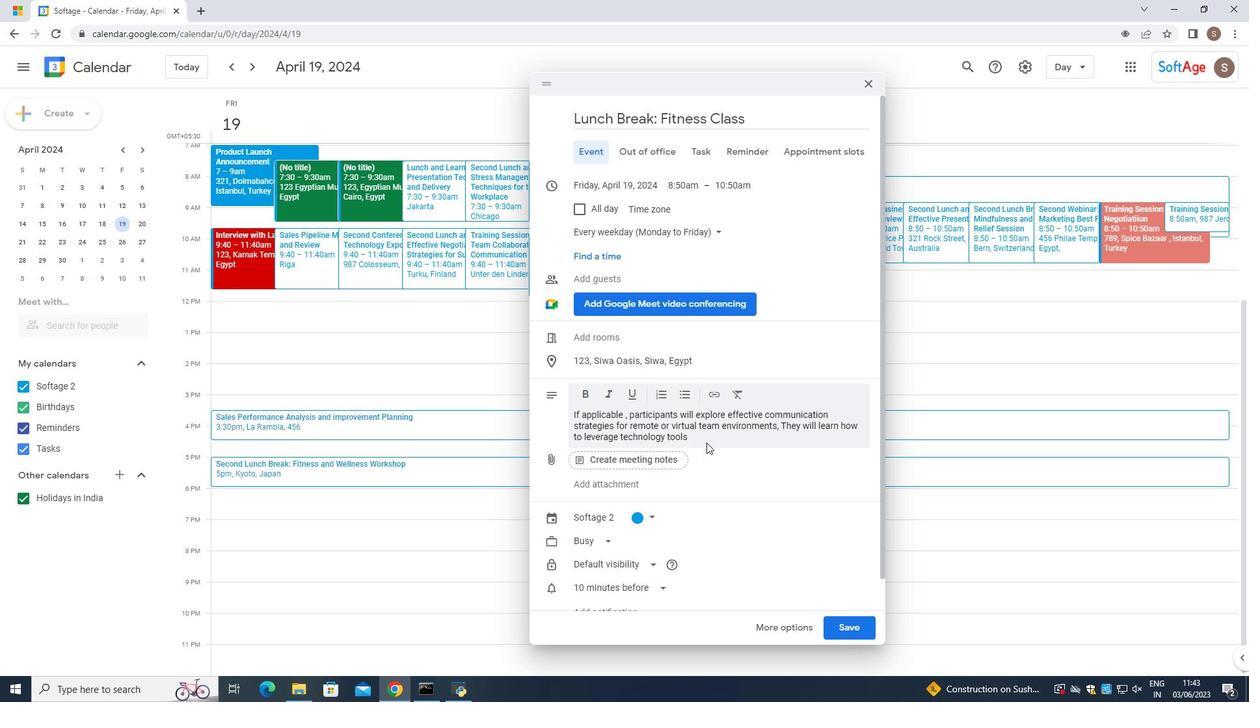 
Action: Mouse moved to (705, 434)
Screenshot: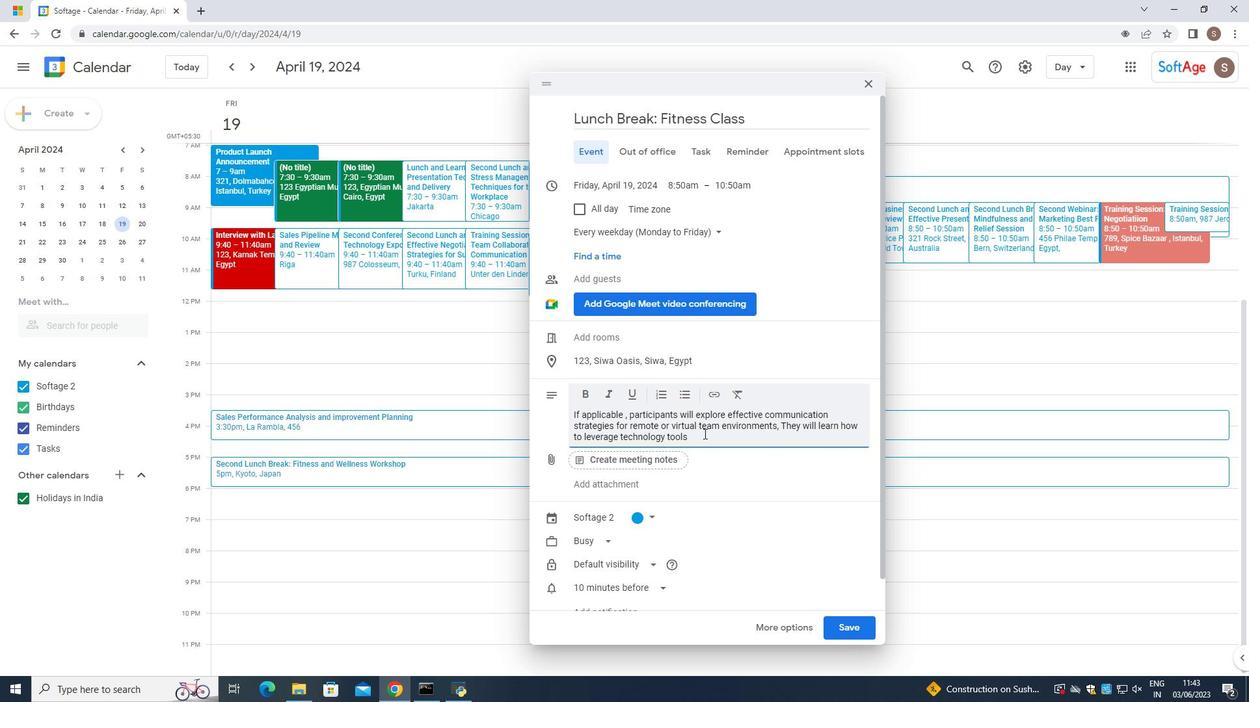 
Action: Key pressed <Key.space>,<Key.space>manage<Key.space>communication<Key.space>bafriers<Key.space>and<Key.space>maintain<Key.space>strio<Key.backspace><Key.backspace>ongf<Key.space>connections<Key.space>despiyte<Key.space>
Screenshot: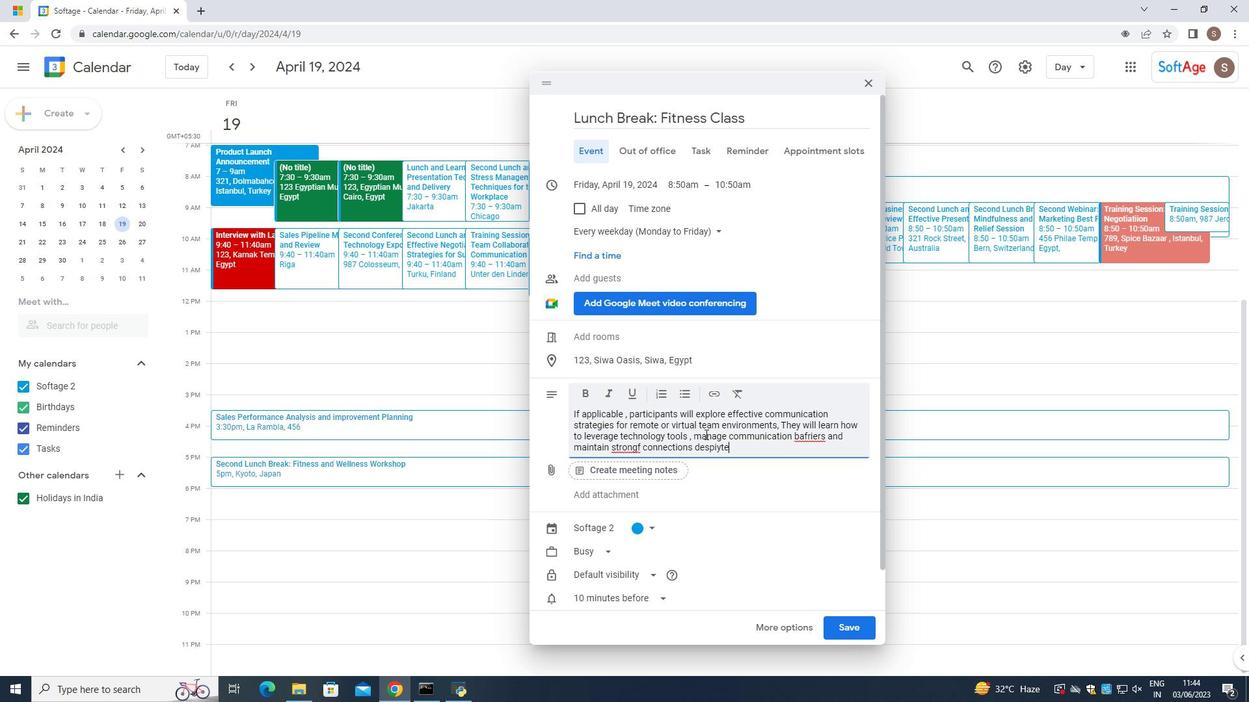 
Action: Mouse moved to (819, 433)
Screenshot: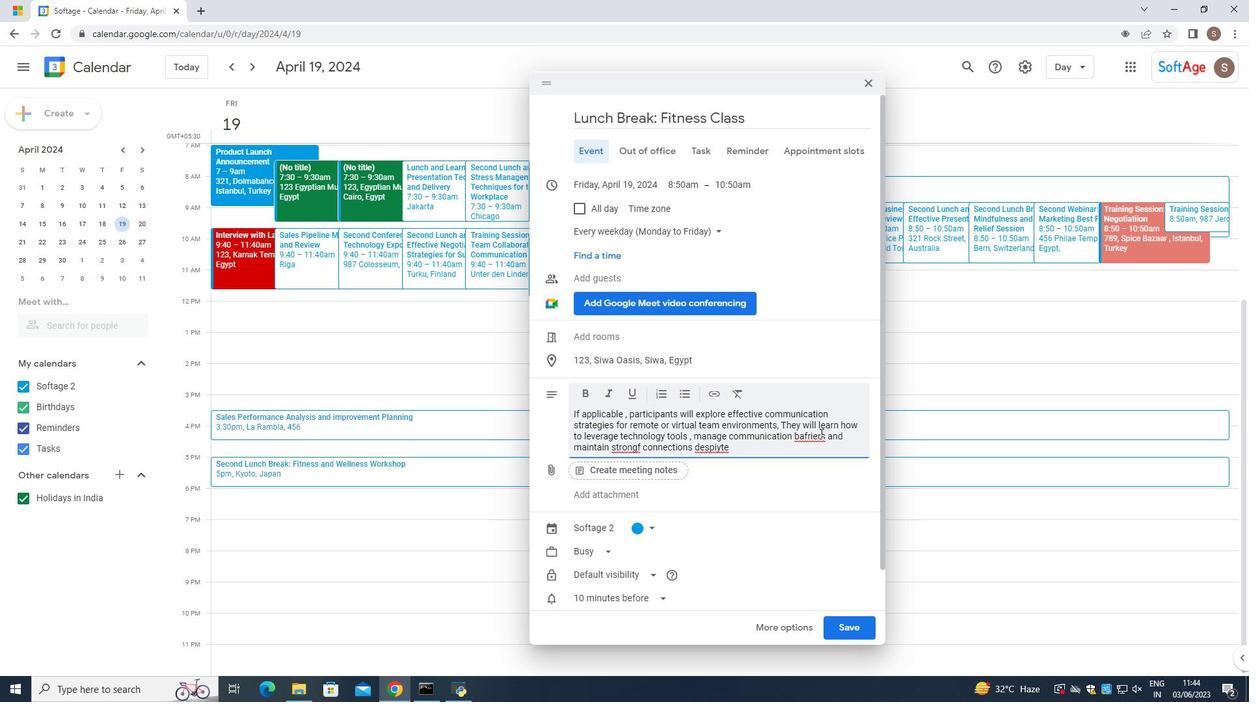 
Action: Mouse pressed left at (819, 433)
Screenshot: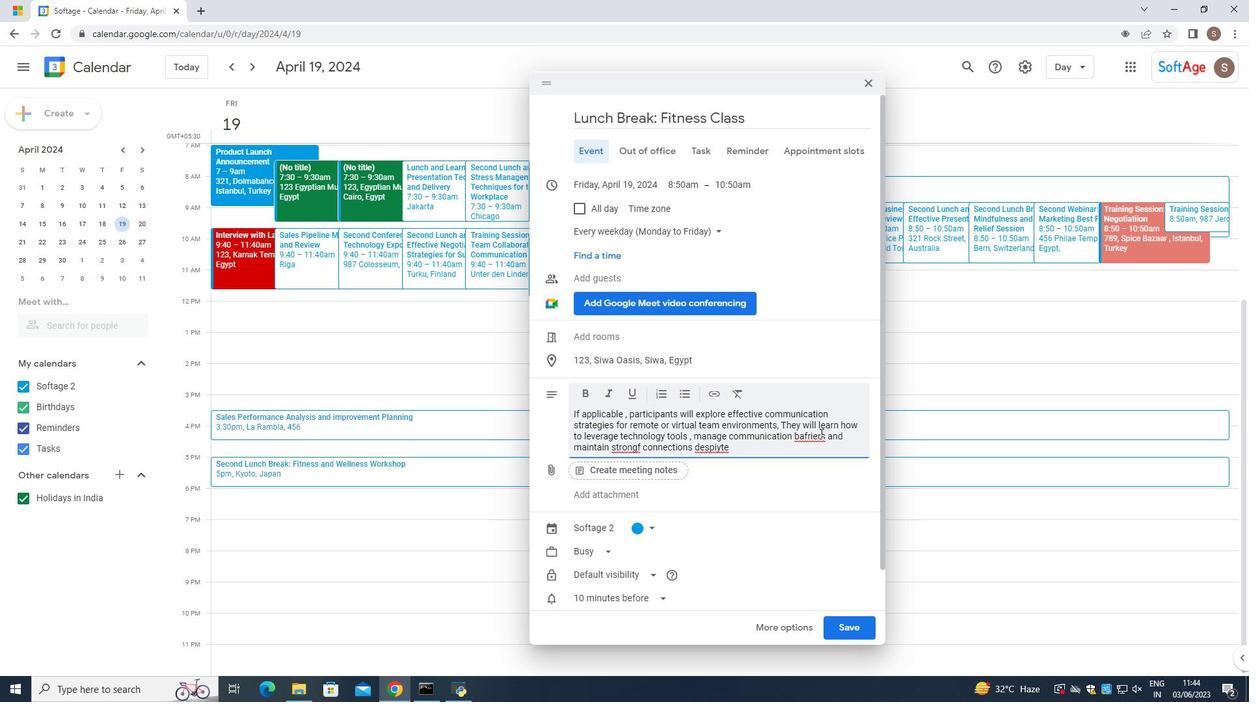 
Action: Mouse pressed right at (819, 433)
Screenshot: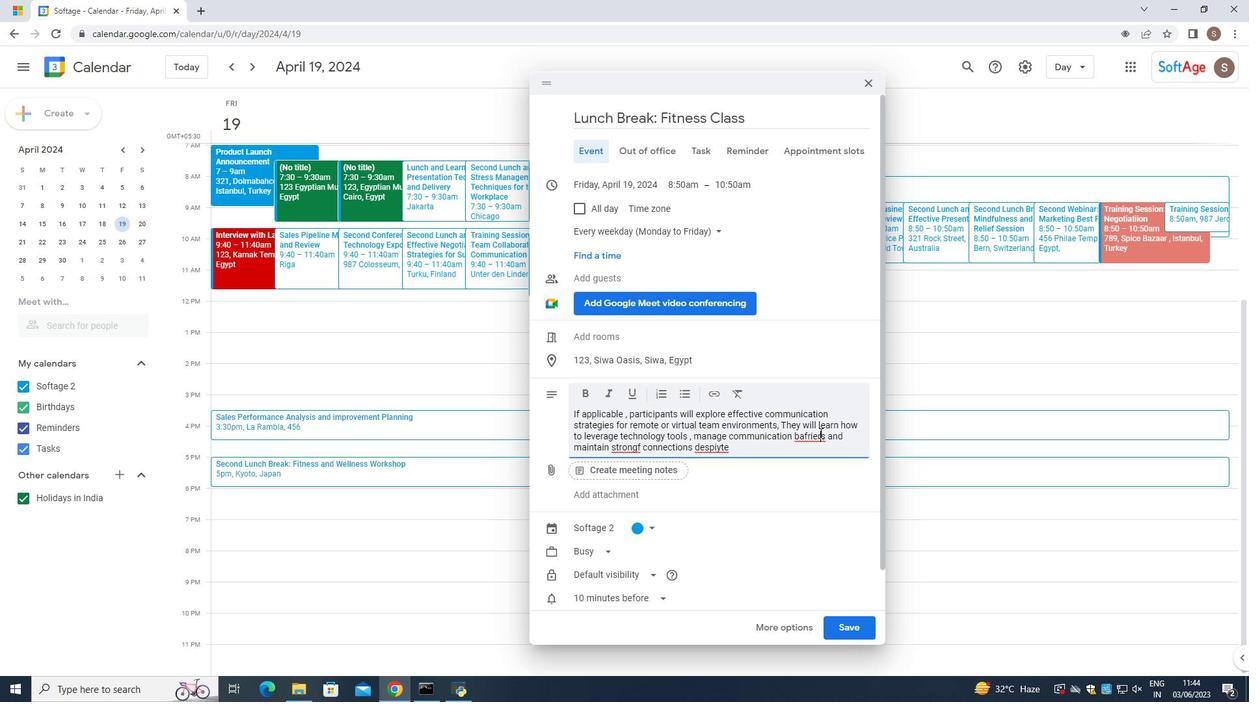 
Action: Mouse moved to (842, 448)
Screenshot: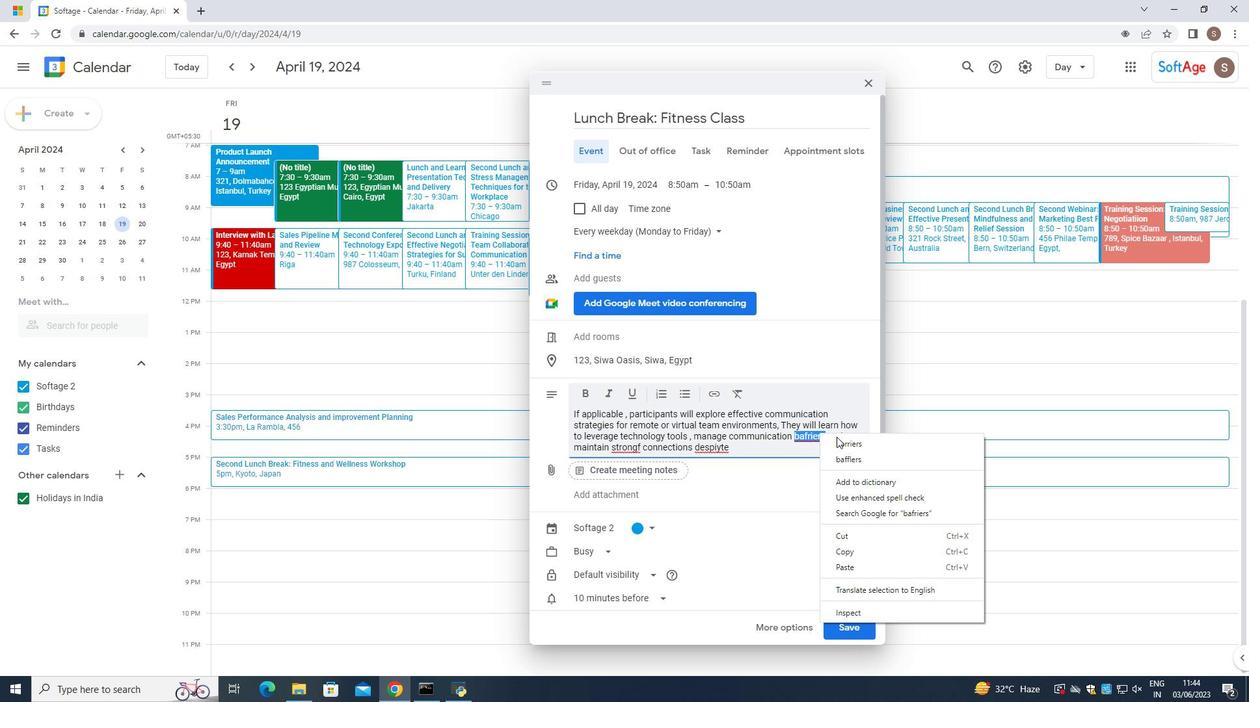
Action: Mouse pressed left at (842, 448)
Screenshot: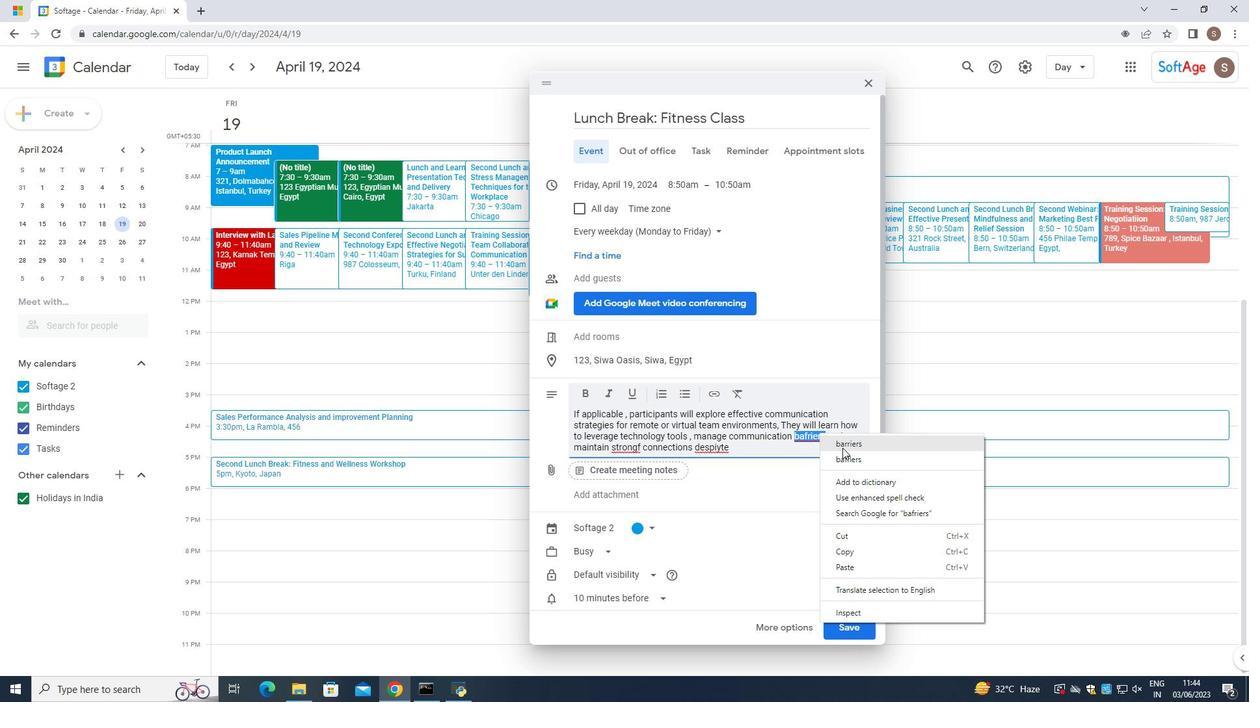 
Action: Mouse moved to (719, 447)
Screenshot: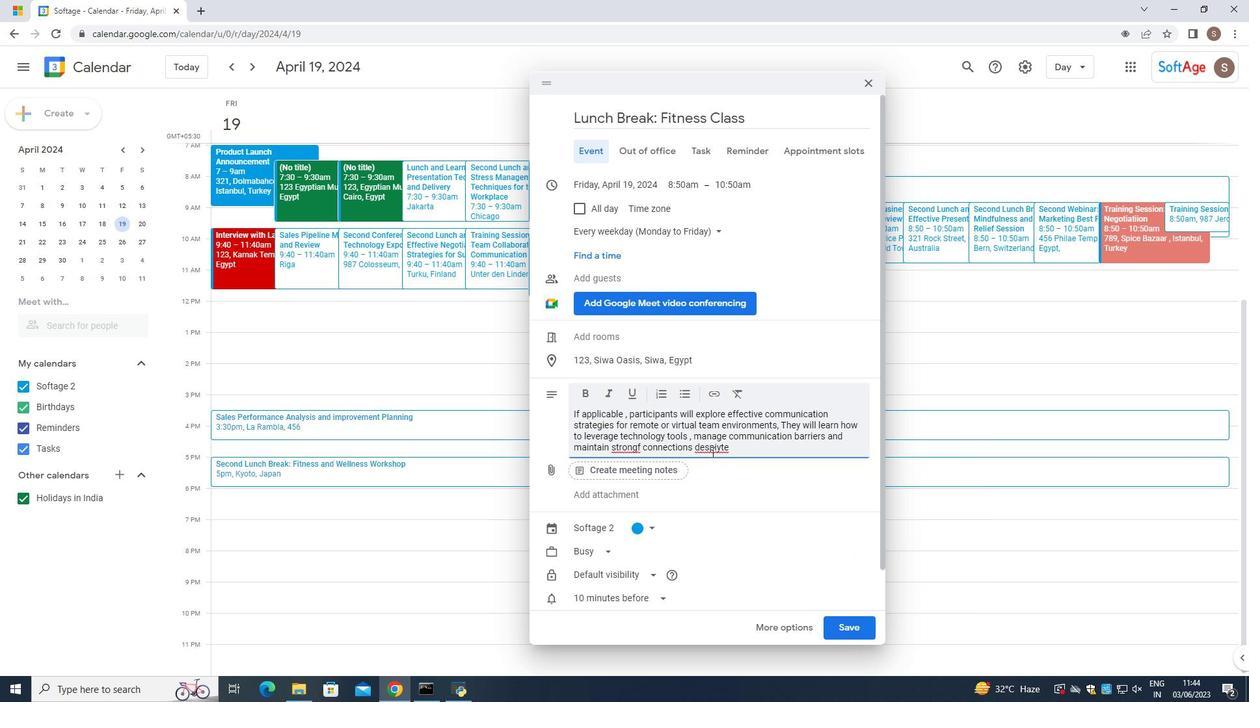 
Action: Mouse pressed left at (719, 447)
Screenshot: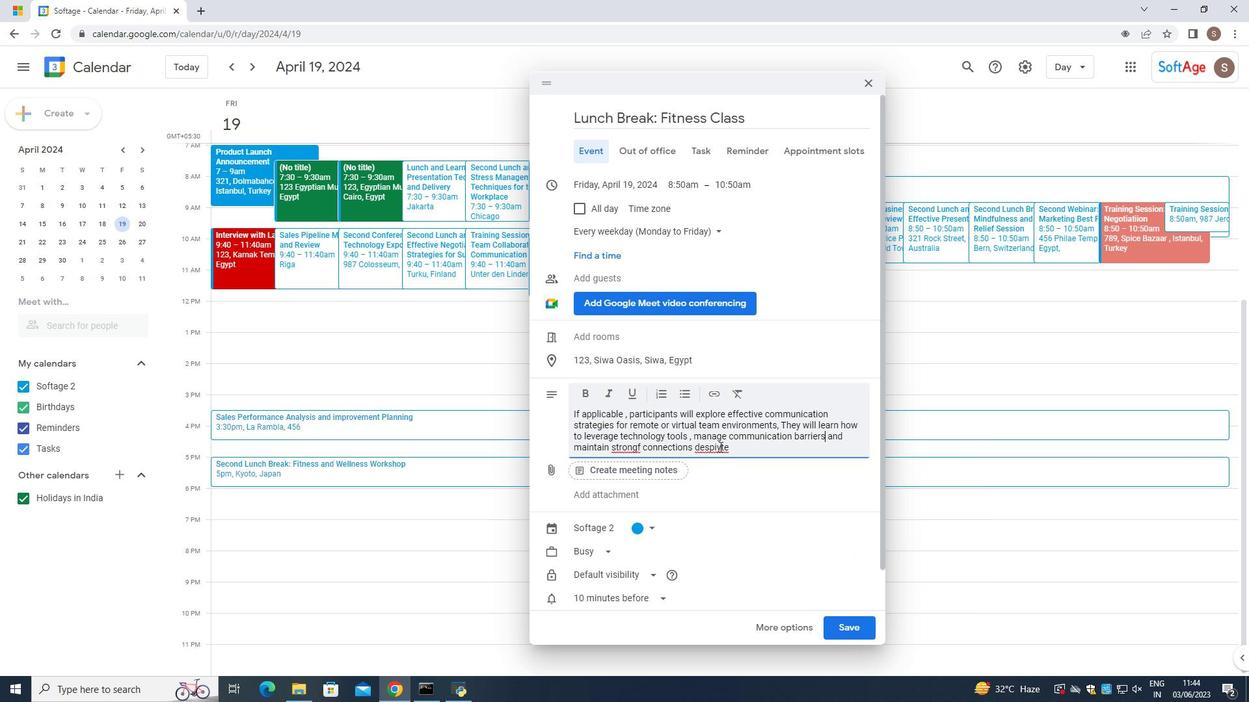 
Action: Mouse pressed right at (719, 447)
Screenshot: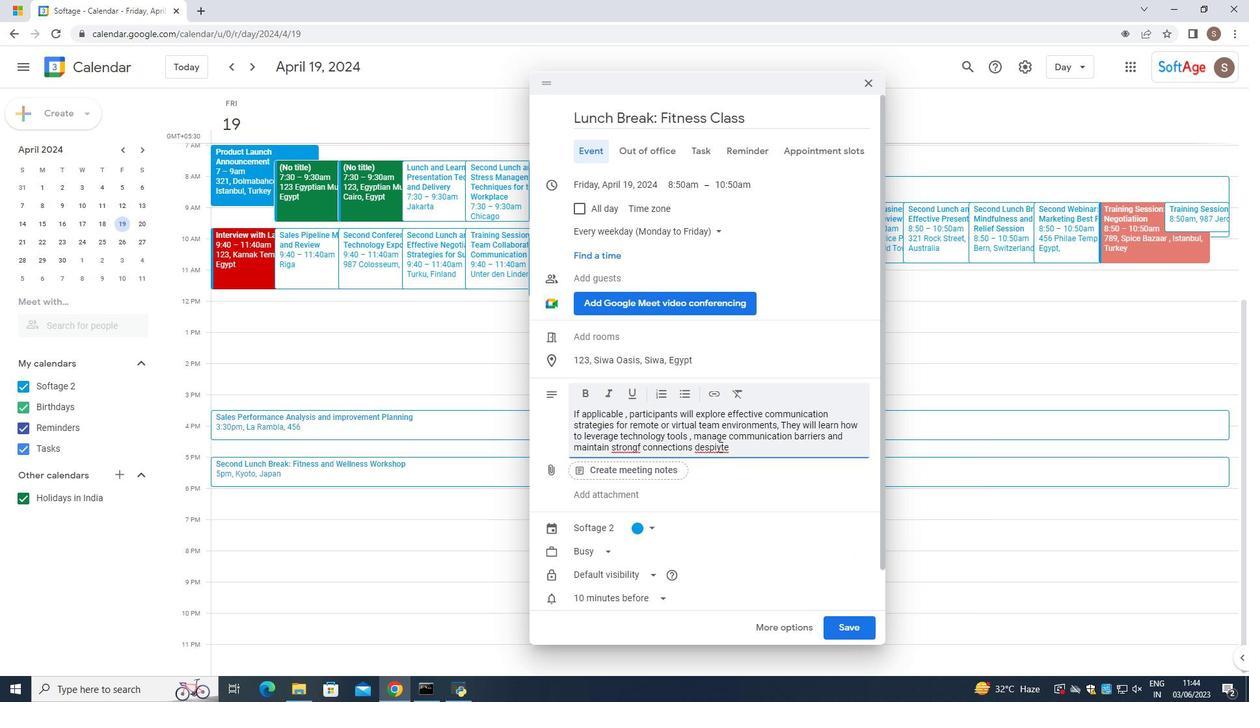 
Action: Mouse moved to (735, 458)
Screenshot: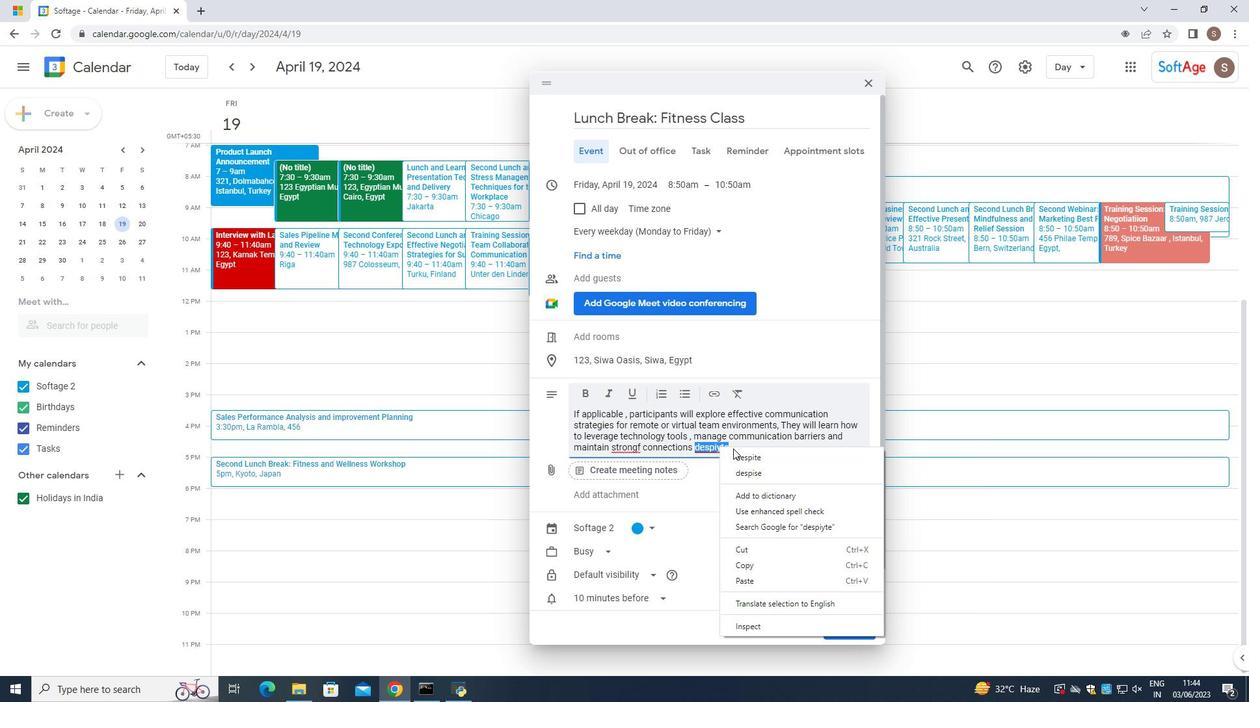 
Action: Mouse pressed left at (735, 458)
Screenshot: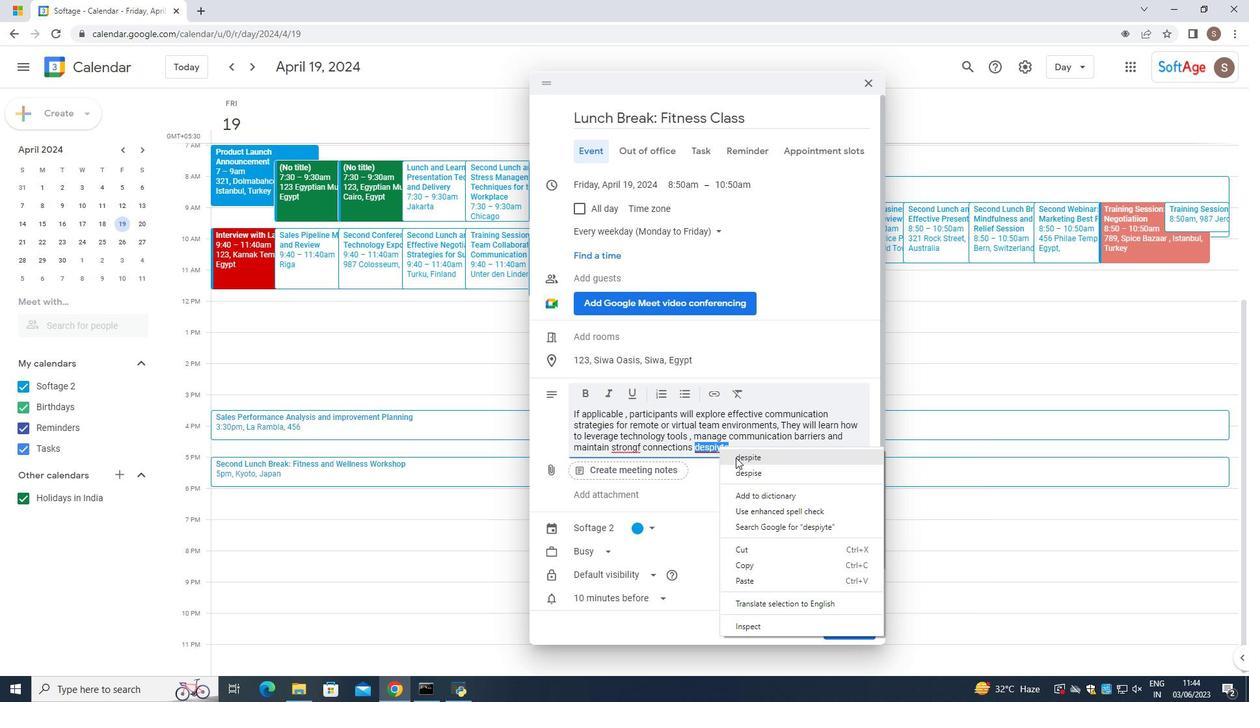 
Action: Mouse moved to (623, 441)
Screenshot: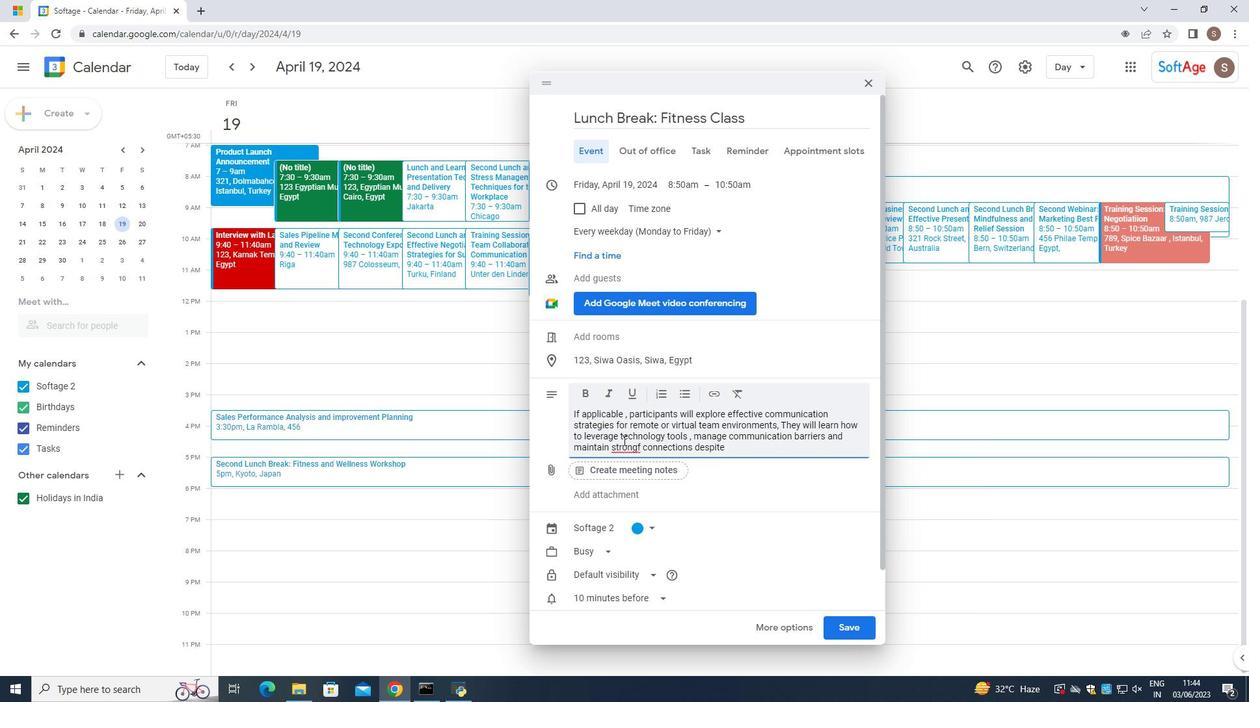 
Action: Mouse pressed left at (623, 441)
Screenshot: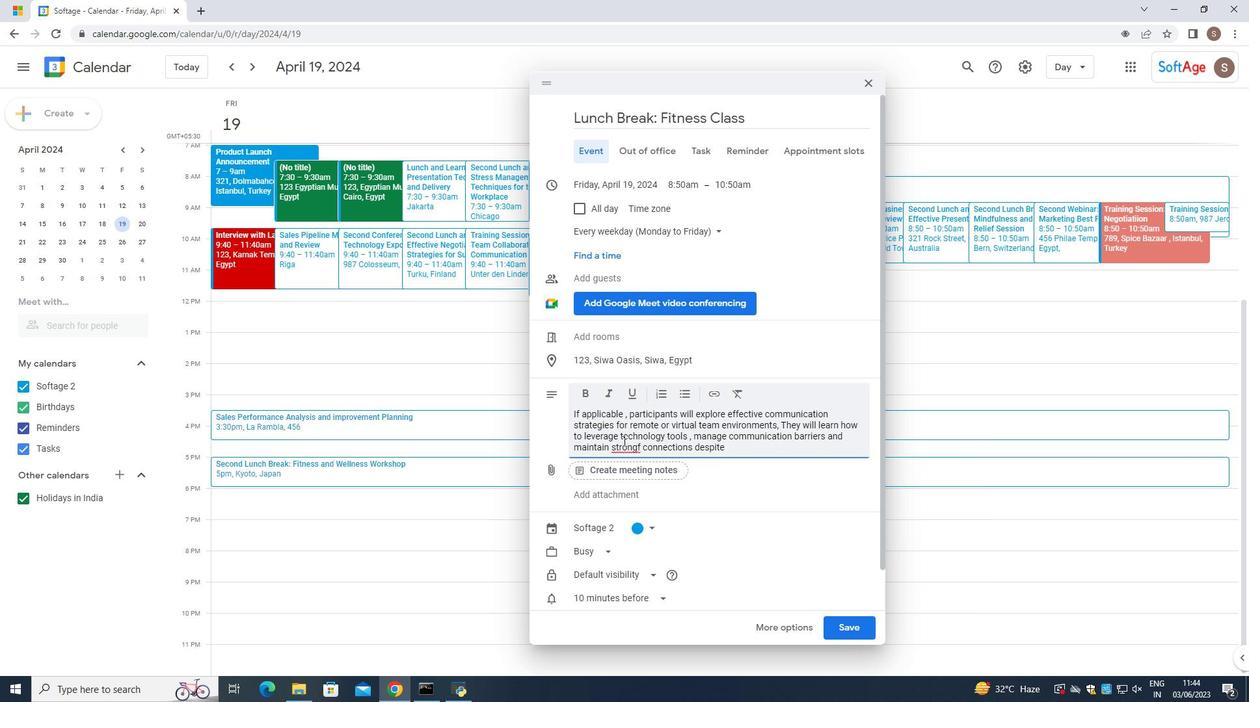
Action: Mouse moved to (620, 448)
Screenshot: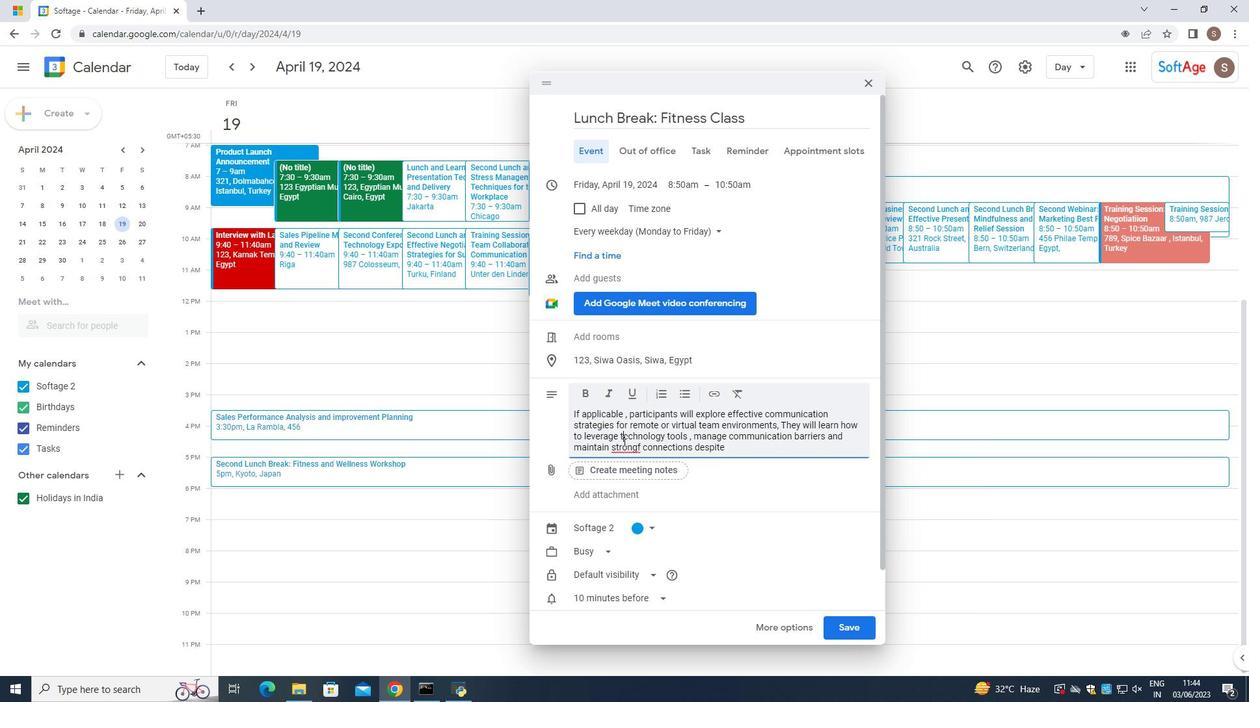
Action: Mouse pressed left at (620, 448)
Screenshot: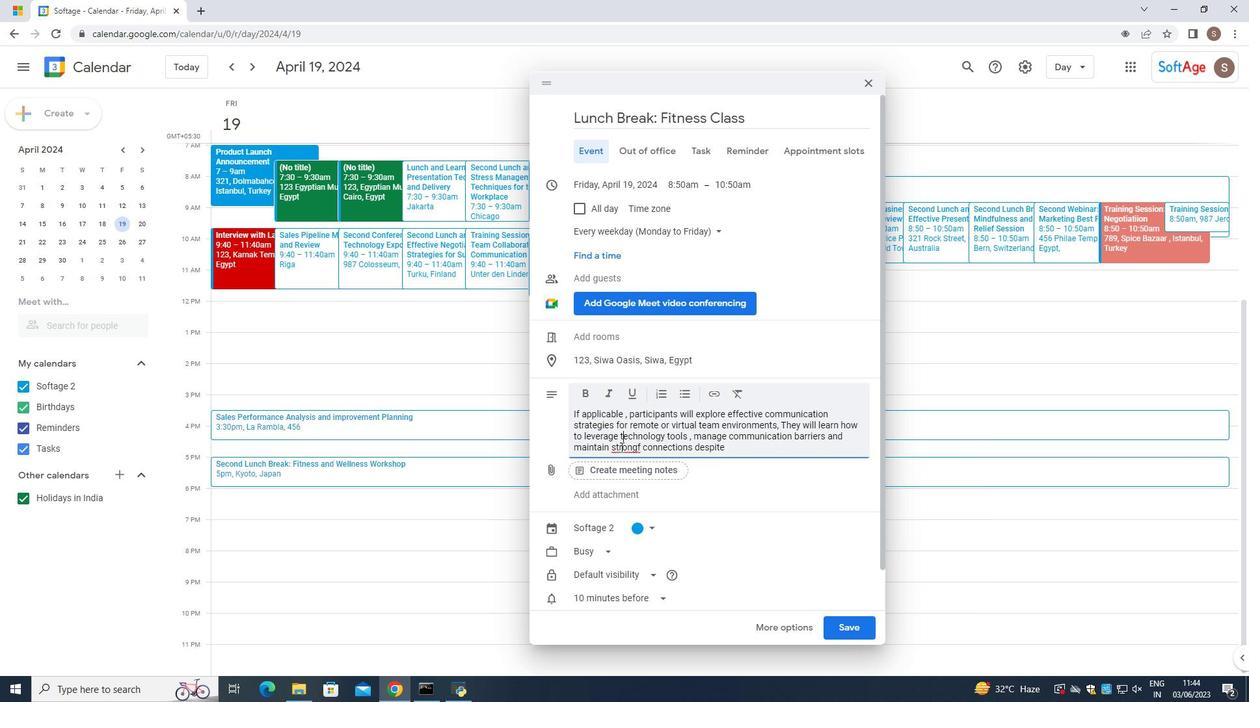 
Action: Mouse pressed right at (620, 448)
Screenshot: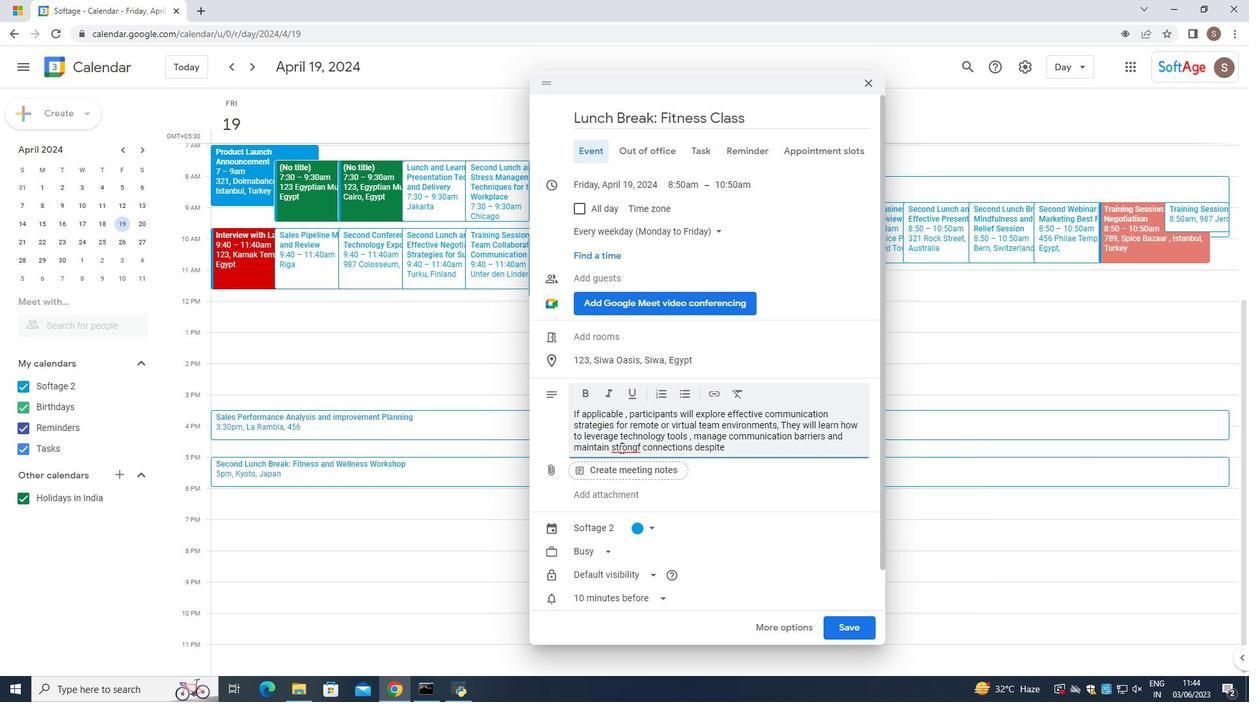
Action: Mouse moved to (636, 458)
Screenshot: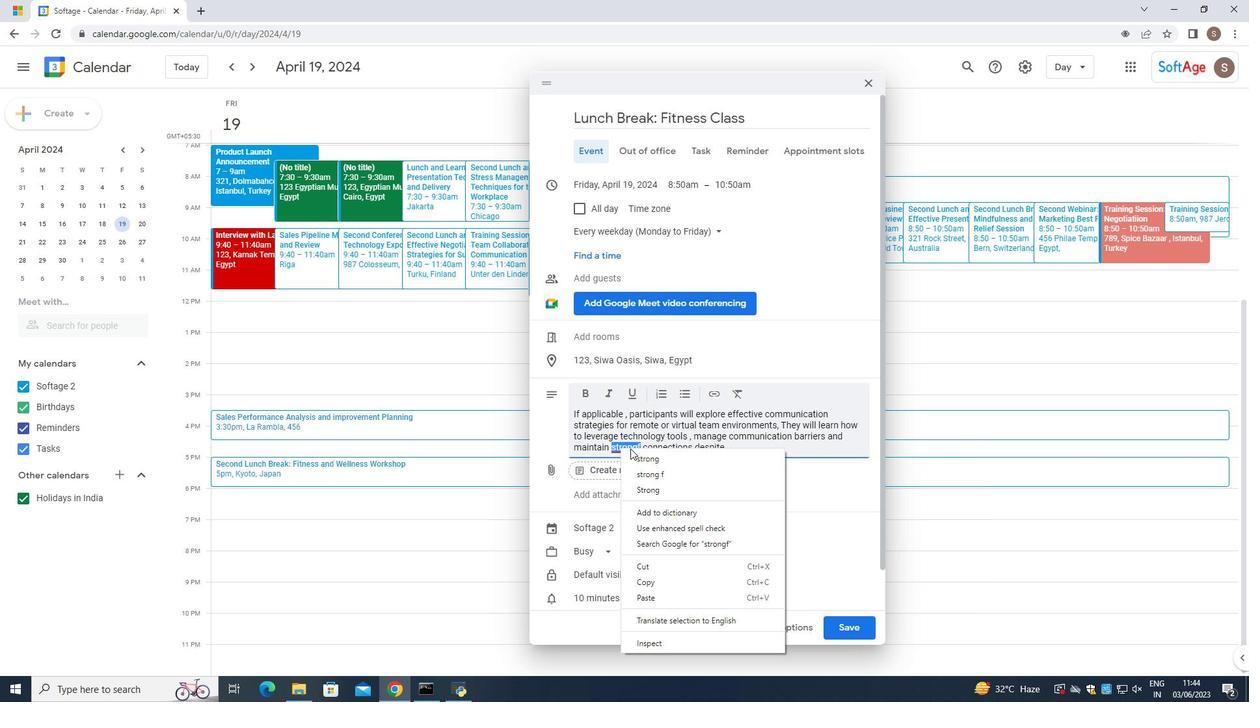 
Action: Mouse pressed left at (636, 458)
Screenshot: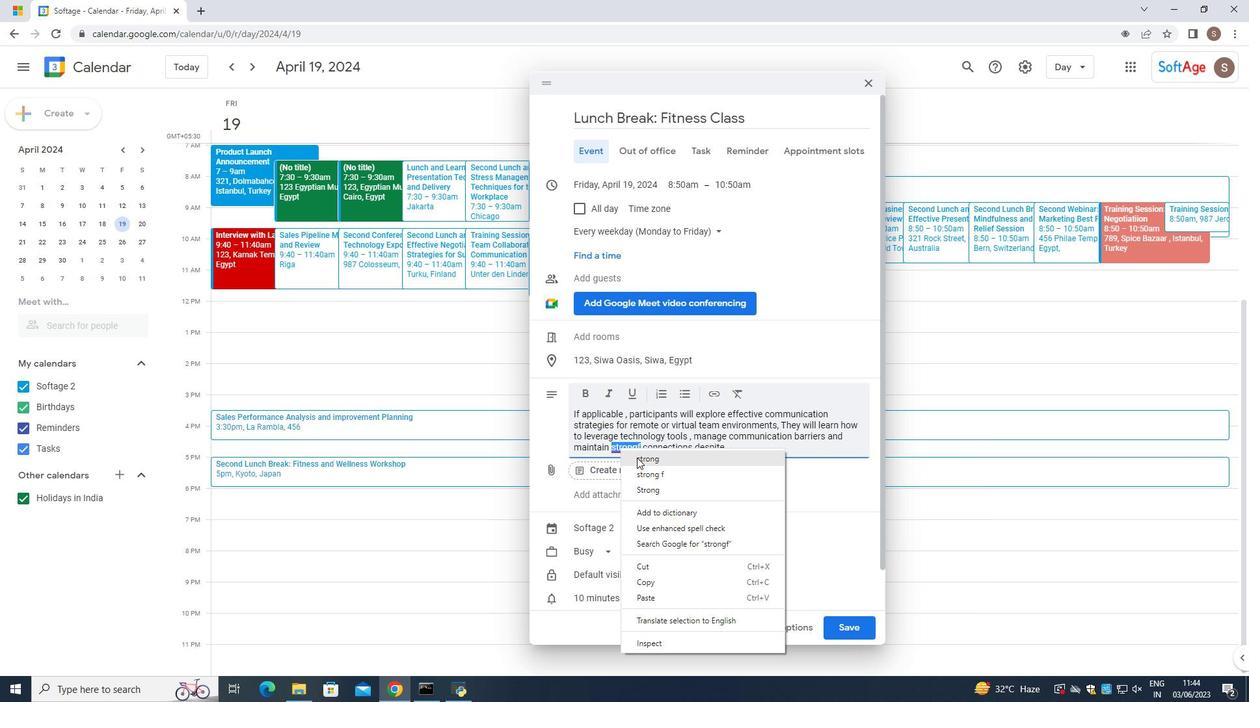 
Action: Mouse moved to (706, 461)
Screenshot: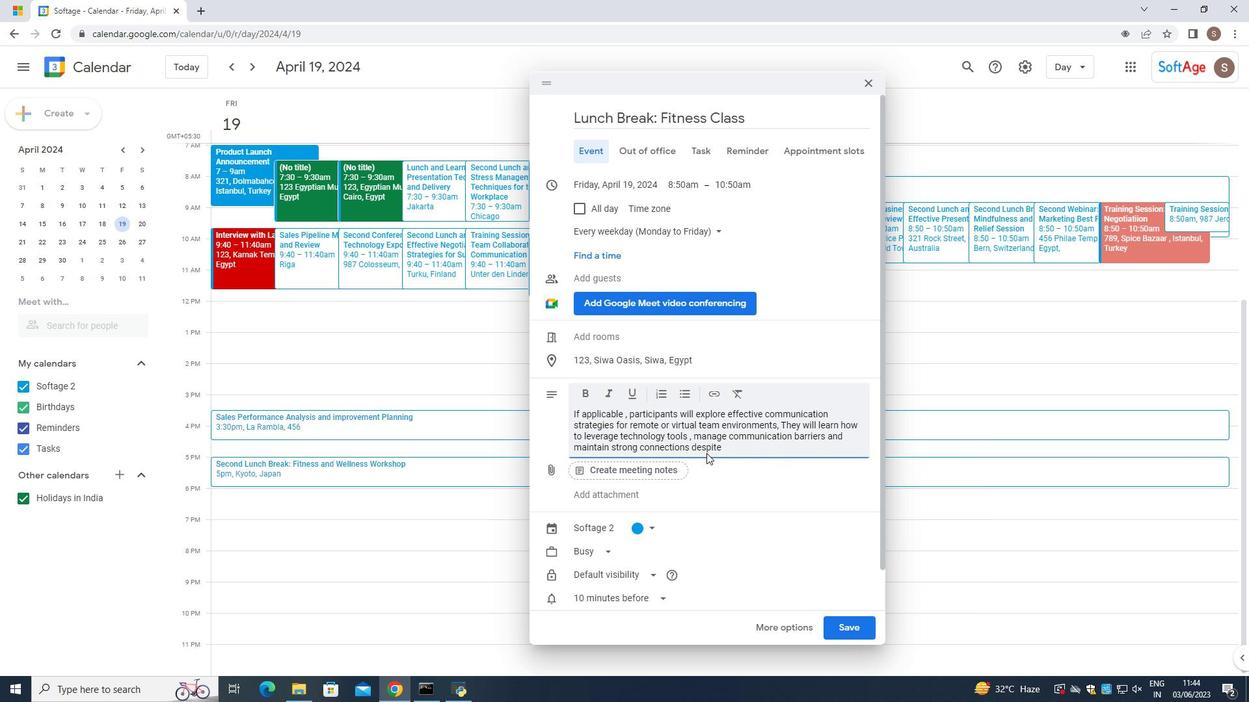 
Action: Mouse pressed left at (706, 461)
Screenshot: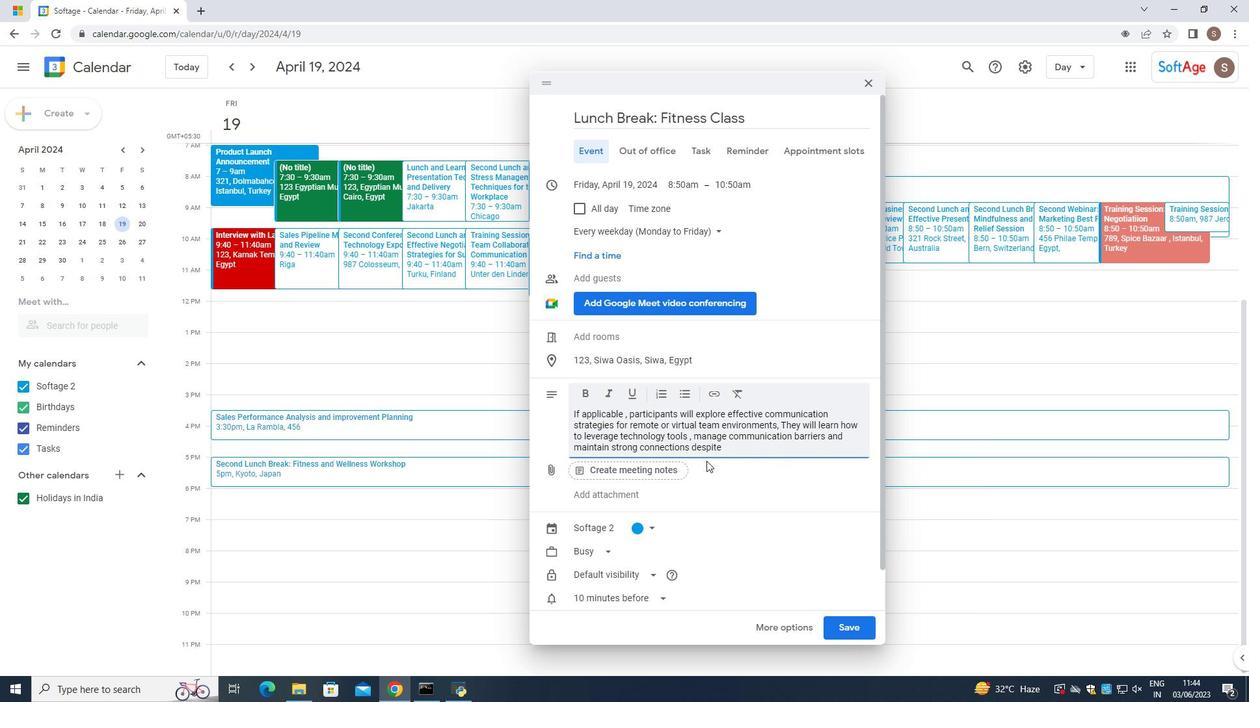 
Action: Mouse moved to (724, 452)
Screenshot: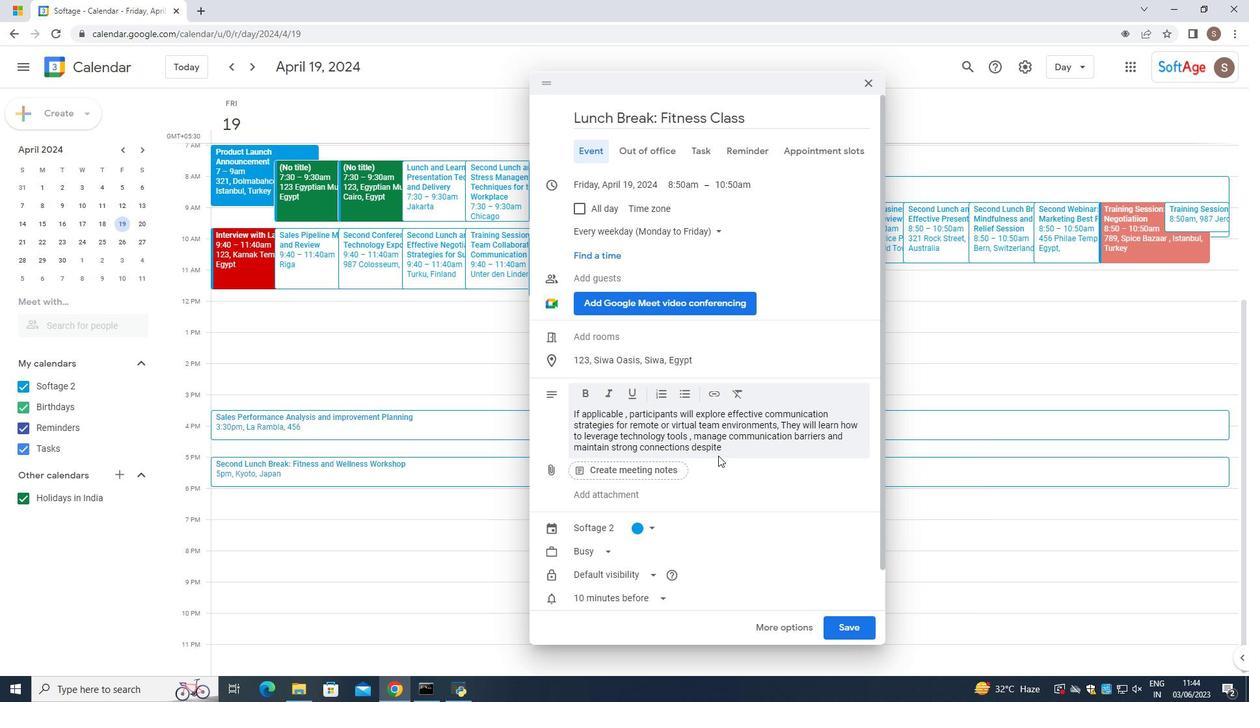 
Action: Mouse pressed left at (724, 452)
Screenshot: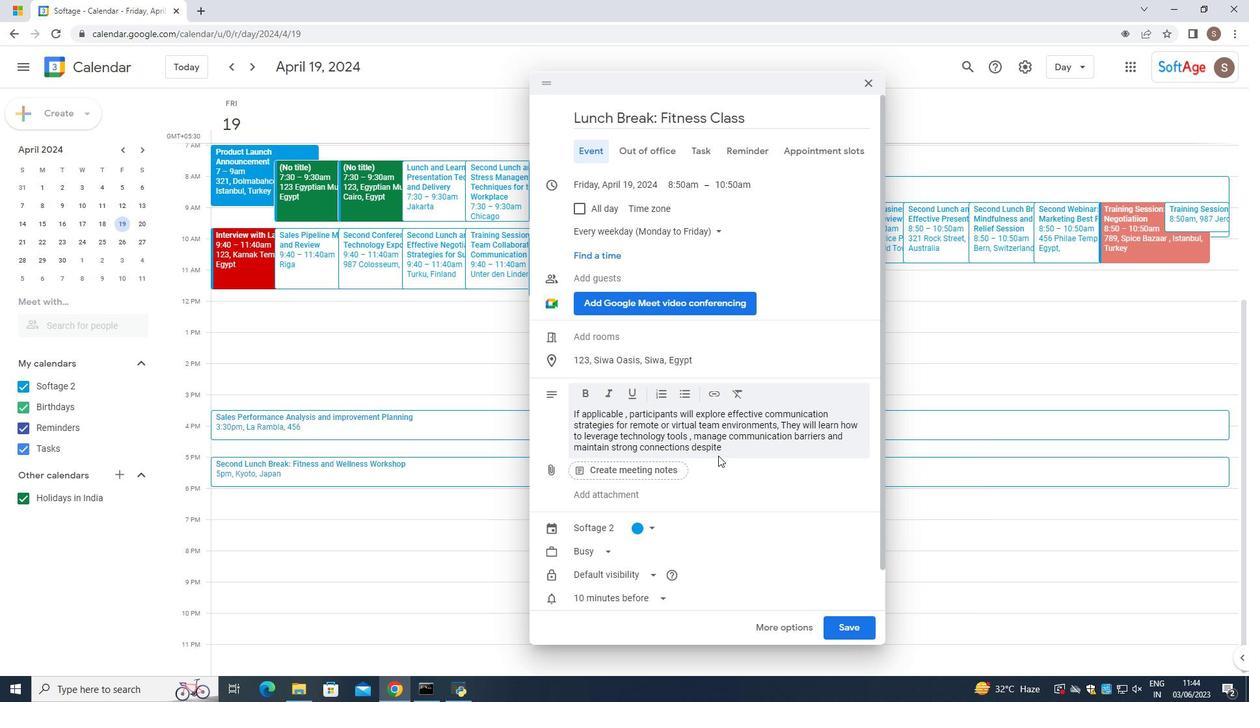 
Action: Mouse moved to (739, 445)
Screenshot: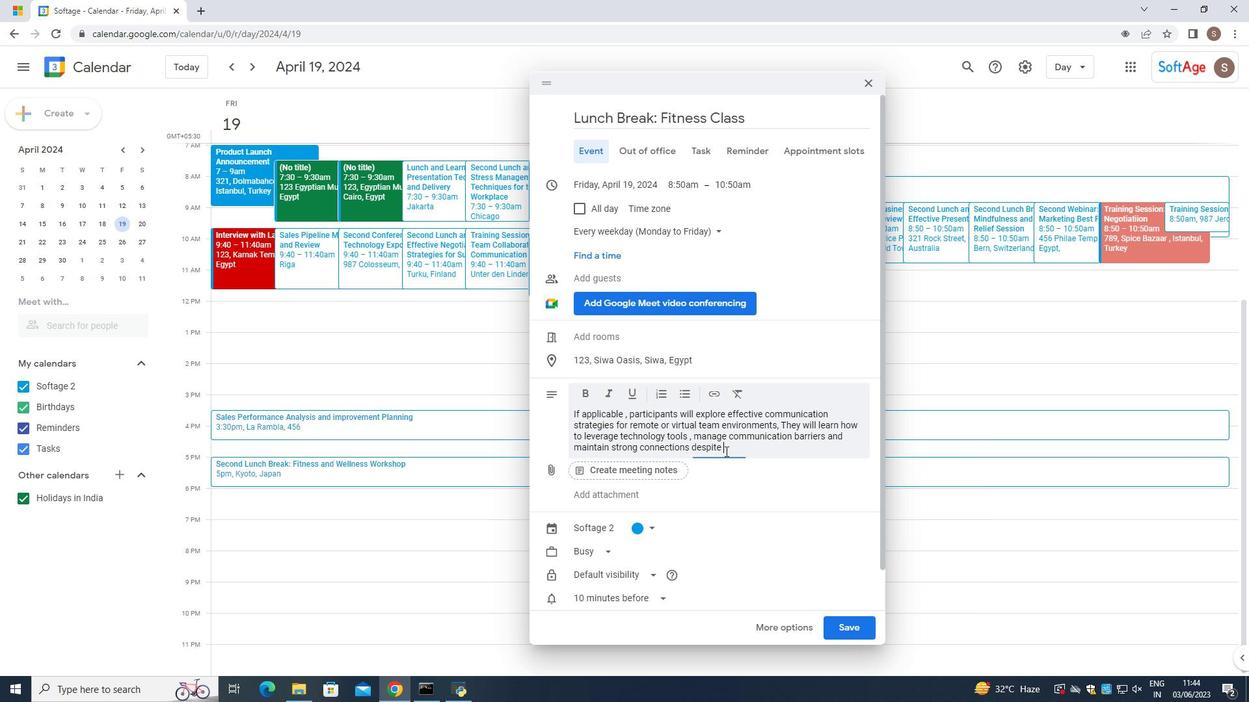 
Action: Mouse pressed left at (739, 445)
Screenshot: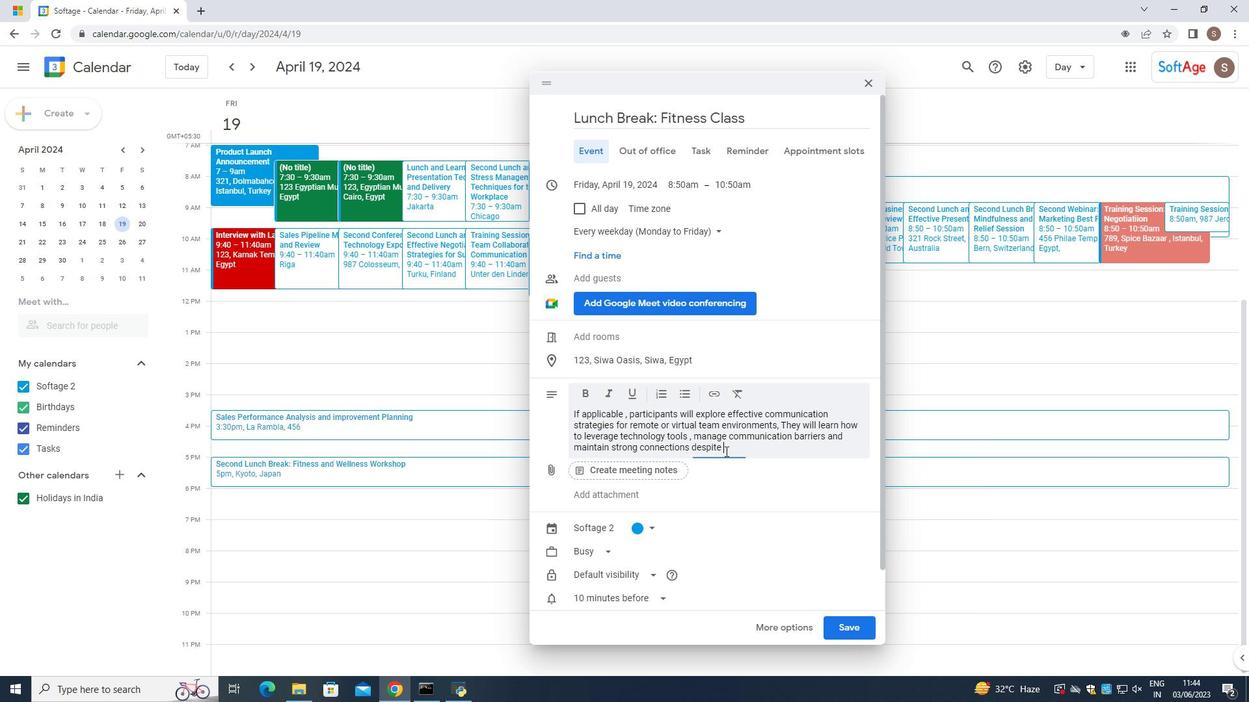 
Action: Mouse moved to (694, 425)
Screenshot: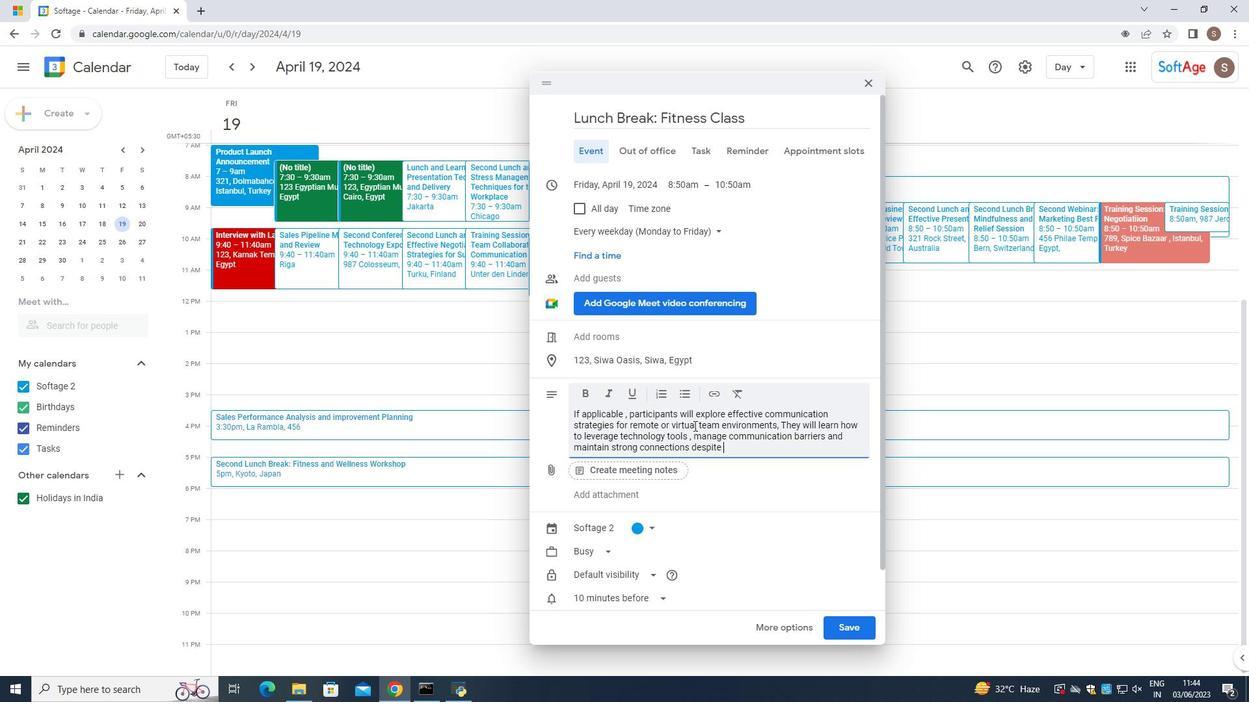 
Action: Key pressed phu<Key.backspace>ysical<Key.space>distanve<Key.backspace><Key.backspace>ce,\<Key.backspace>.
Screenshot: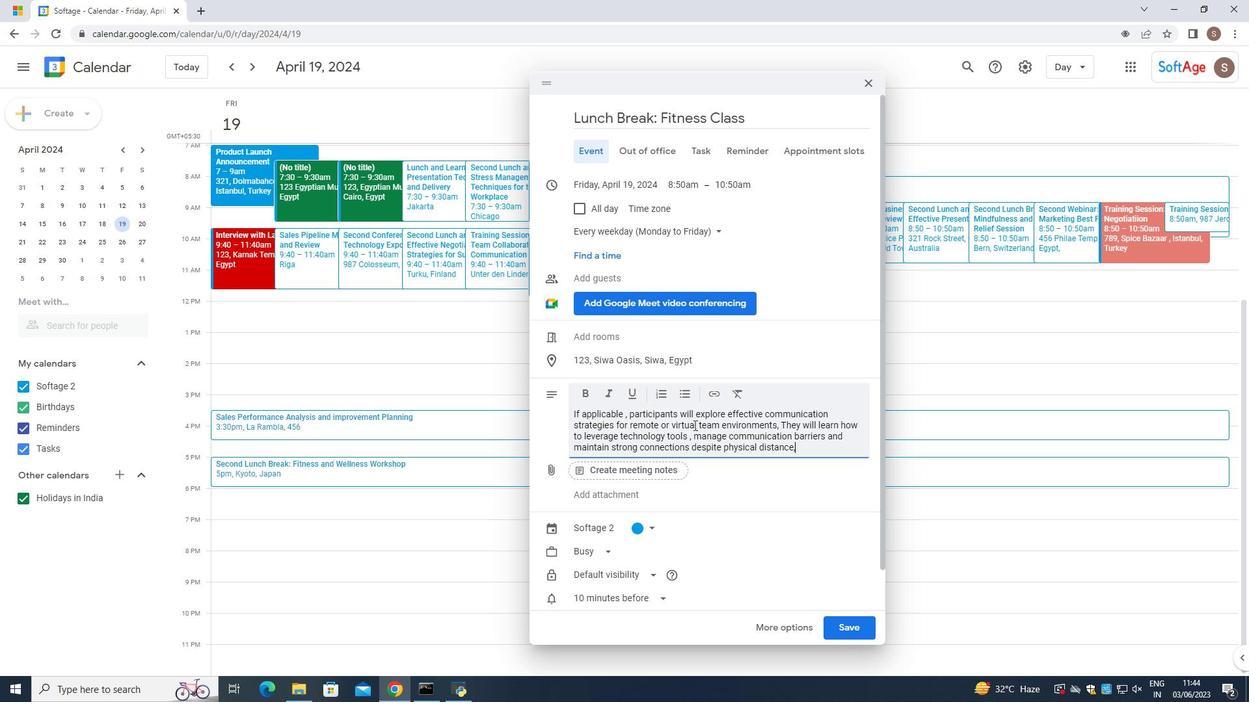 
Action: Mouse moved to (683, 354)
Screenshot: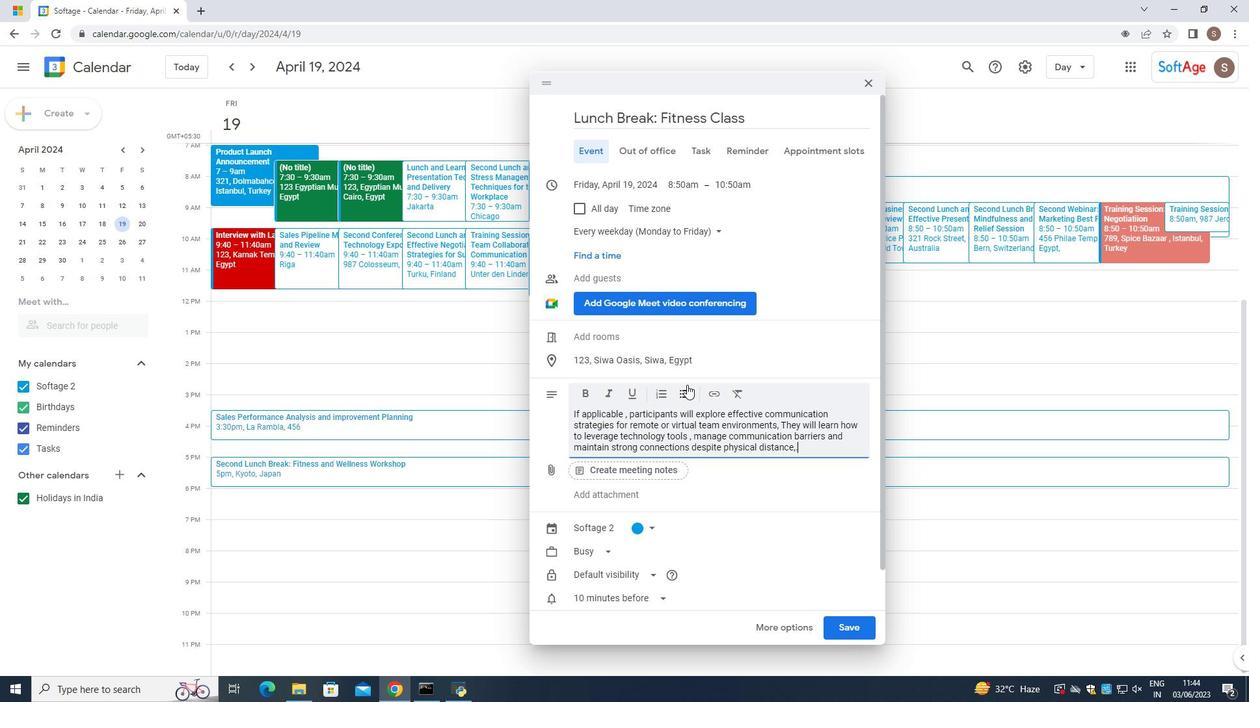 
Action: Key pressed <Key.backspace><Key.right><Key.backspace>.
Screenshot: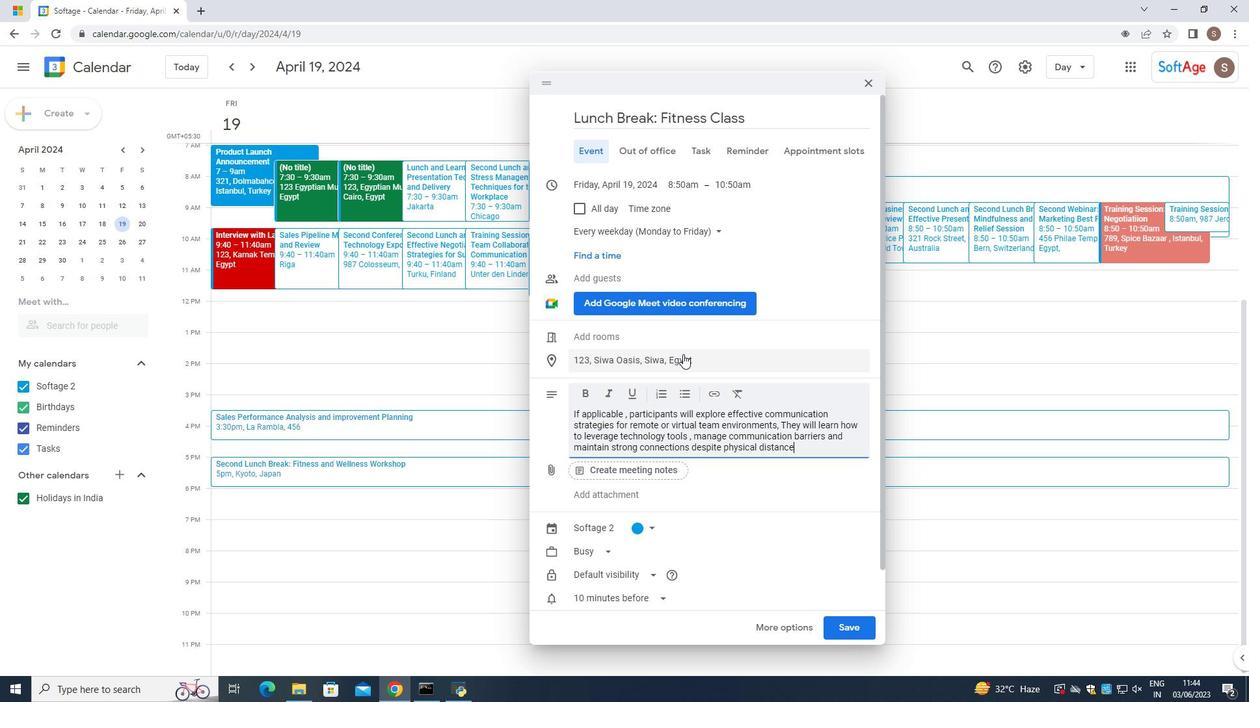 
Action: Mouse moved to (659, 339)
Screenshot: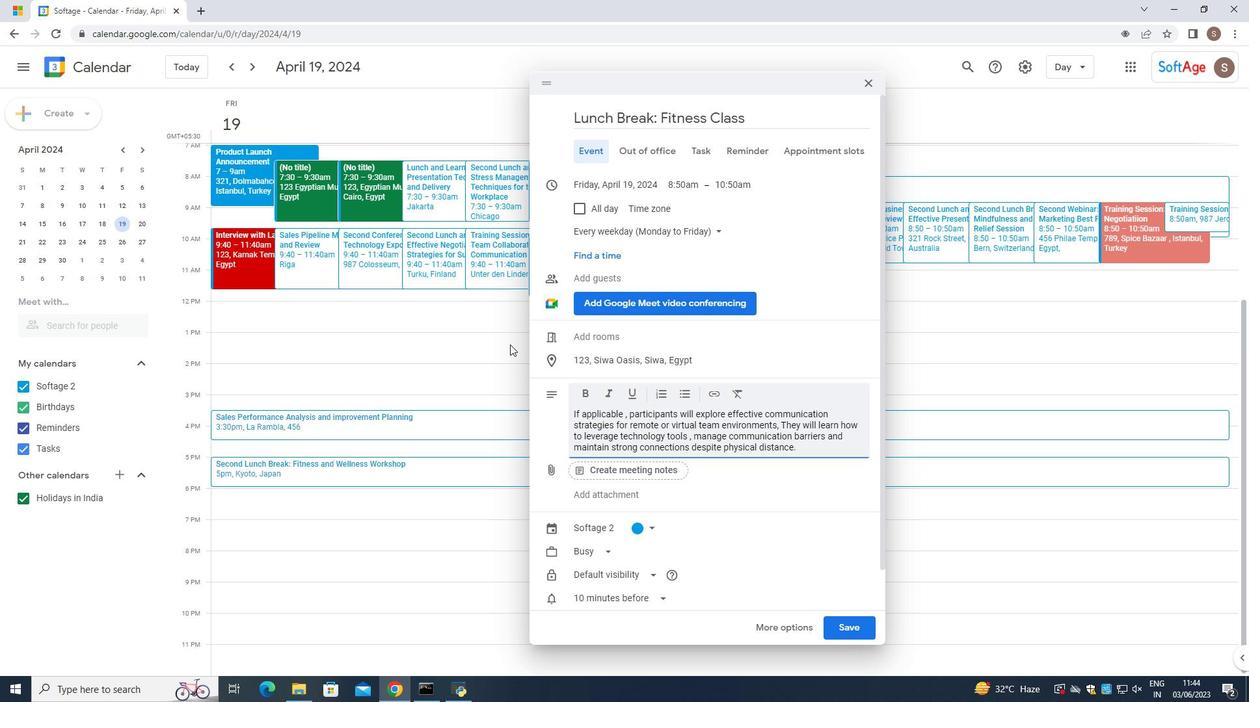 
Action: Mouse scrolled (659, 340) with delta (0, 0)
Screenshot: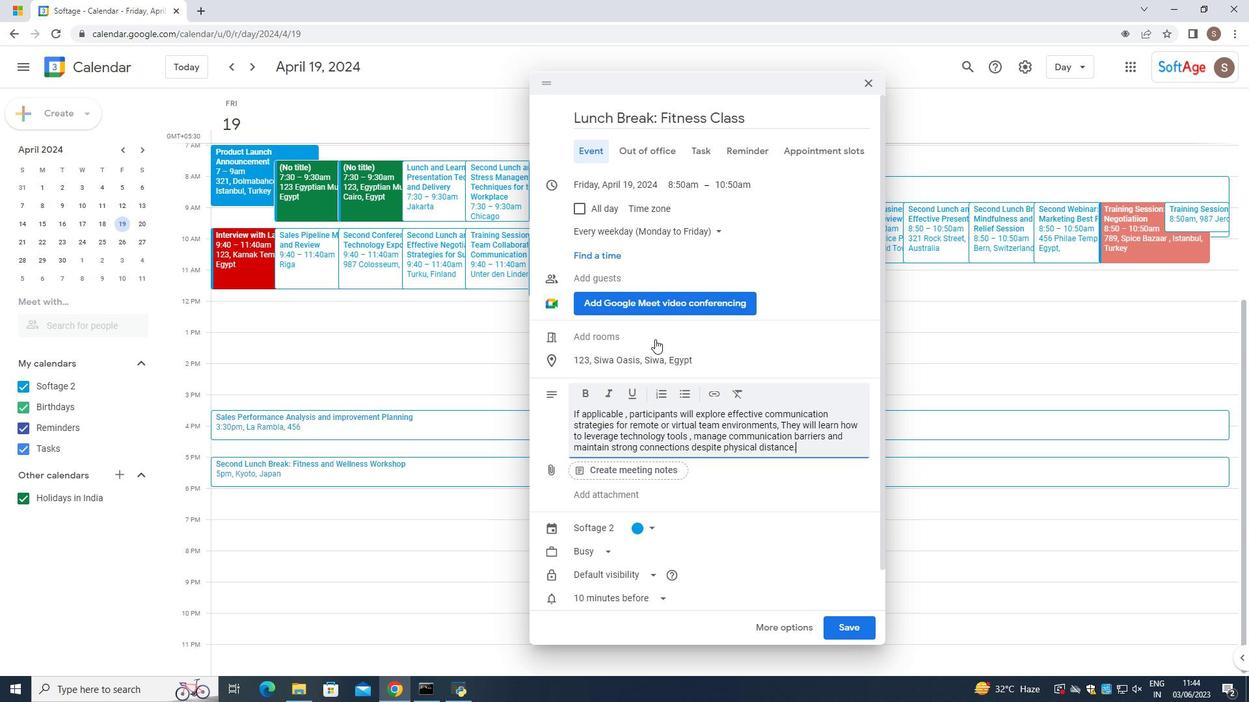 
Action: Mouse scrolled (659, 340) with delta (0, 0)
Screenshot: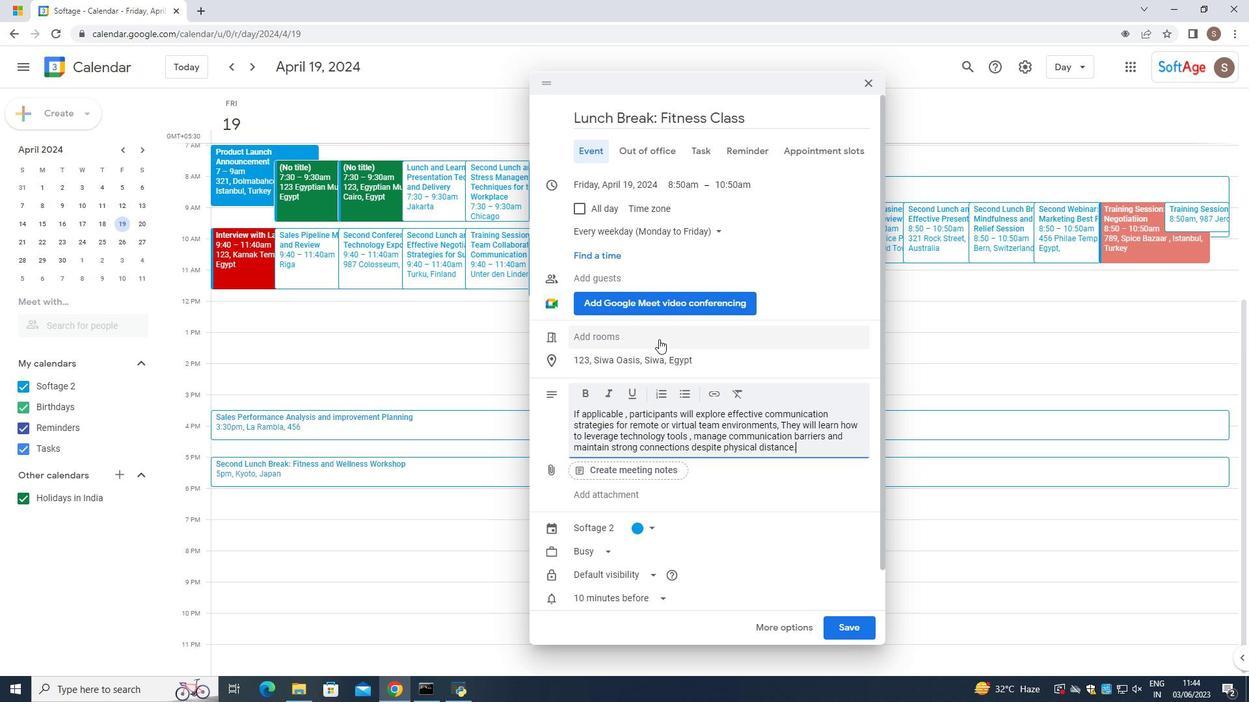 
Action: Mouse scrolled (659, 340) with delta (0, 0)
Screenshot: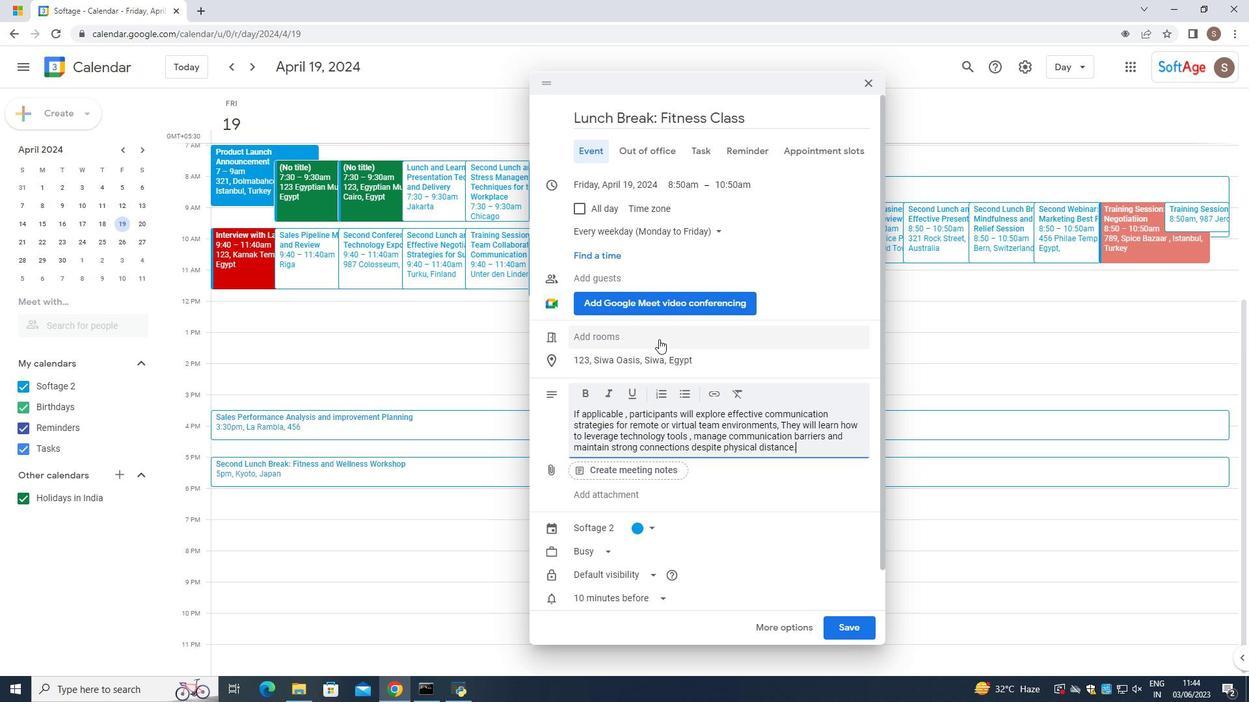 
Action: Mouse scrolled (659, 340) with delta (0, 0)
Screenshot: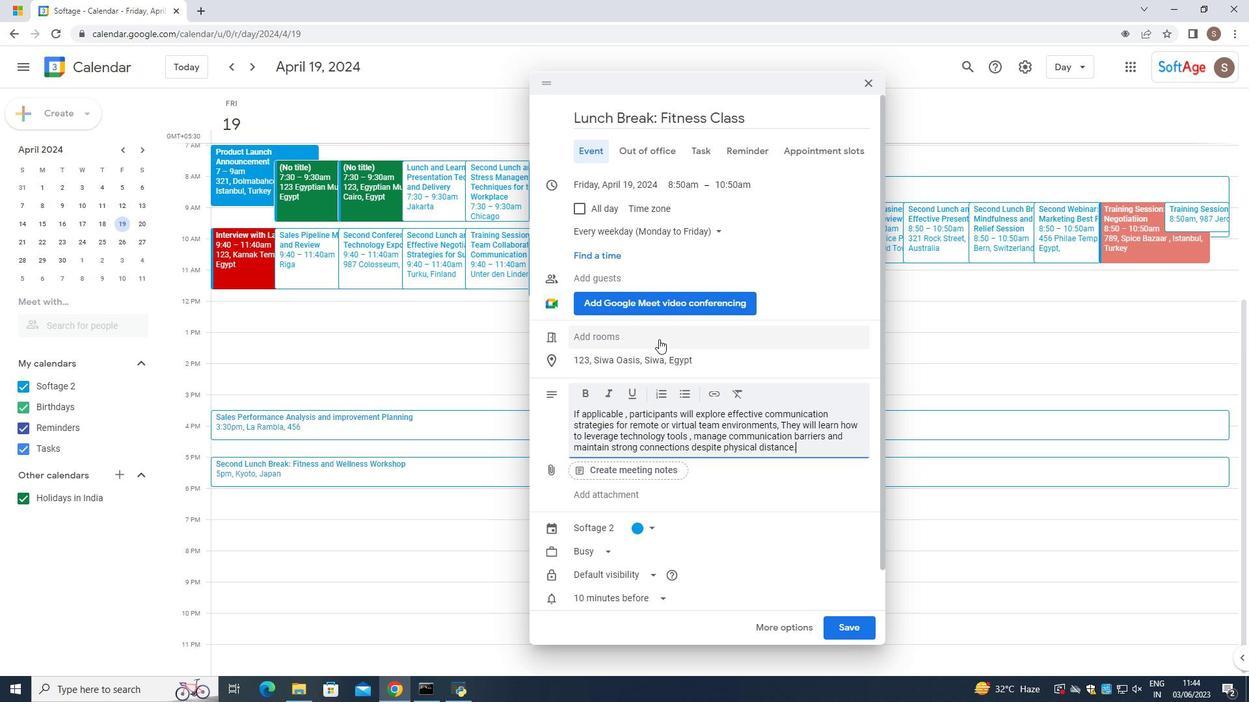 
Action: Mouse scrolled (659, 340) with delta (0, 0)
Screenshot: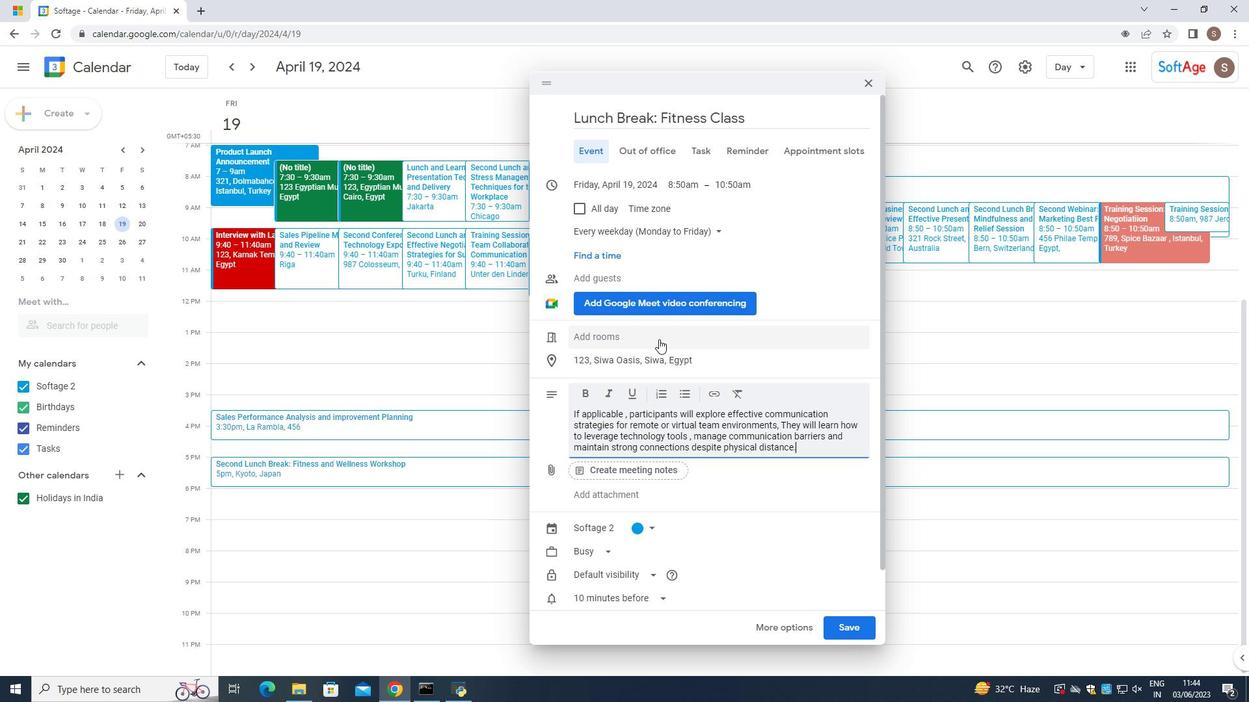 
Action: Mouse moved to (710, 366)
Screenshot: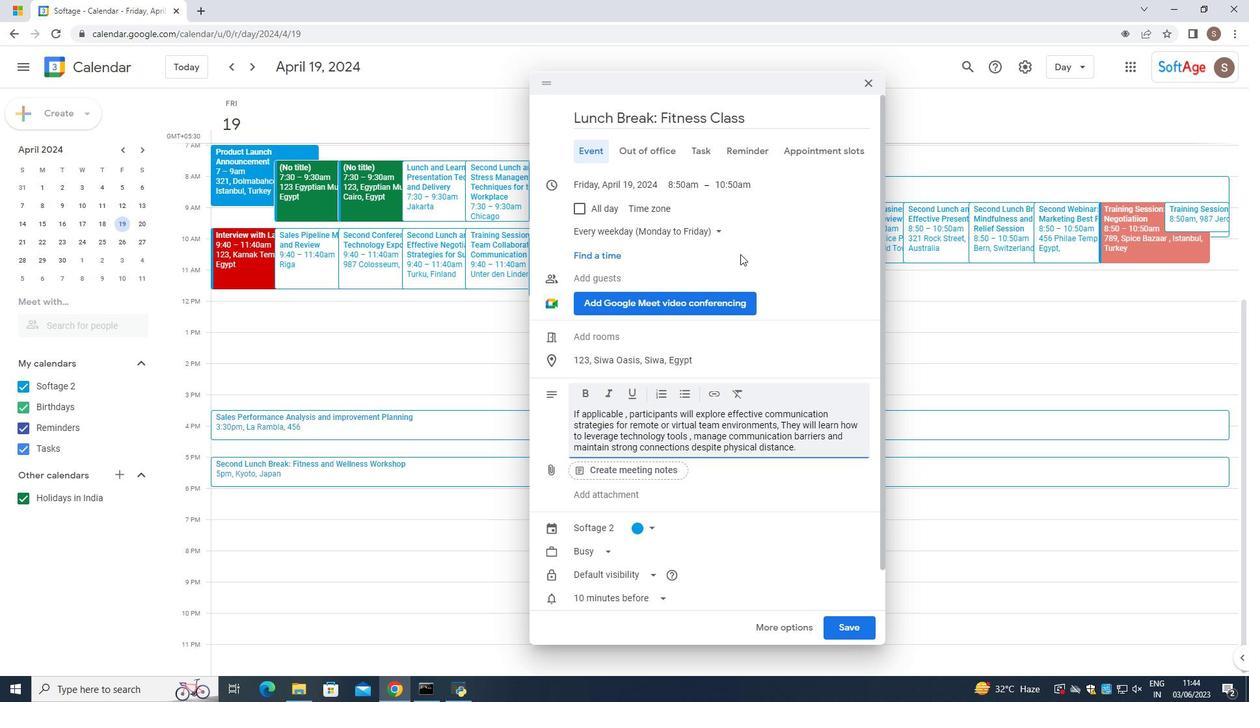 
Action: Mouse scrolled (710, 366) with delta (0, 0)
Screenshot: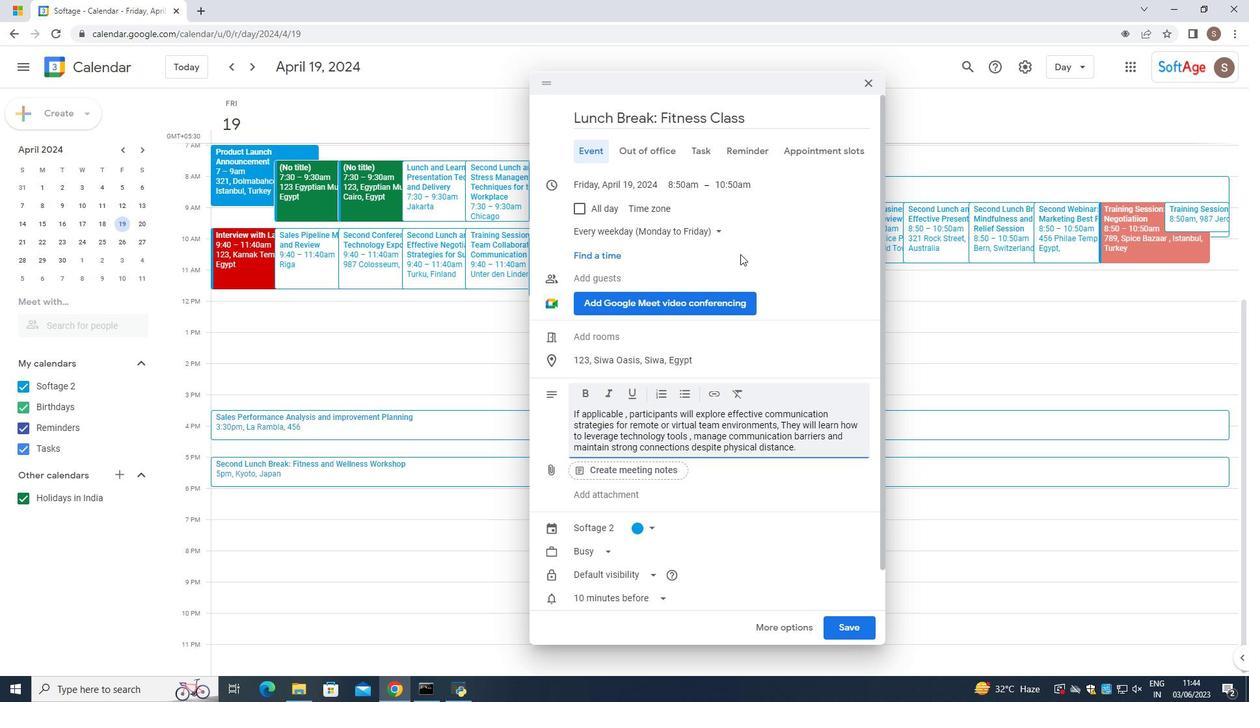 
Action: Mouse moved to (698, 504)
Screenshot: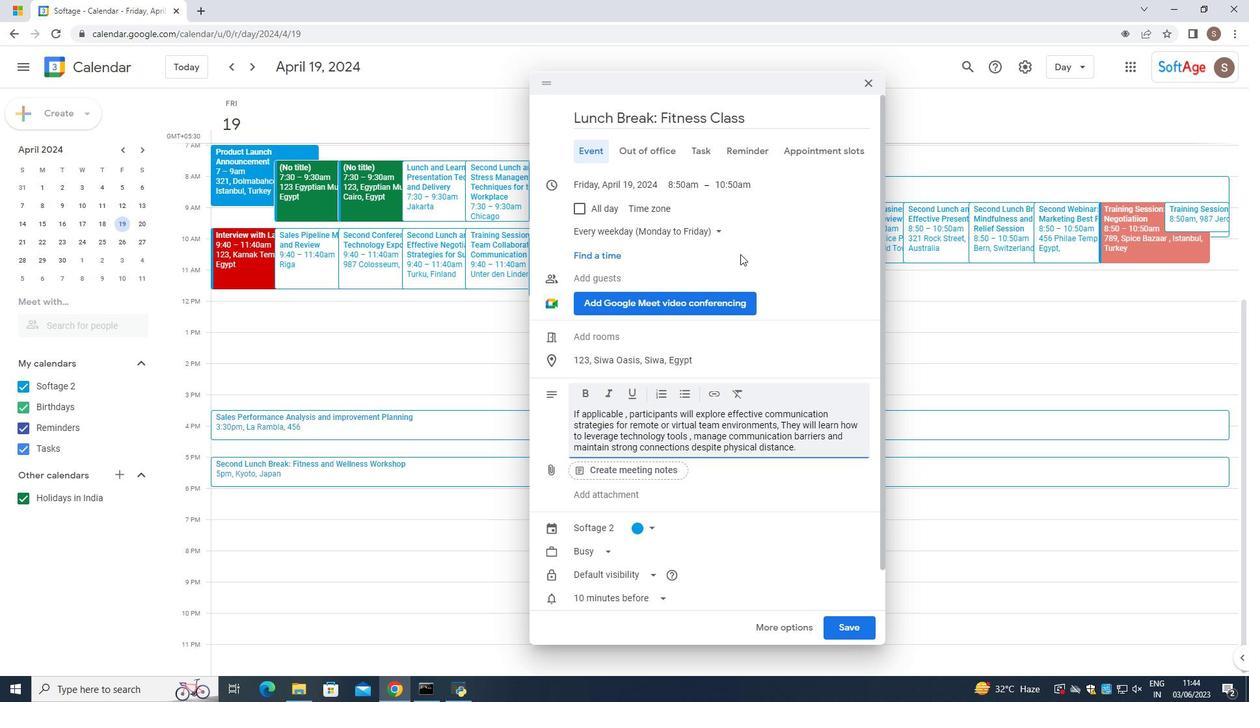 
Action: Mouse scrolled (701, 499) with delta (0, 0)
Screenshot: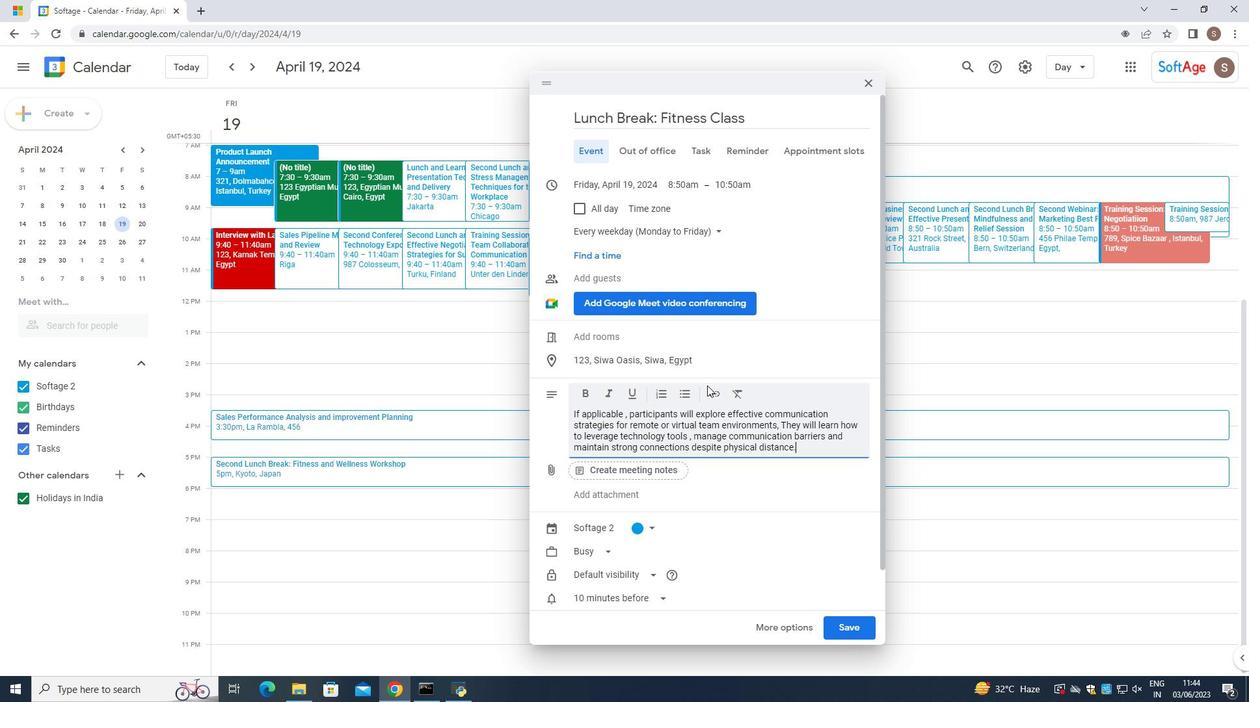 
Action: Mouse moved to (694, 511)
Screenshot: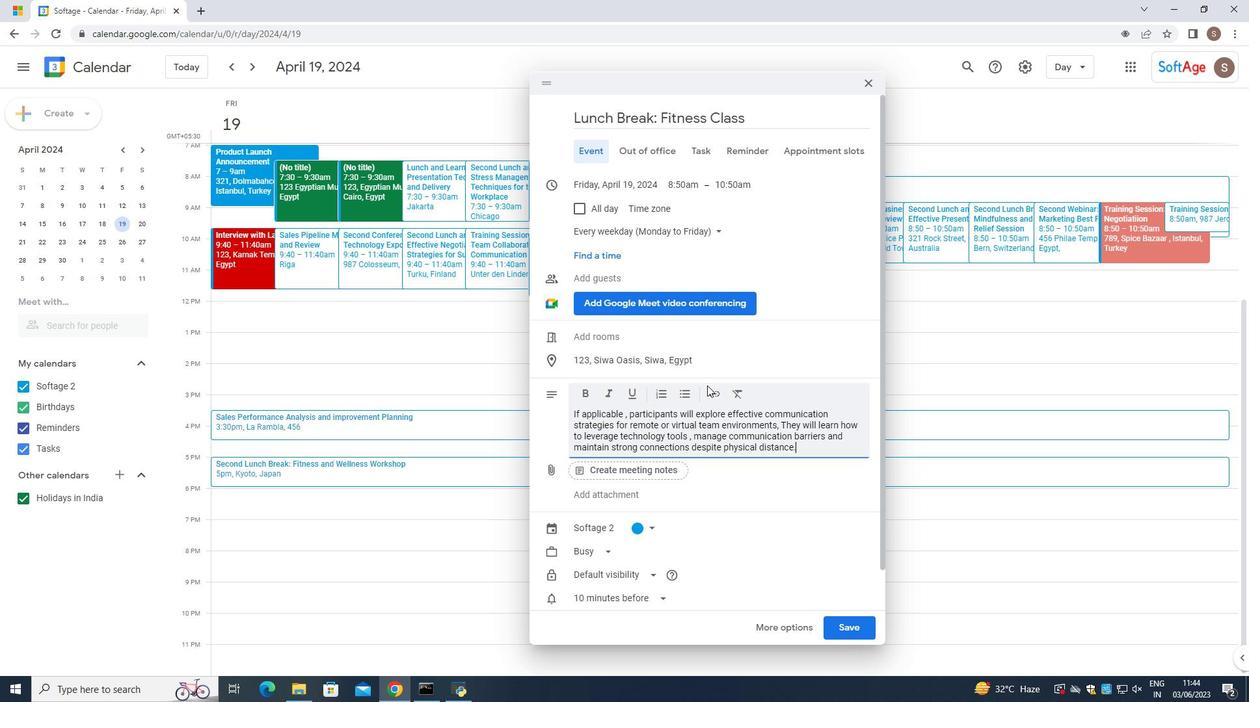 
Action: Mouse scrolled (696, 507) with delta (0, 0)
Screenshot: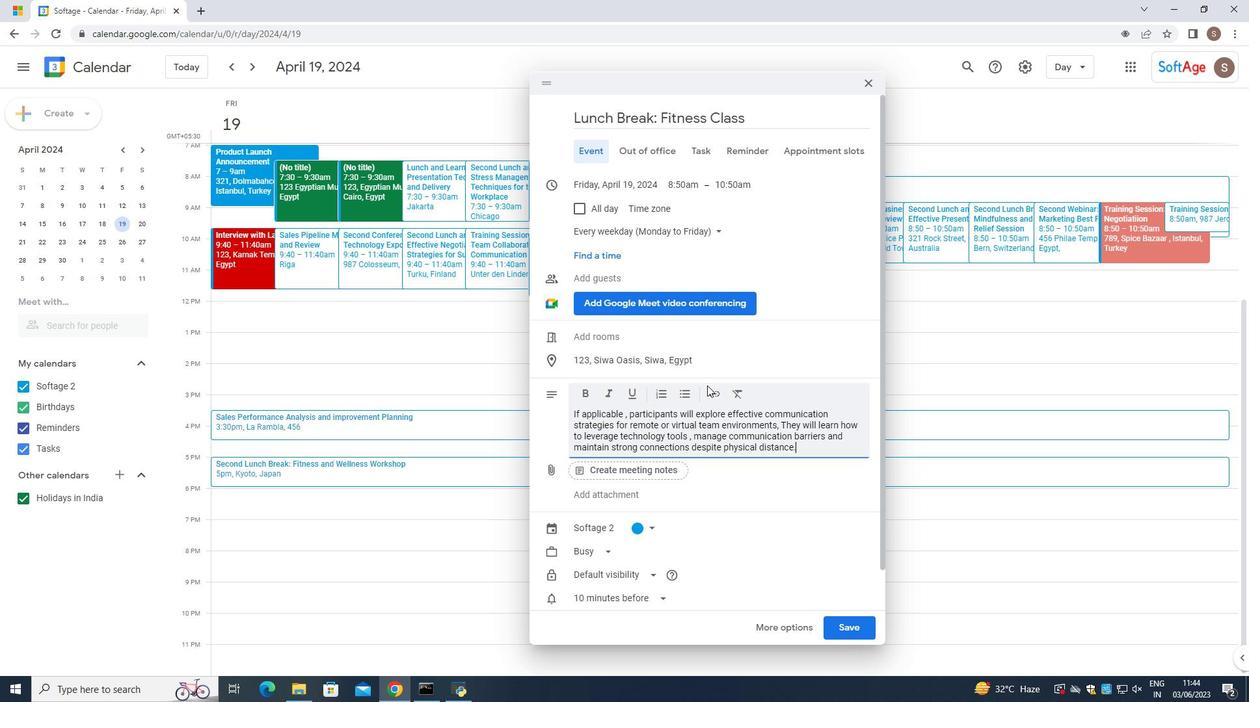 
Action: Mouse moved to (679, 482)
Screenshot: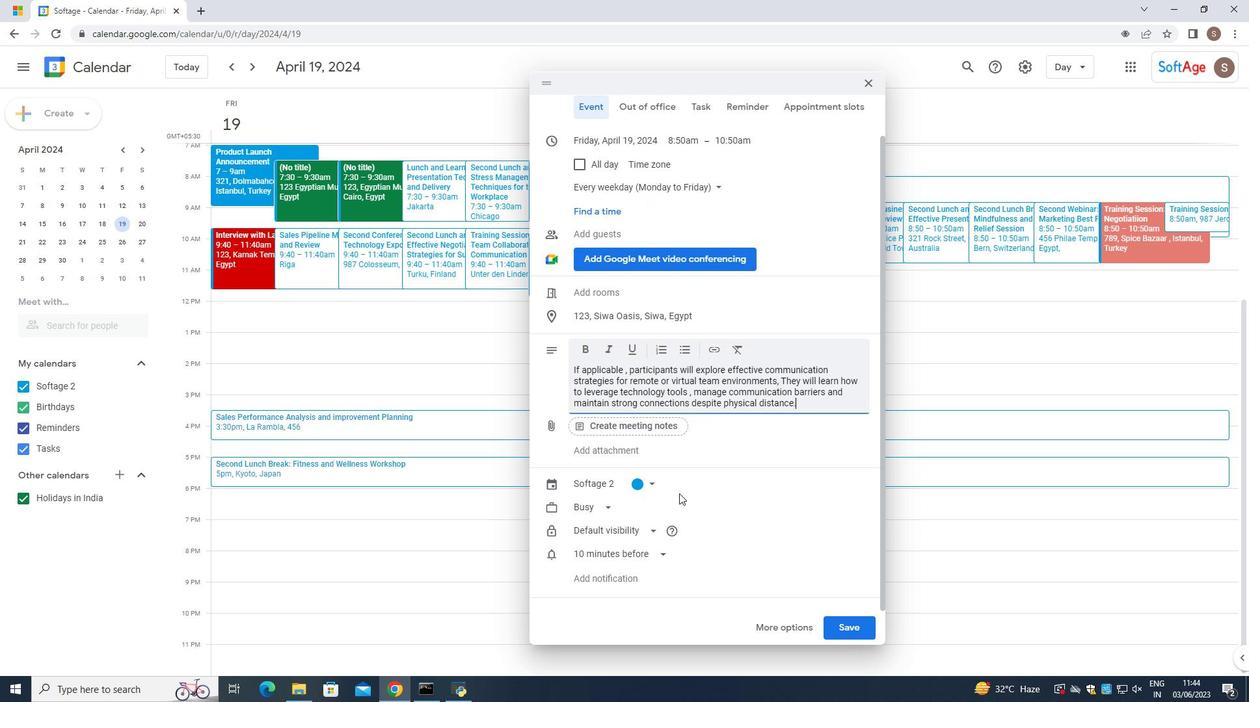 
Action: Mouse scrolled (679, 482) with delta (0, 0)
Screenshot: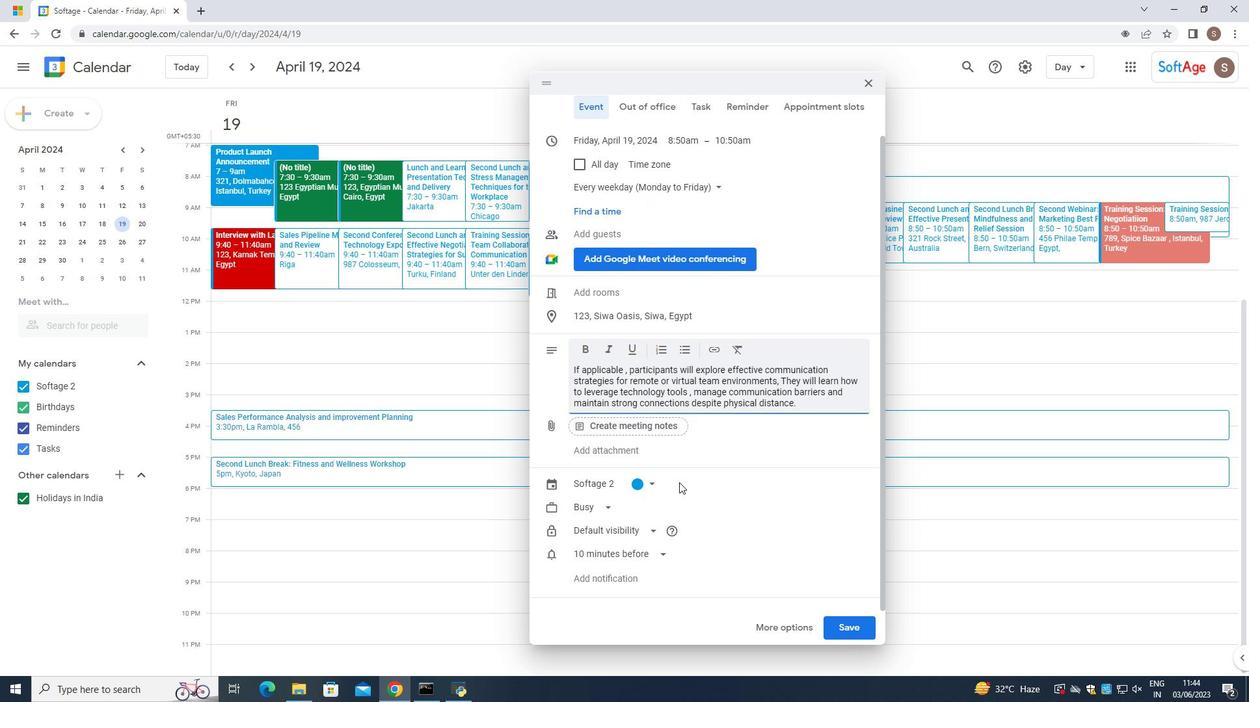 
Action: Mouse scrolled (679, 482) with delta (0, 0)
Screenshot: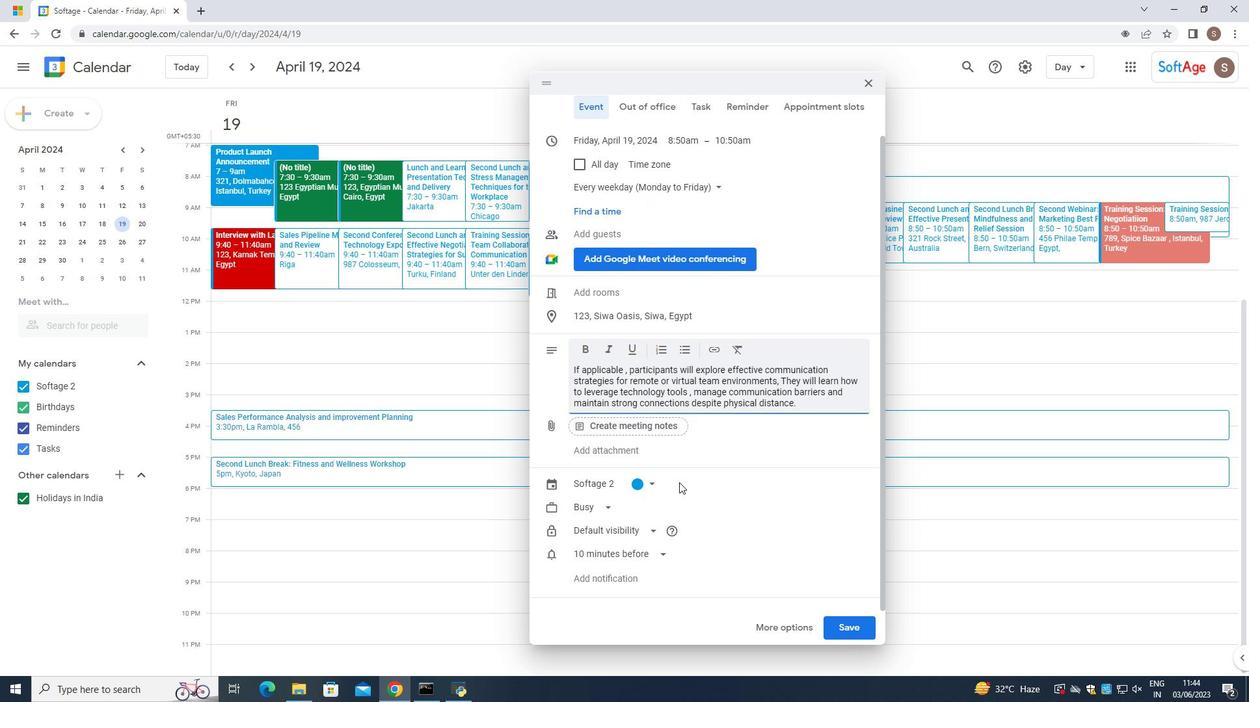 
Action: Mouse scrolled (679, 482) with delta (0, 0)
Screenshot: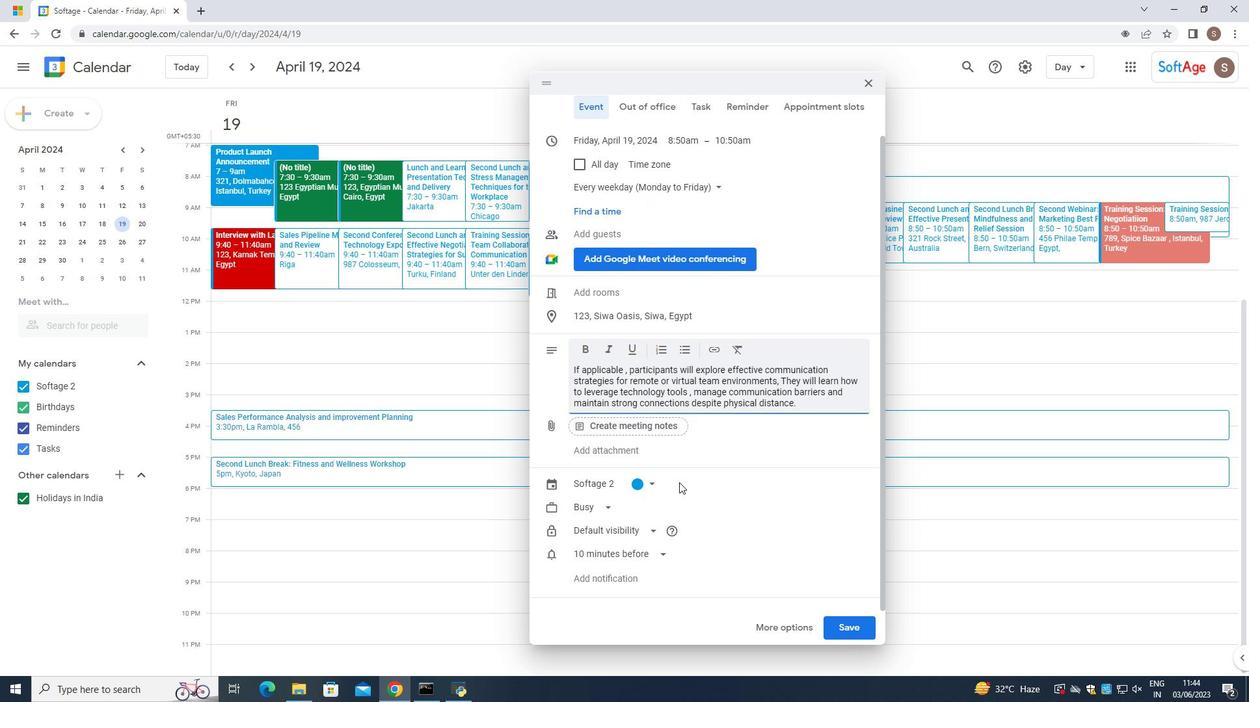 
Action: Mouse scrolled (679, 482) with delta (0, 0)
Screenshot: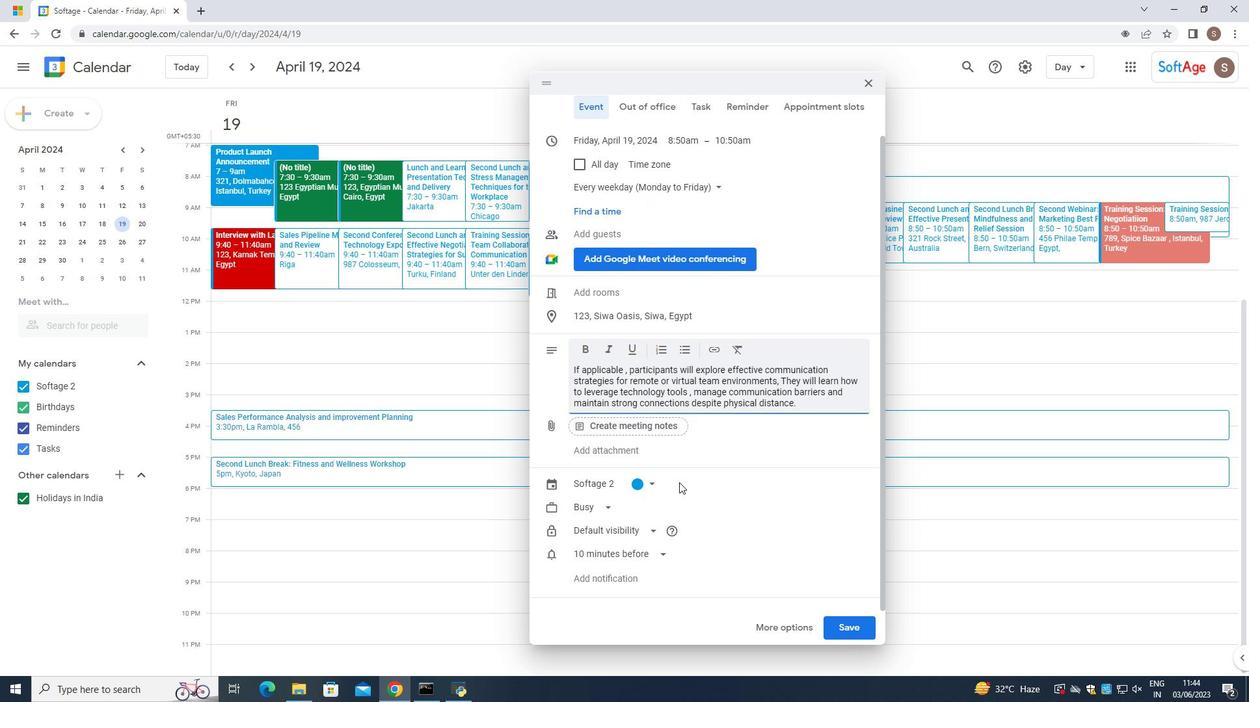 
Action: Mouse moved to (846, 629)
Screenshot: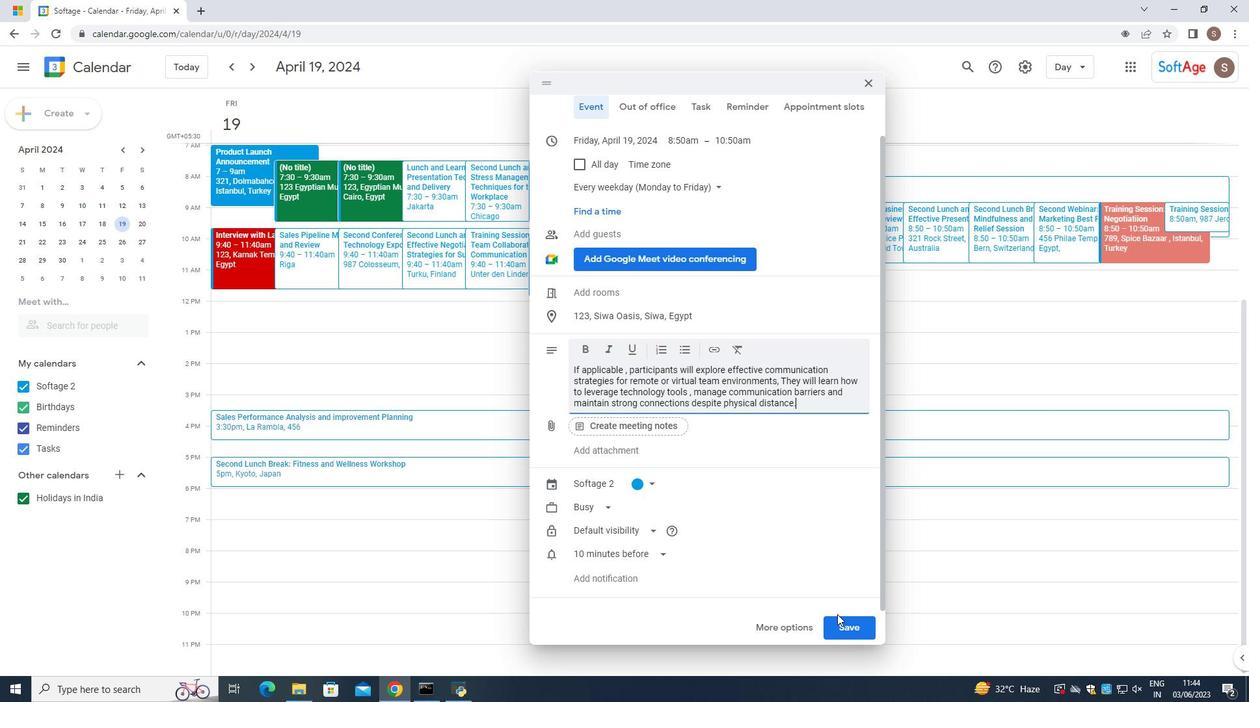 
Action: Mouse pressed left at (846, 629)
Screenshot: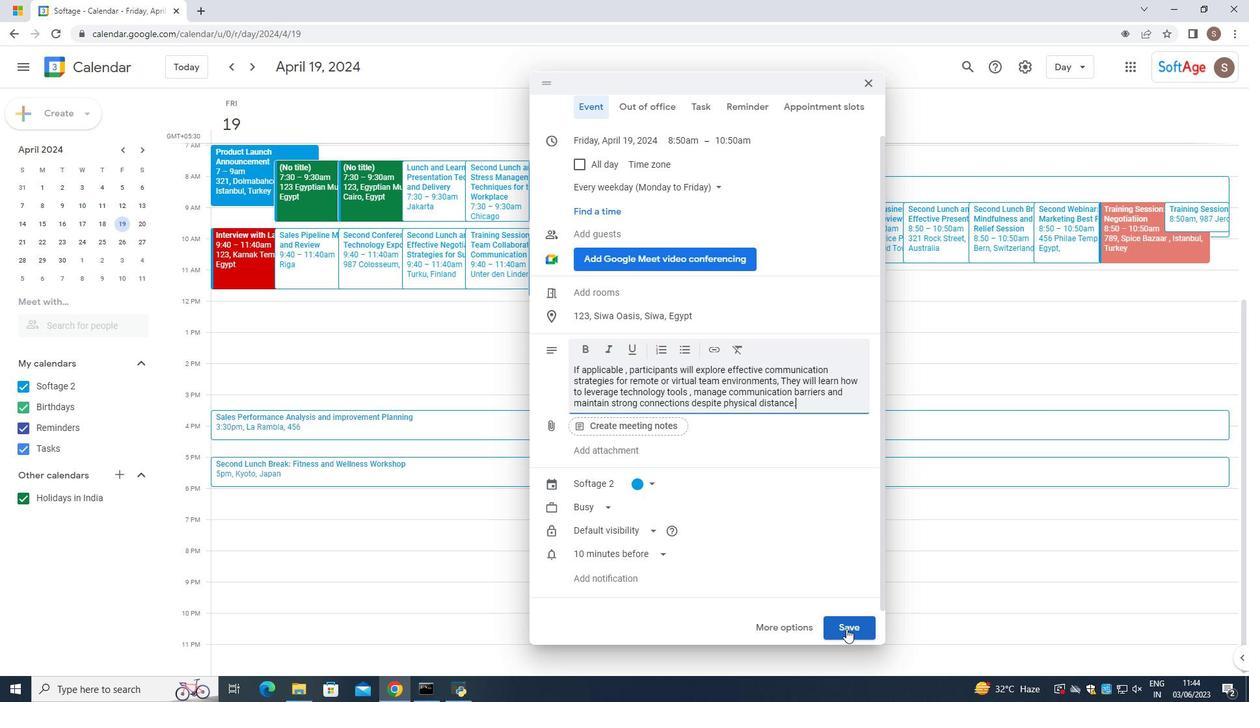 
Action: Mouse moved to (614, 271)
Screenshot: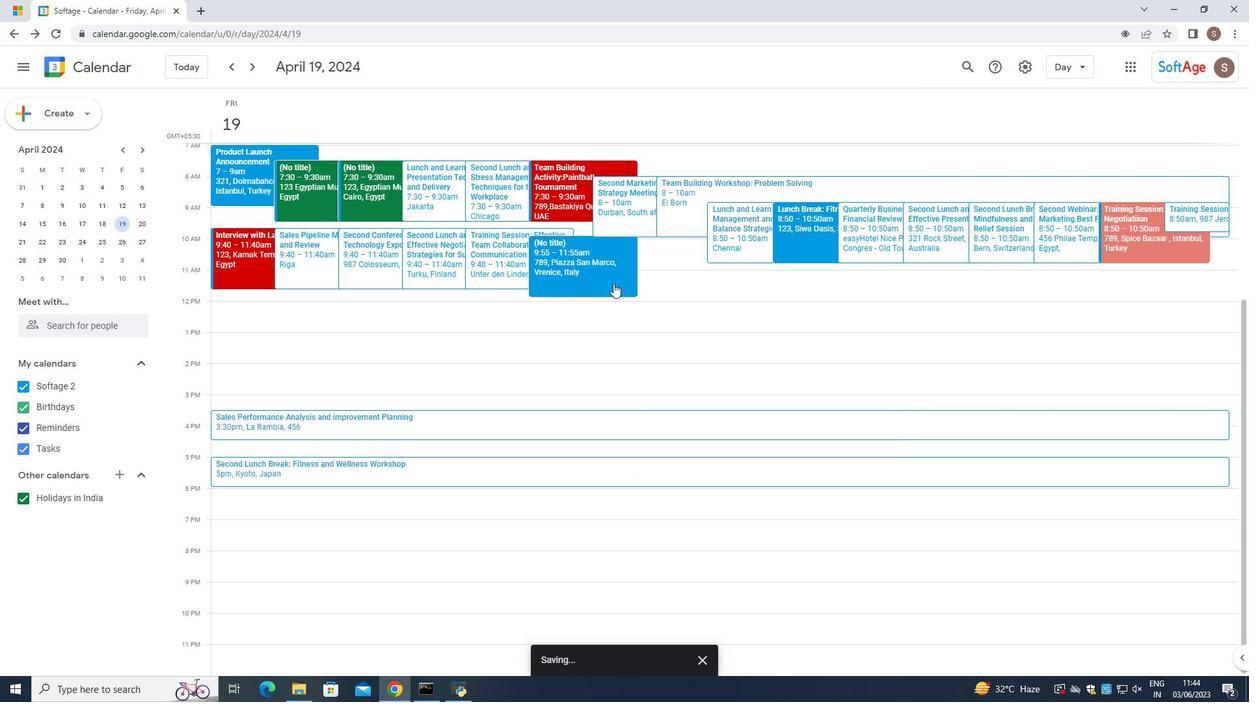 
Action: Mouse pressed left at (614, 271)
Screenshot: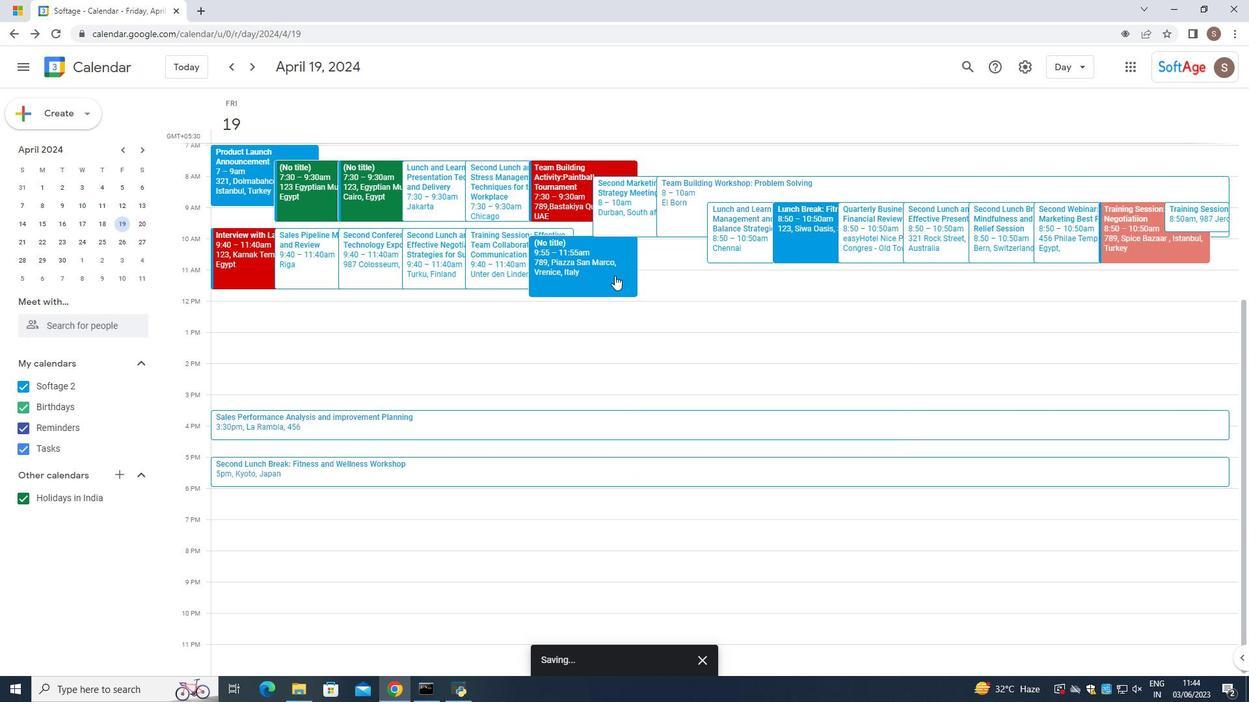 
Action: Mouse moved to (832, 252)
Screenshot: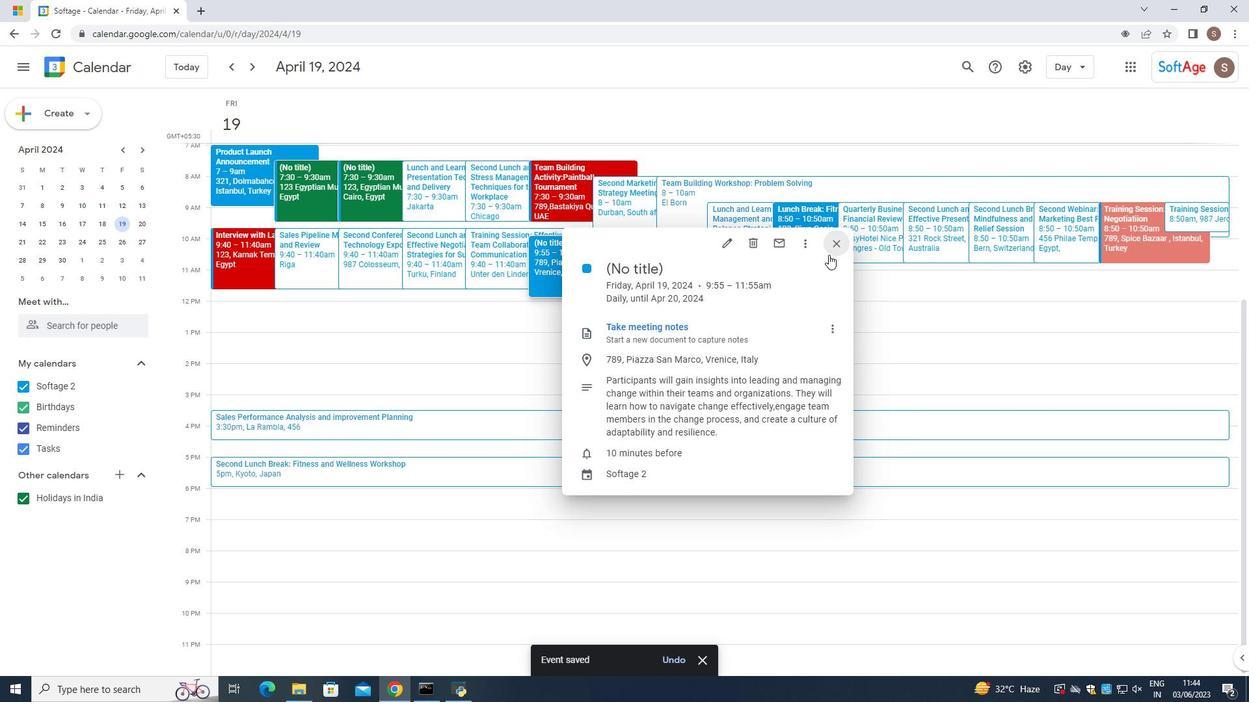 
Action: Mouse pressed left at (832, 252)
Screenshot: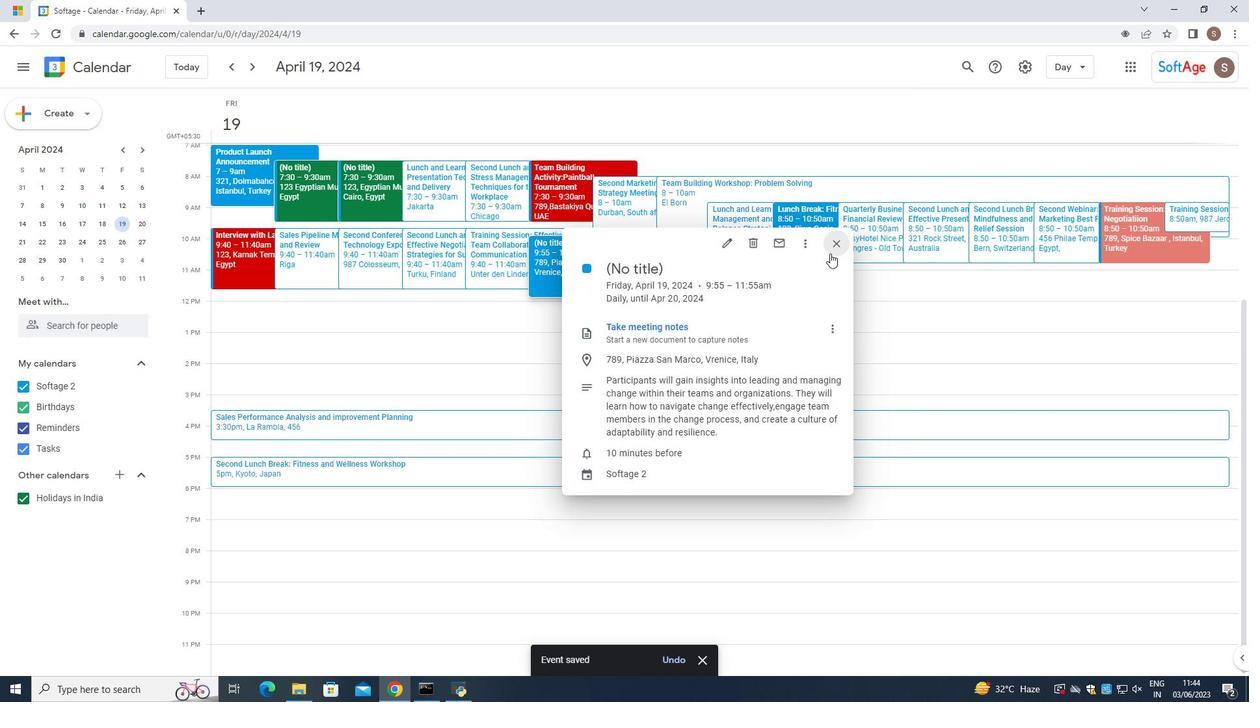 
Action: Mouse moved to (821, 245)
Screenshot: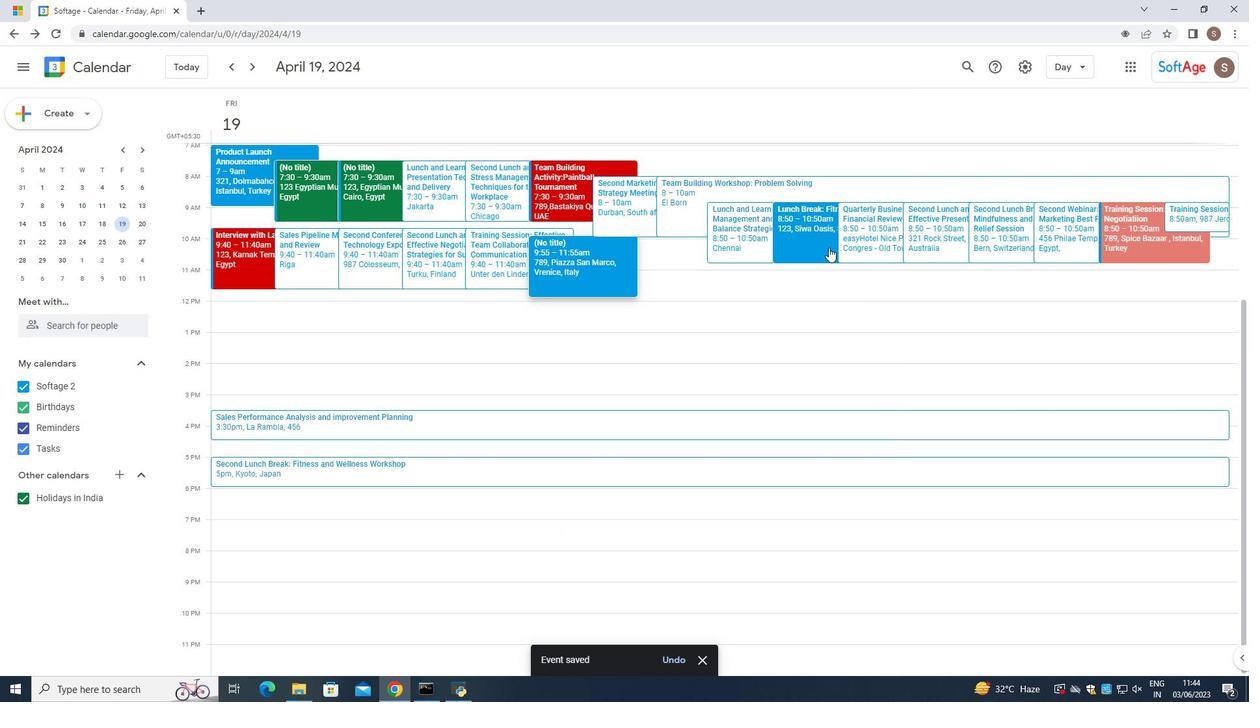 
Action: Mouse pressed left at (821, 245)
Screenshot: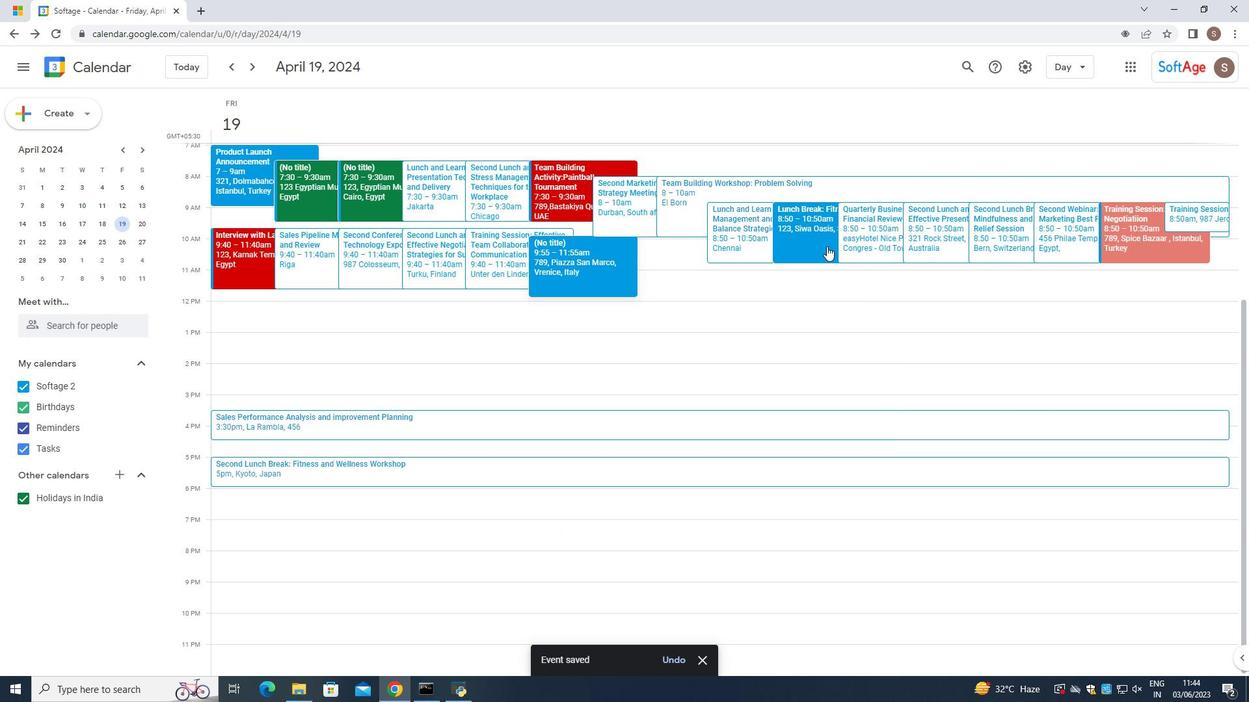 
Action: Mouse moved to (769, 204)
Screenshot: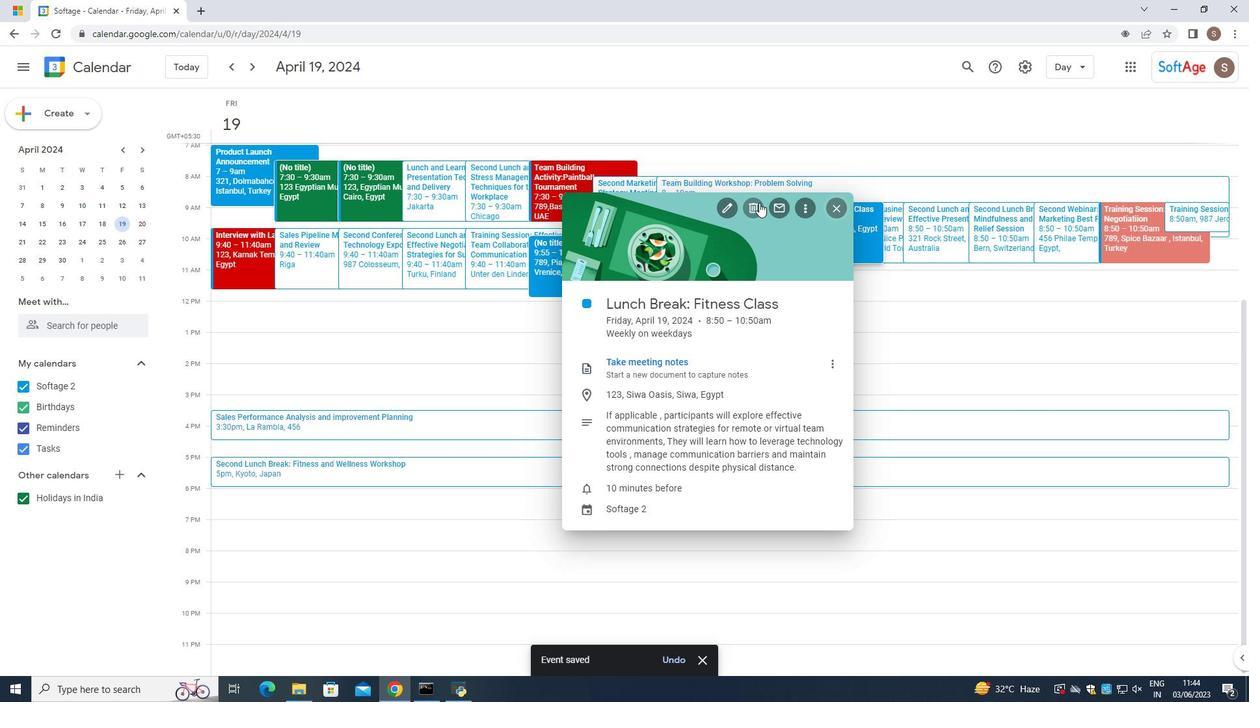 
Action: Mouse pressed left at (769, 204)
Screenshot: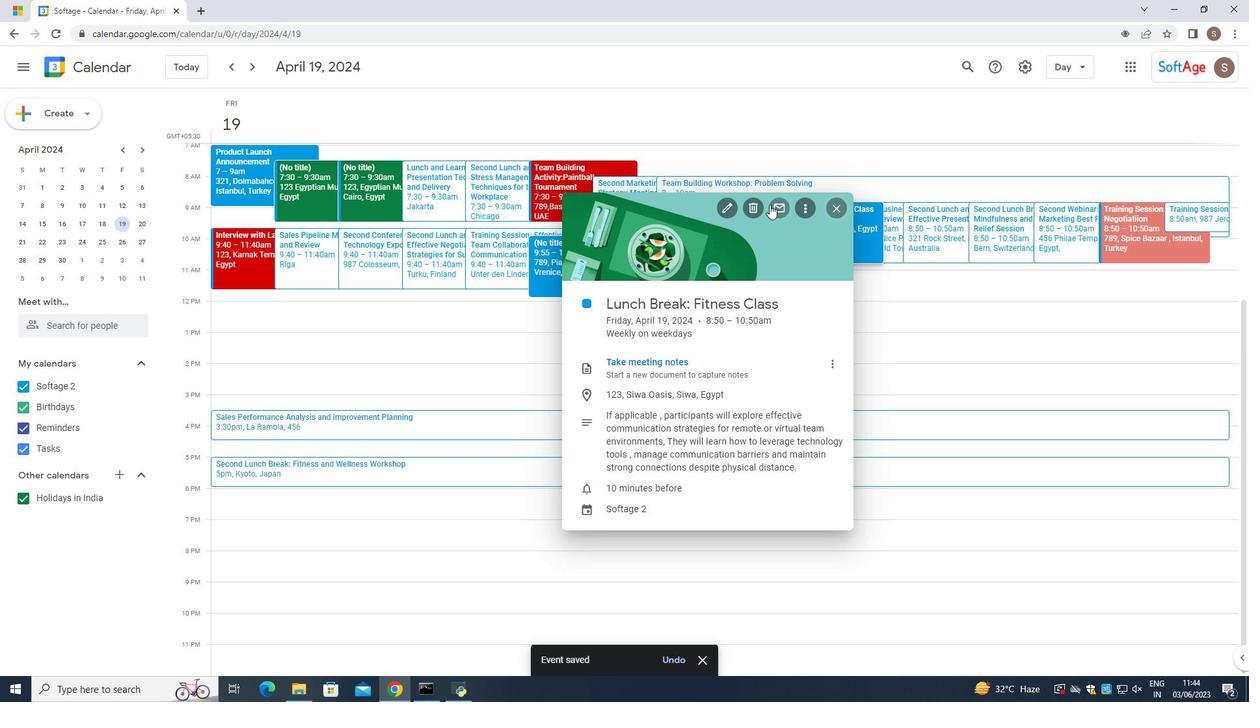 
Action: Mouse moved to (475, 302)
Screenshot: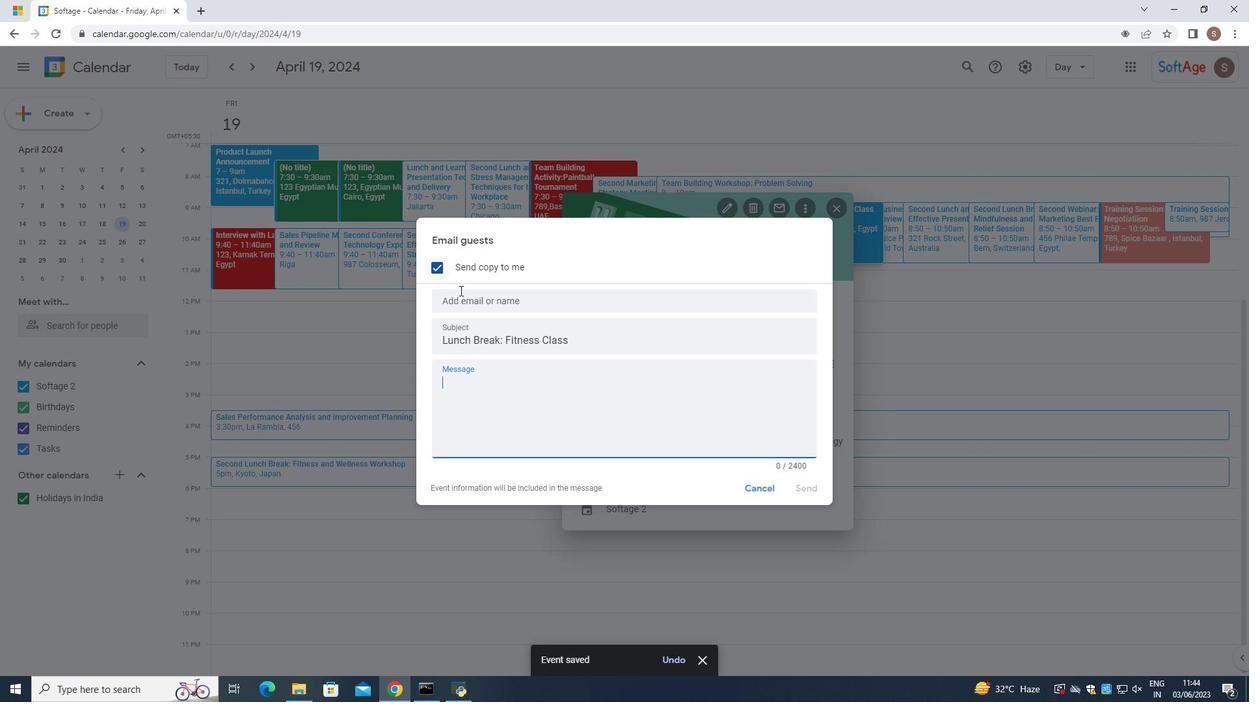 
Action: Mouse pressed left at (475, 302)
Screenshot: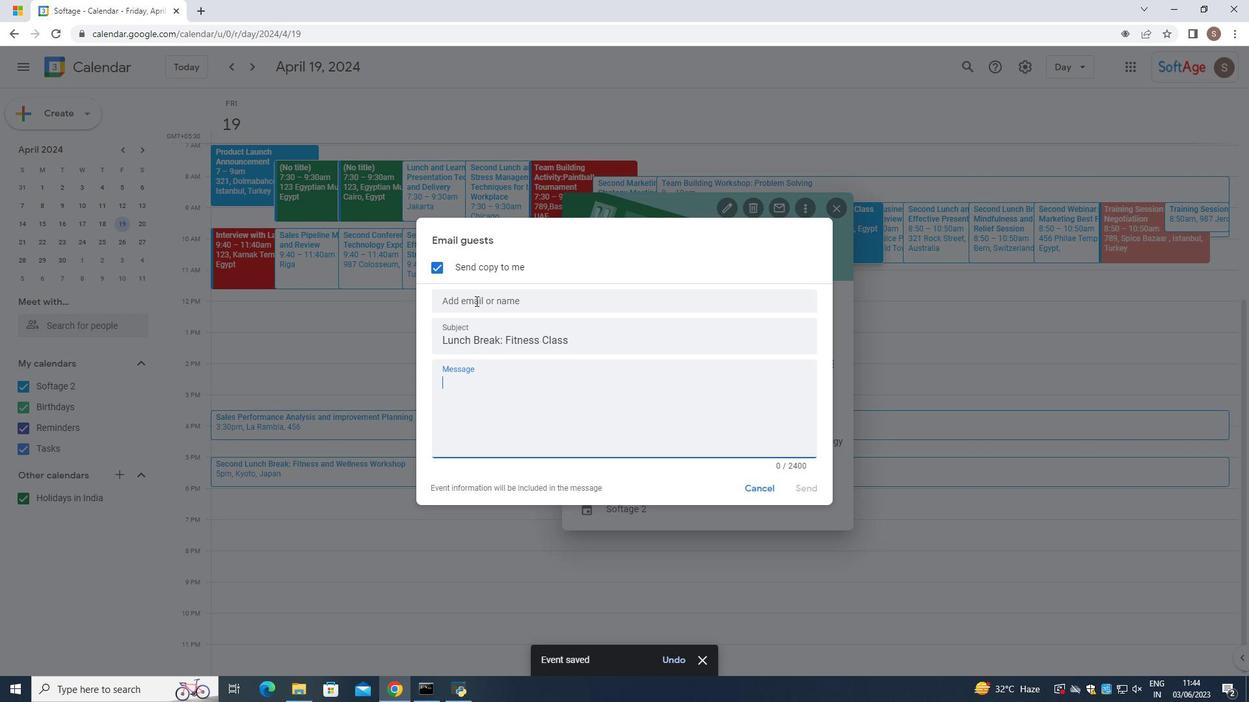 
Action: Mouse moved to (473, 312)
Screenshot: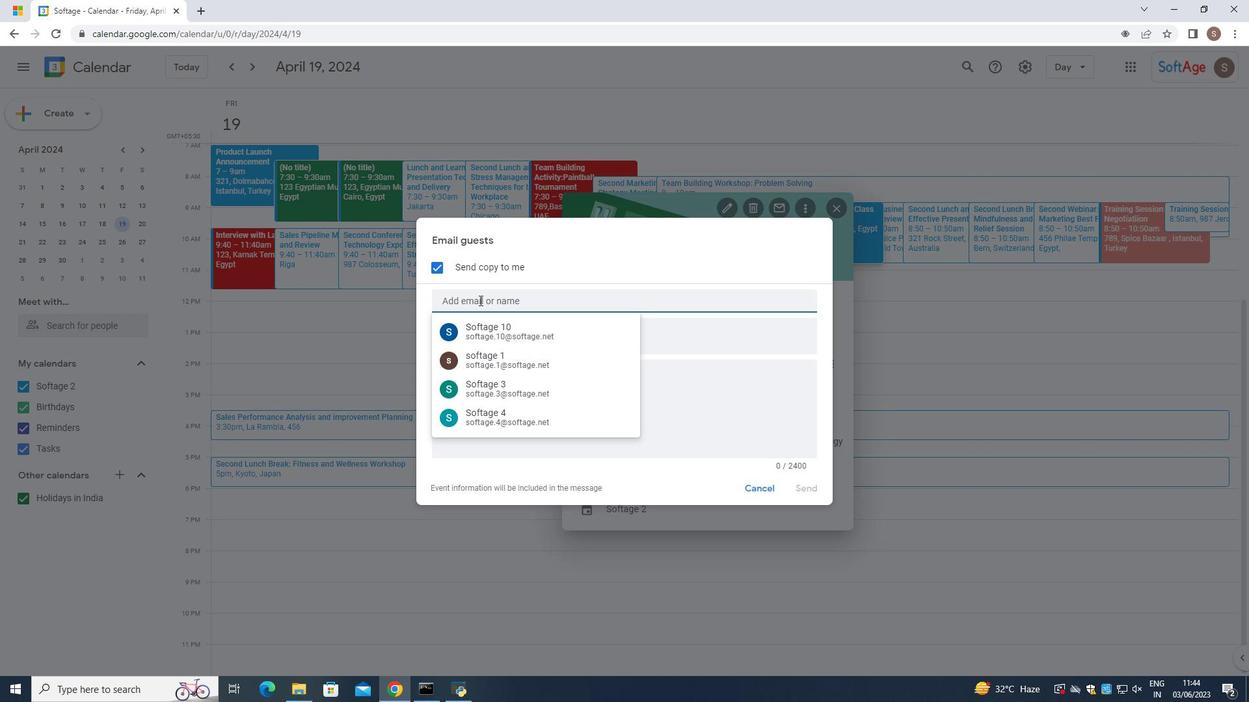 
Action: Key pressed sofd<Key.backspace>
Screenshot: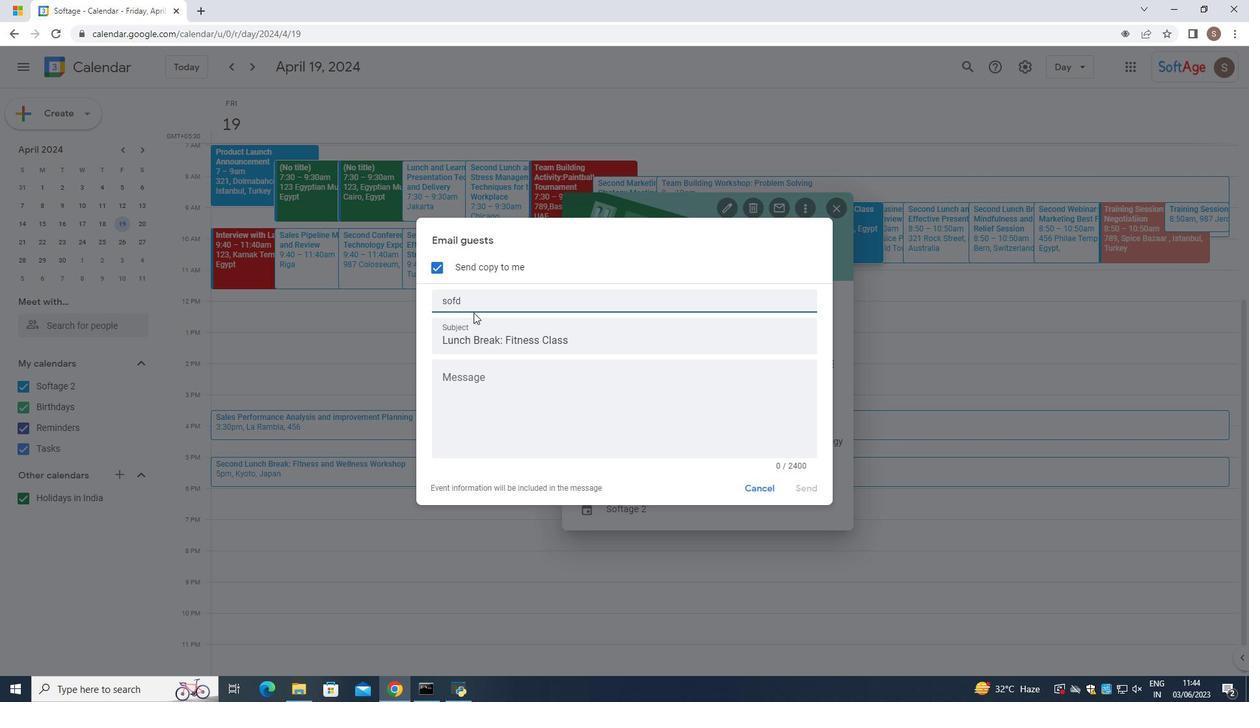 
Action: Mouse moved to (553, 368)
Screenshot: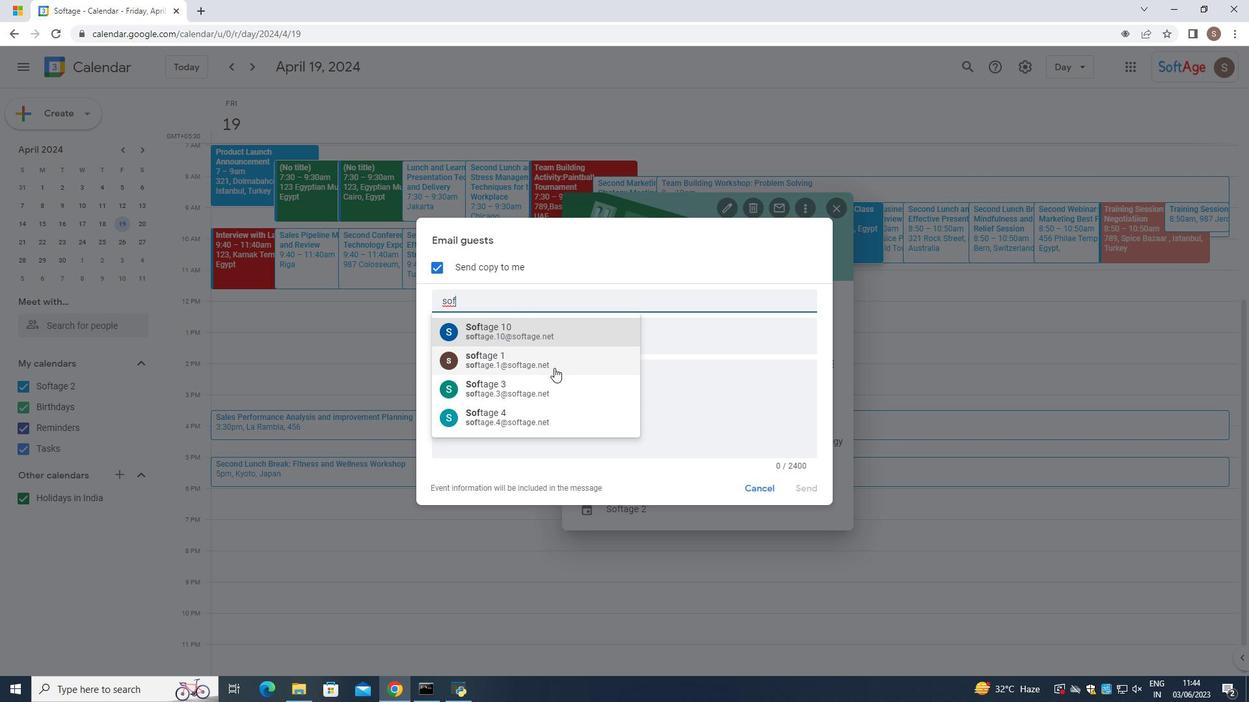 
Action: Mouse pressed left at (553, 368)
Screenshot: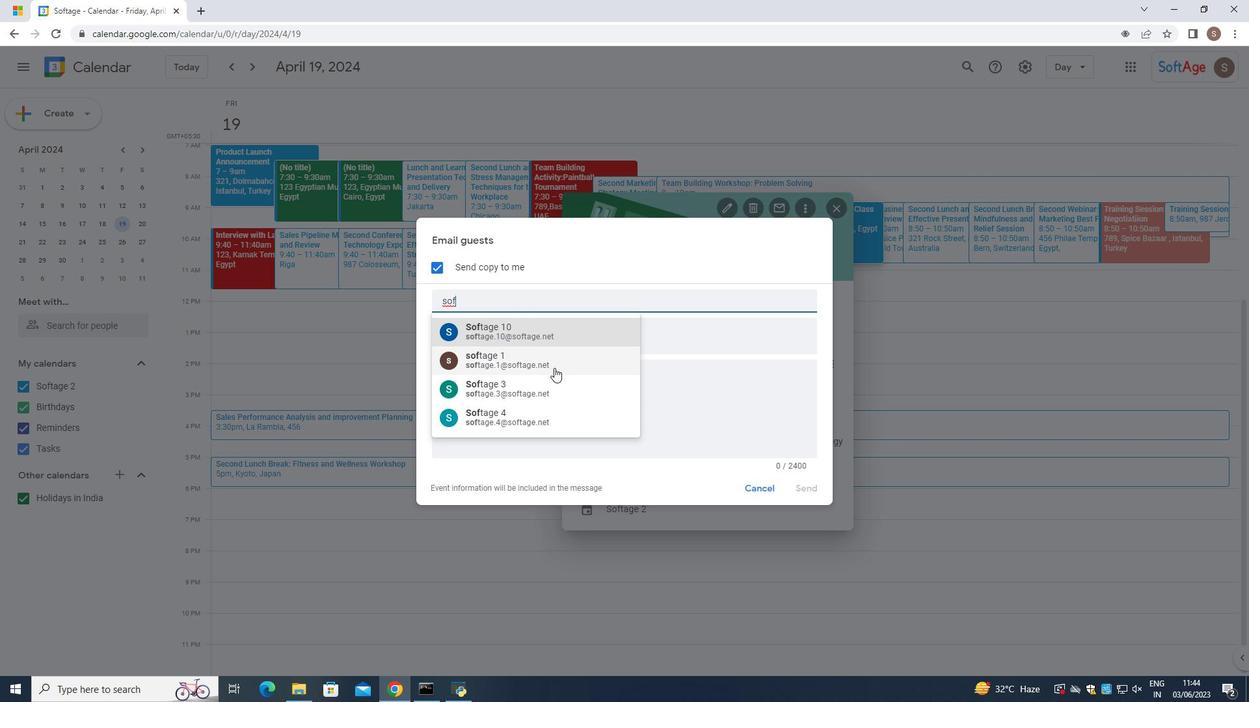 
Action: Mouse moved to (577, 402)
Screenshot: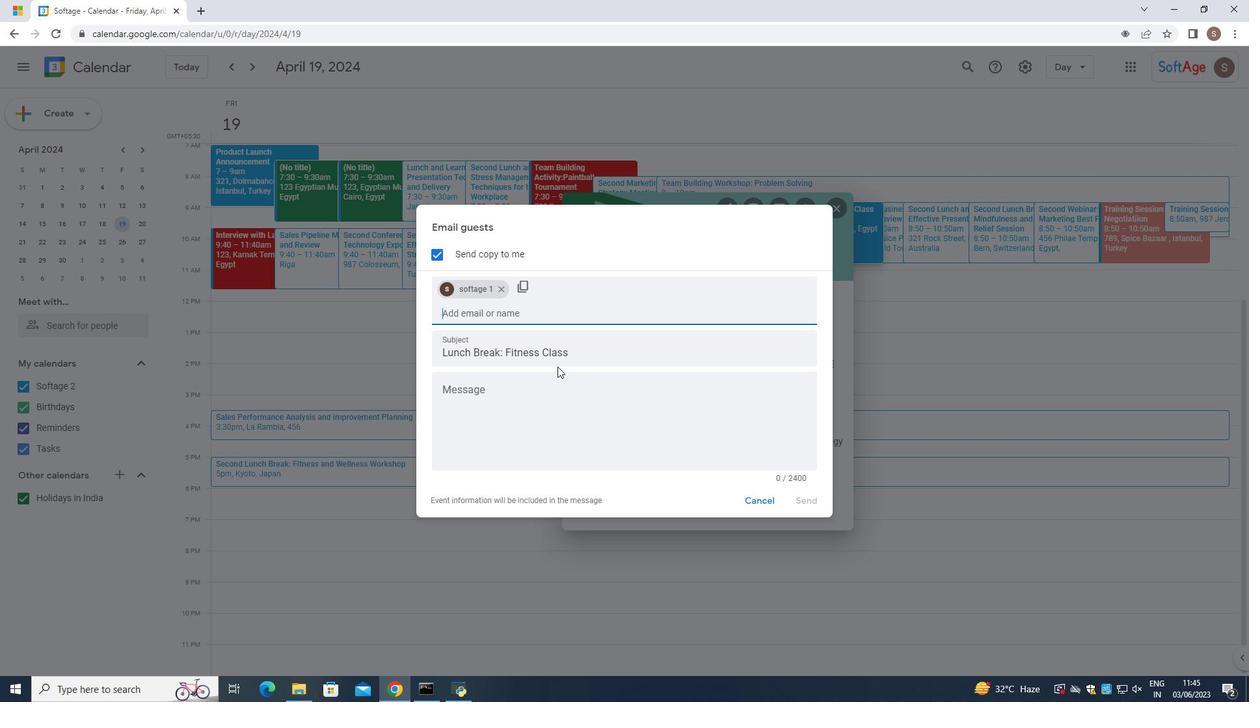 
Action: Key pressed sopfatge\<Key.backspace><Key.backspace><Key.backspace><Key.backspace><Key.backspace><Key.backspace><Key.backspace>
Screenshot: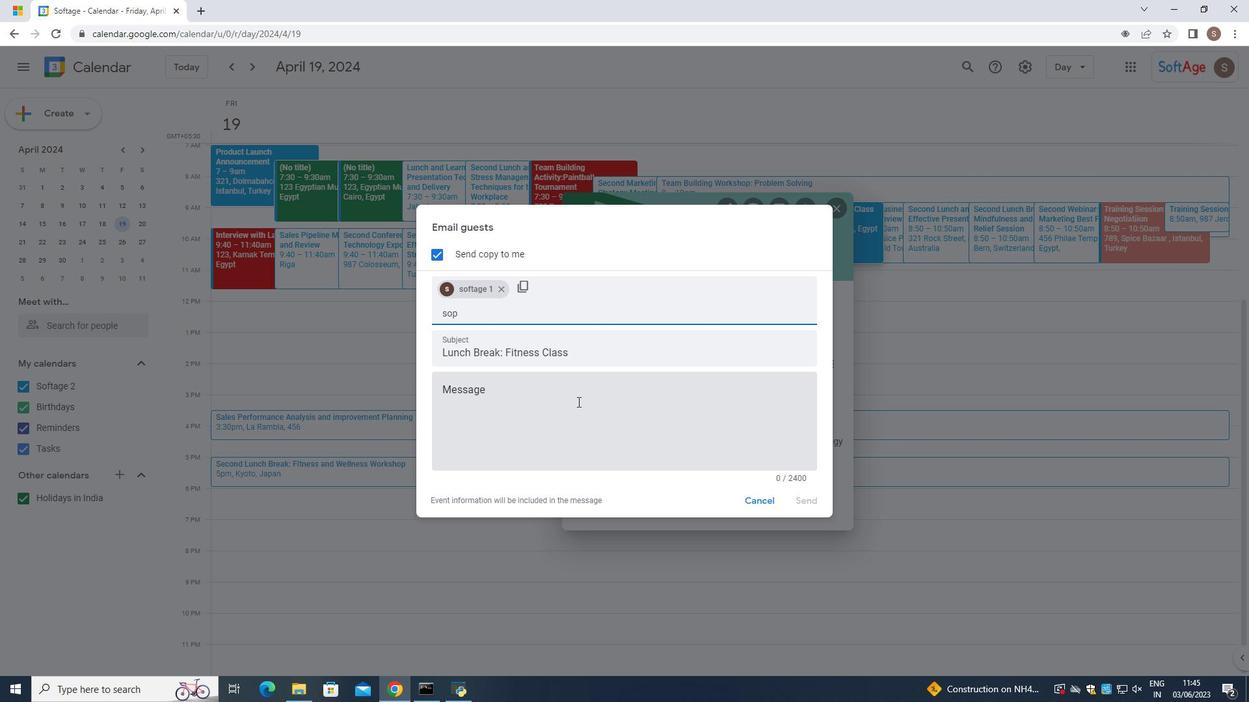 
Action: Mouse moved to (568, 370)
Screenshot: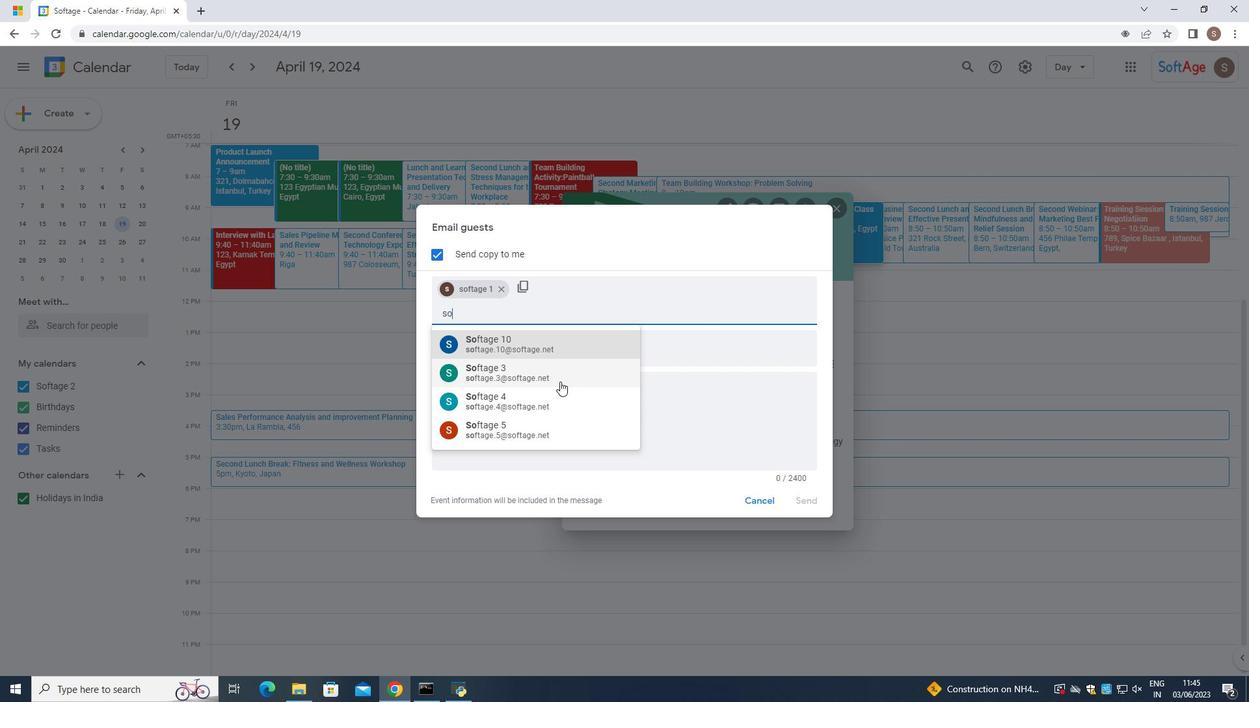 
Action: Mouse pressed left at (568, 370)
Screenshot: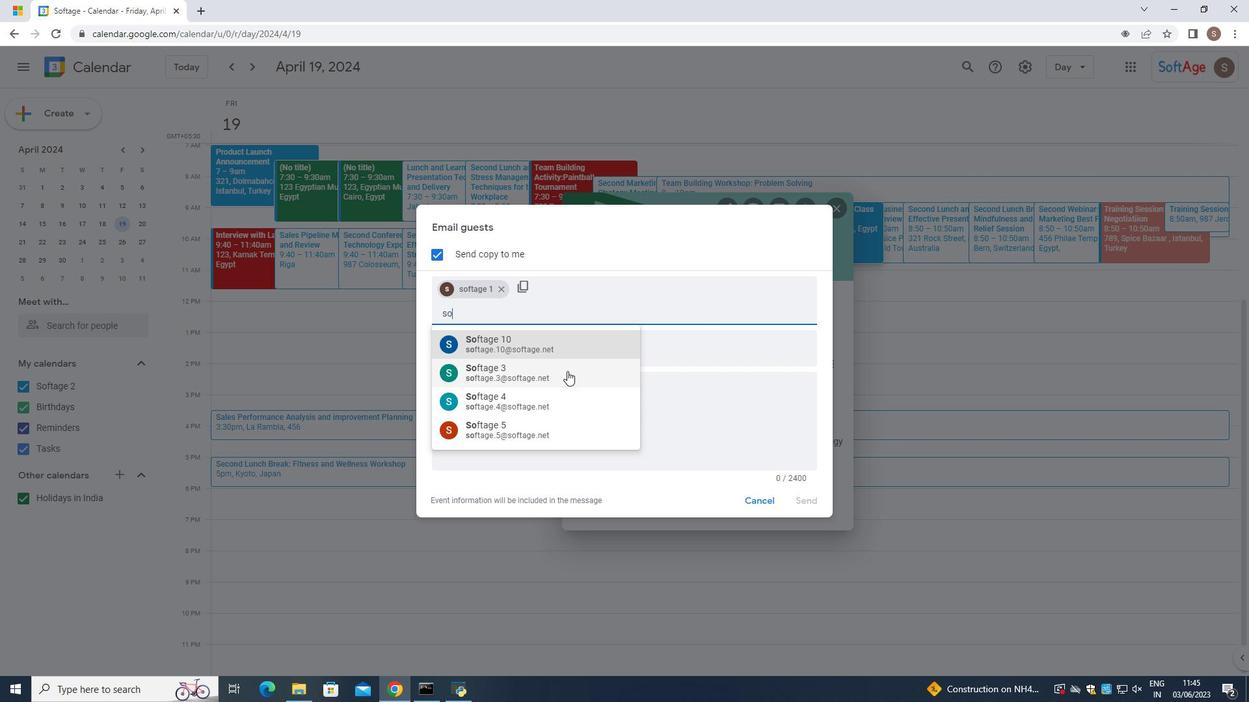
Action: Mouse moved to (507, 388)
Screenshot: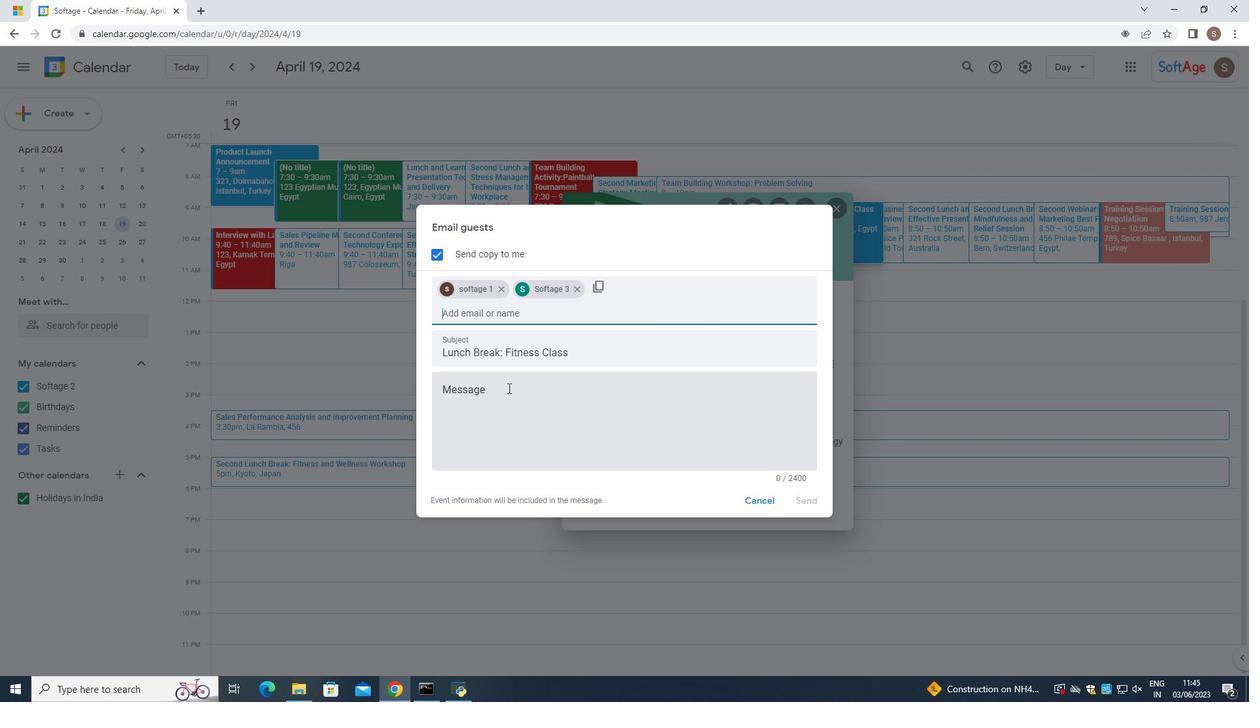 
Action: Mouse pressed left at (507, 388)
Screenshot: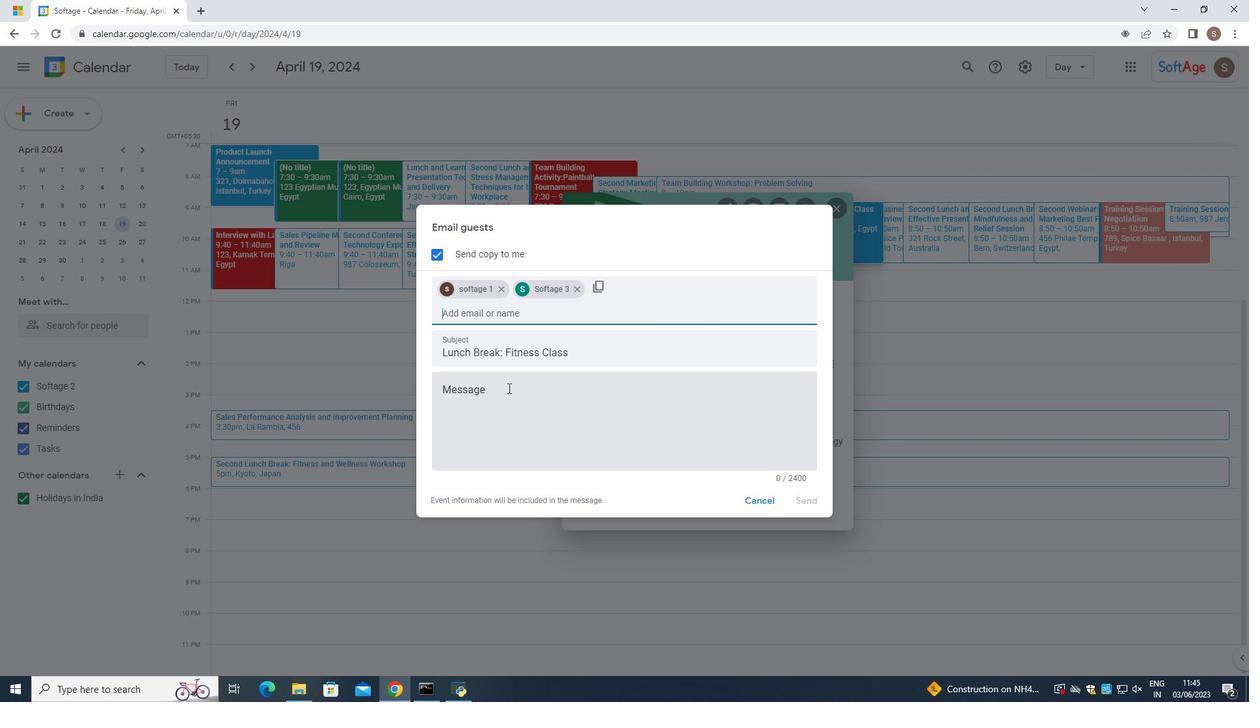 
Action: Mouse moved to (500, 383)
Screenshot: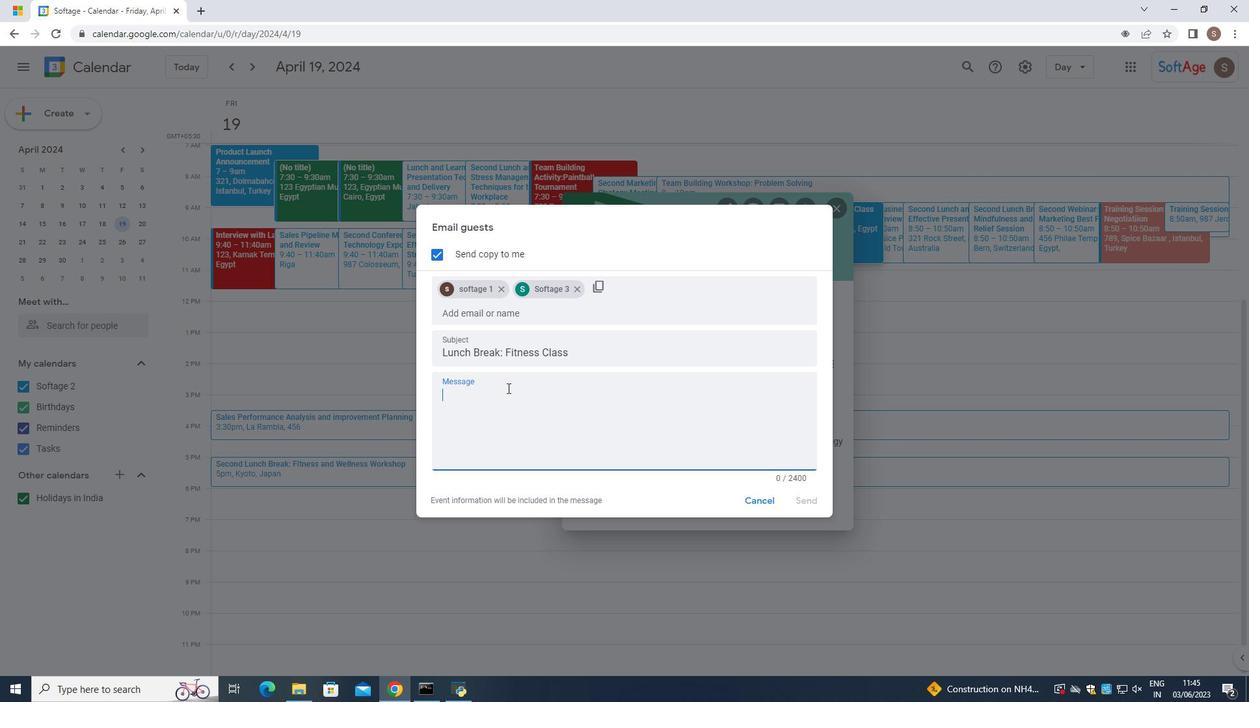 
Action: Key pressed participate
Screenshot: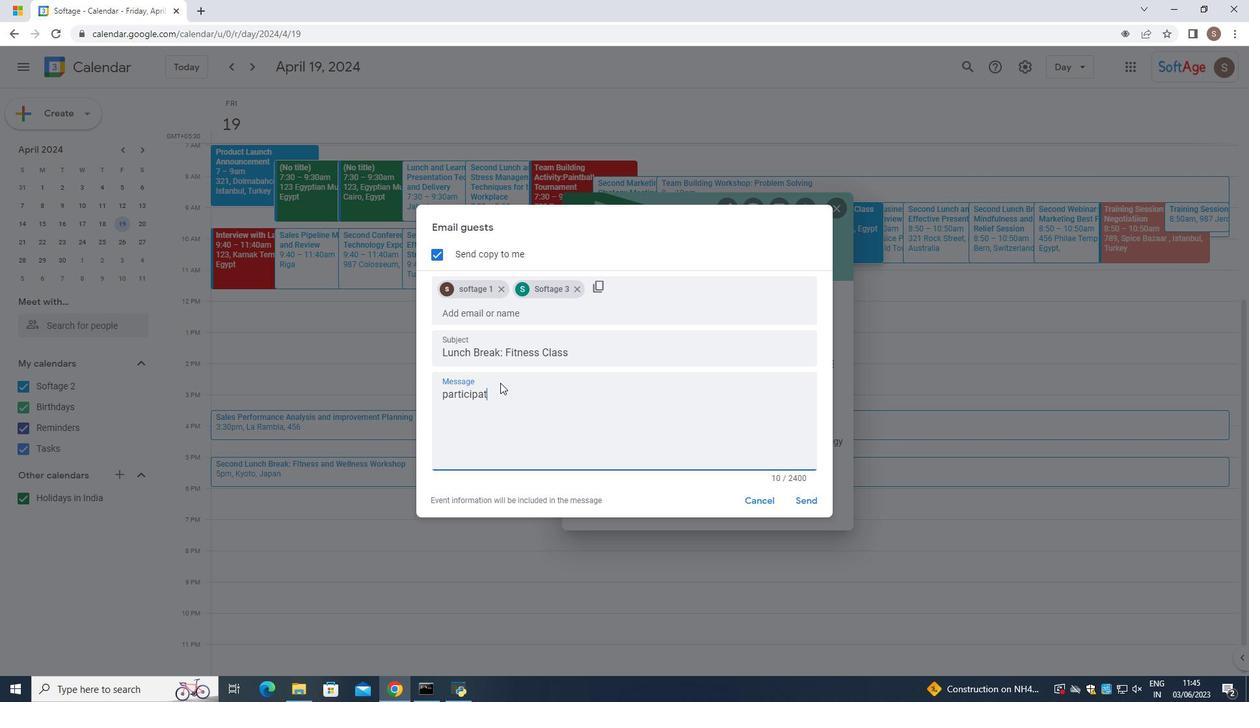 
Action: Mouse moved to (788, 501)
Screenshot: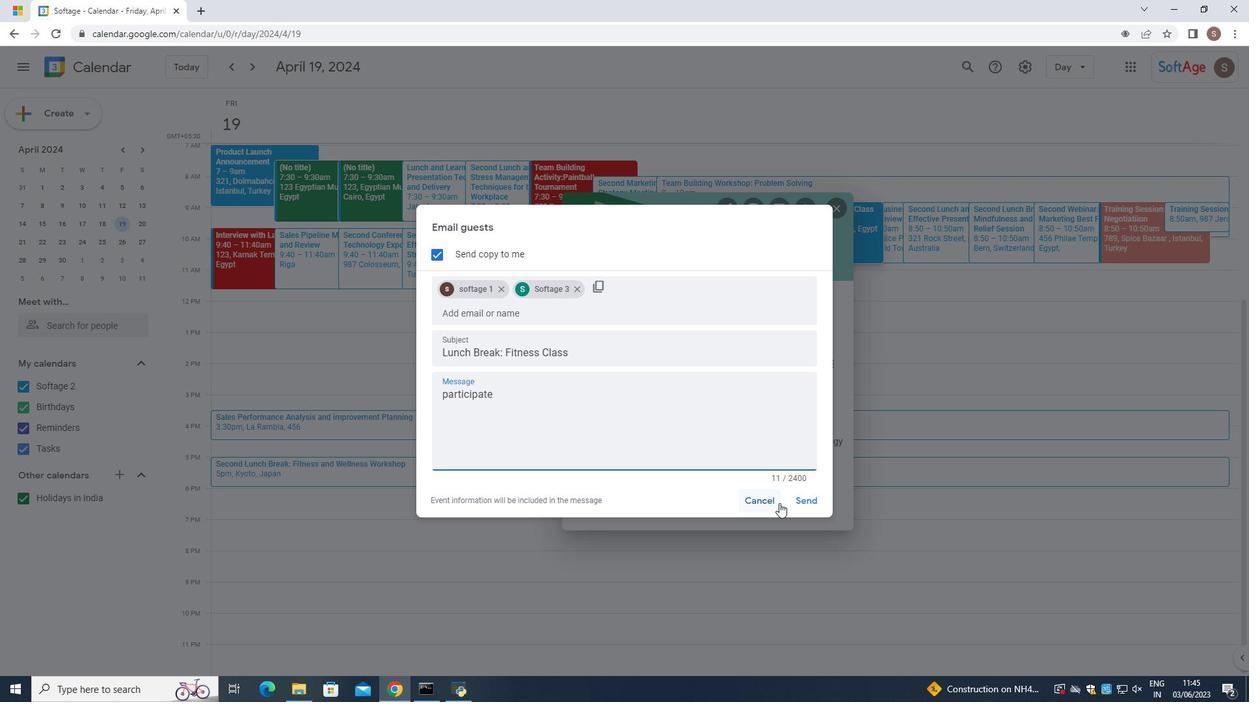 
Action: Mouse pressed left at (788, 501)
Screenshot: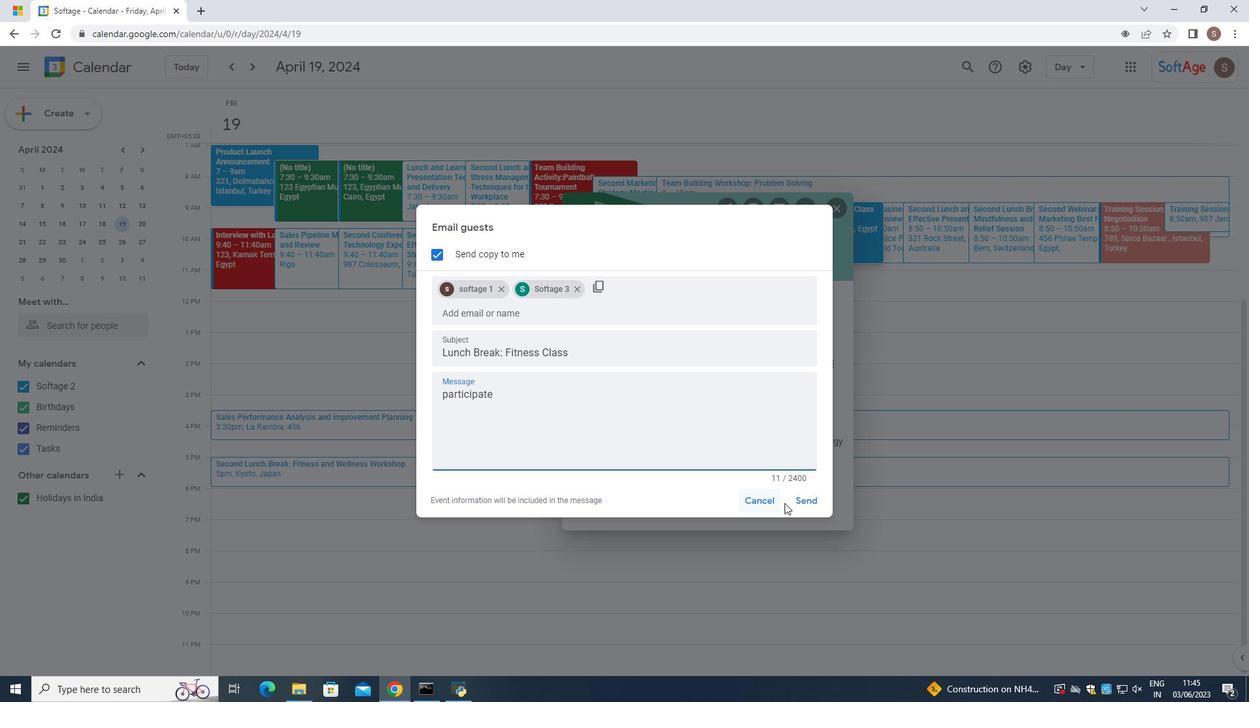 
Action: Mouse moved to (657, 466)
Screenshot: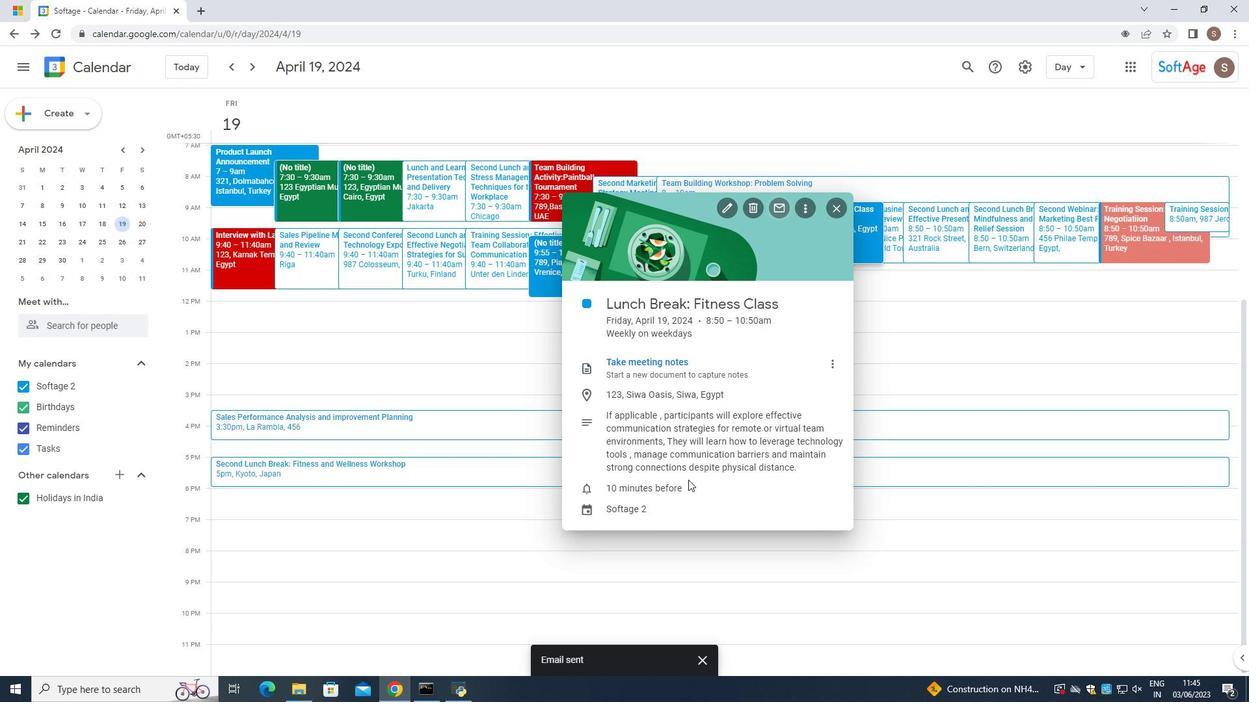 
